 Task: Open a blank sheet, save the file as criticaltinkingskills.doc Add Heading 'Ways to improve critical thinking skills: 'Ways to improve critical thinking skills:  Add the following points with small alphabetsAdd the following points with small alphabets a)	Analyze information_x000D_
b)	Consider different perspectives_x000D_
c)	Ask questions_x000D_
Select the entire thext and change line spacing to  2.5 Select the entire text and apply  Outside Borders ,change the font size of heading and points to 18
Action: Mouse moved to (25, 28)
Screenshot: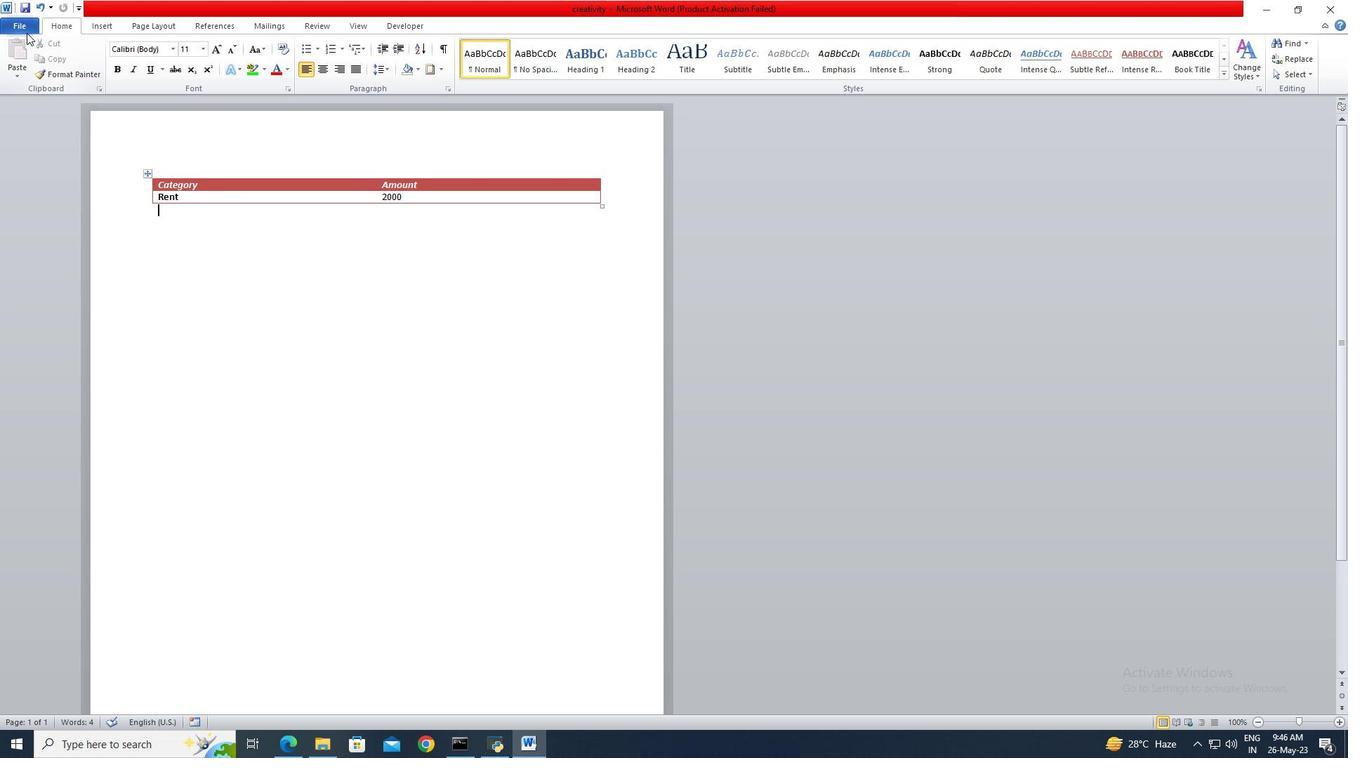 
Action: Mouse pressed left at (25, 28)
Screenshot: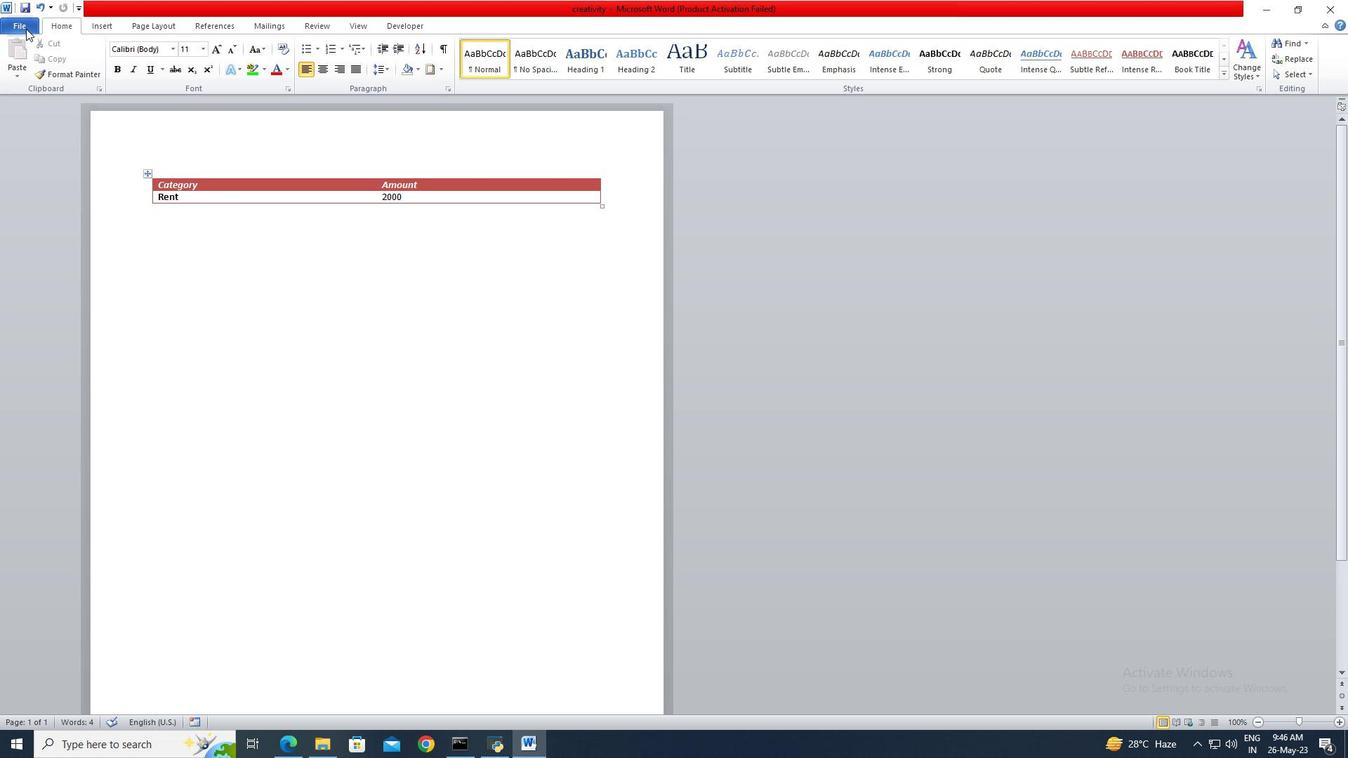 
Action: Mouse moved to (21, 177)
Screenshot: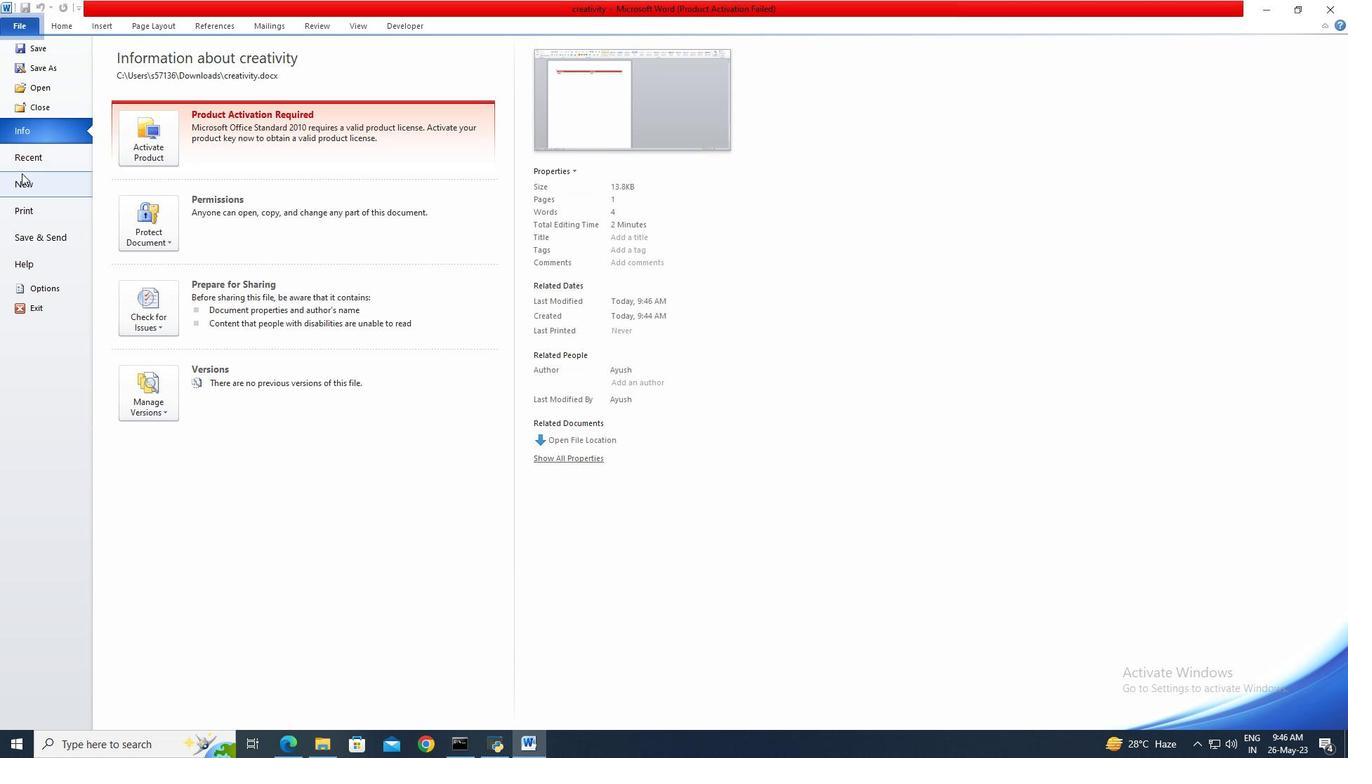 
Action: Mouse pressed left at (21, 177)
Screenshot: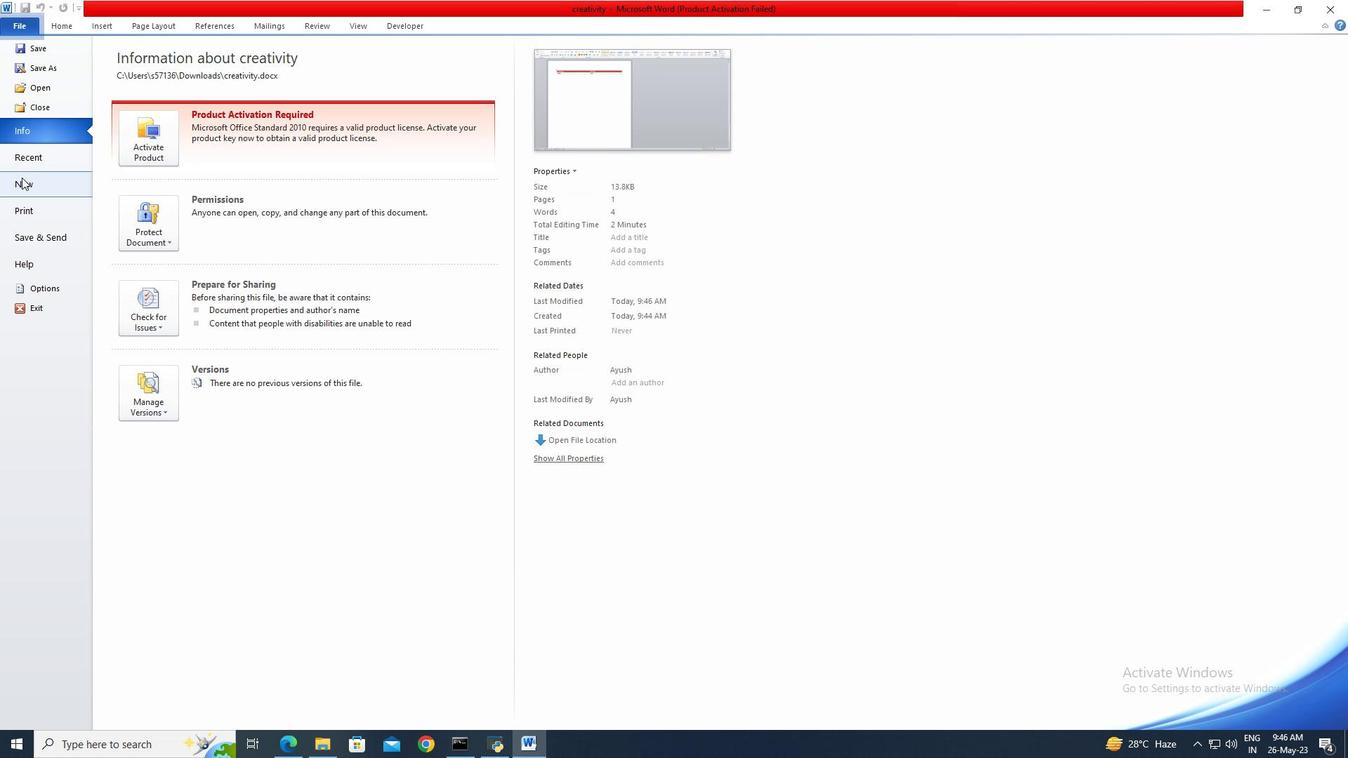 
Action: Mouse moved to (700, 363)
Screenshot: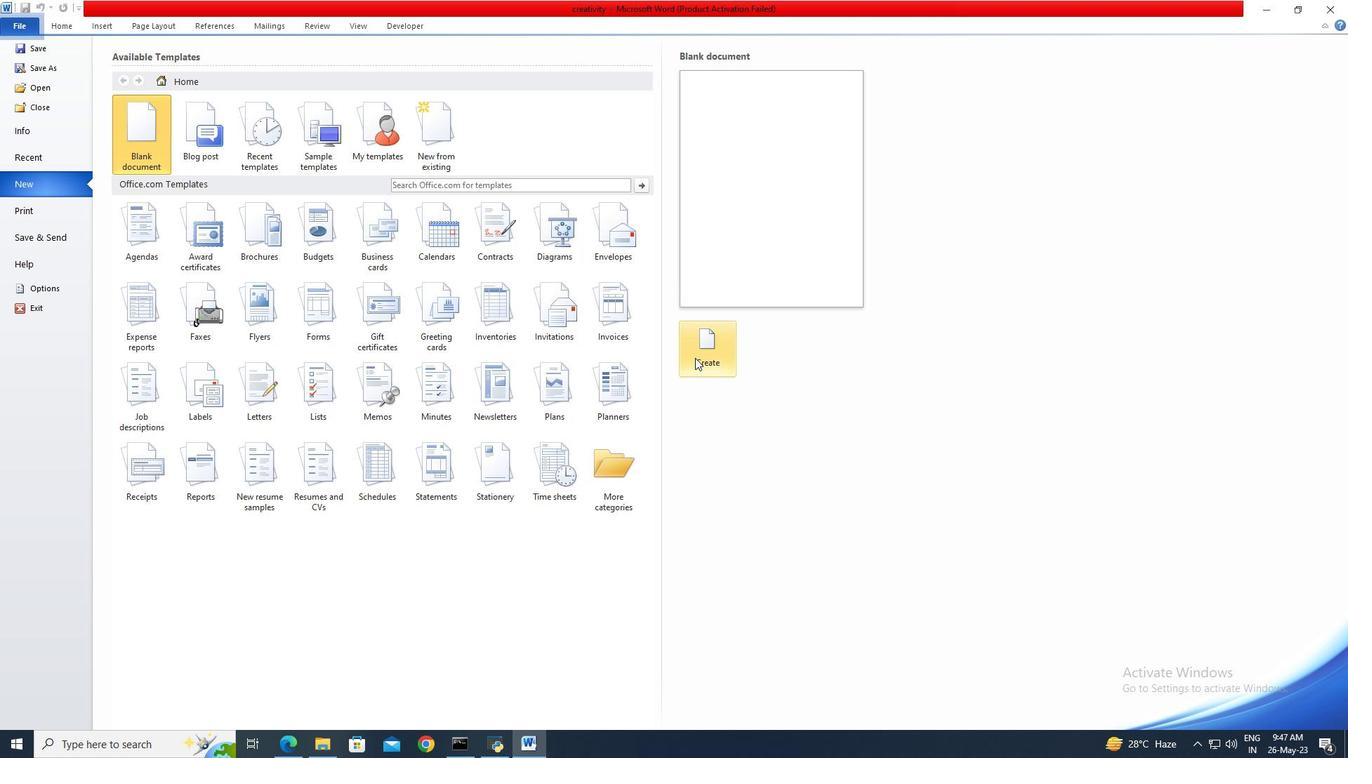 
Action: Mouse pressed left at (700, 363)
Screenshot: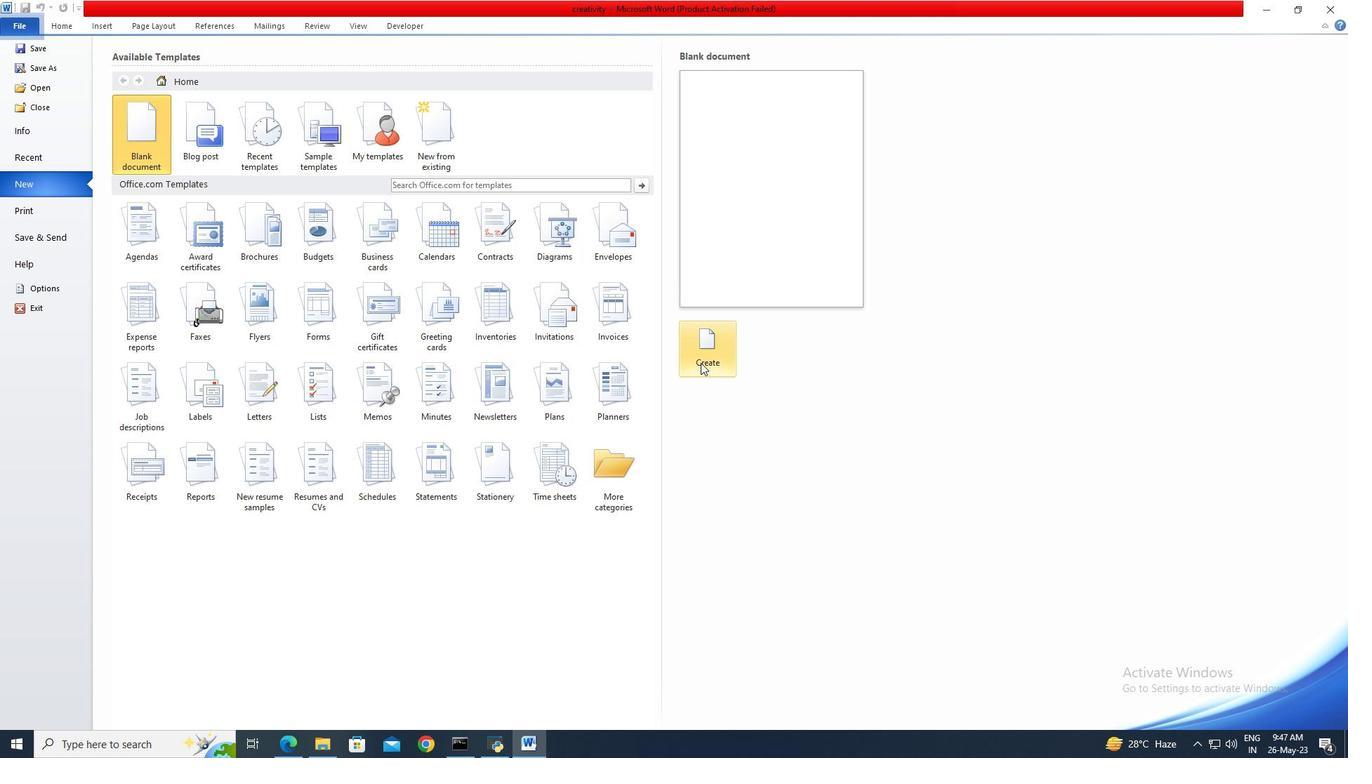 
Action: Mouse moved to (28, 23)
Screenshot: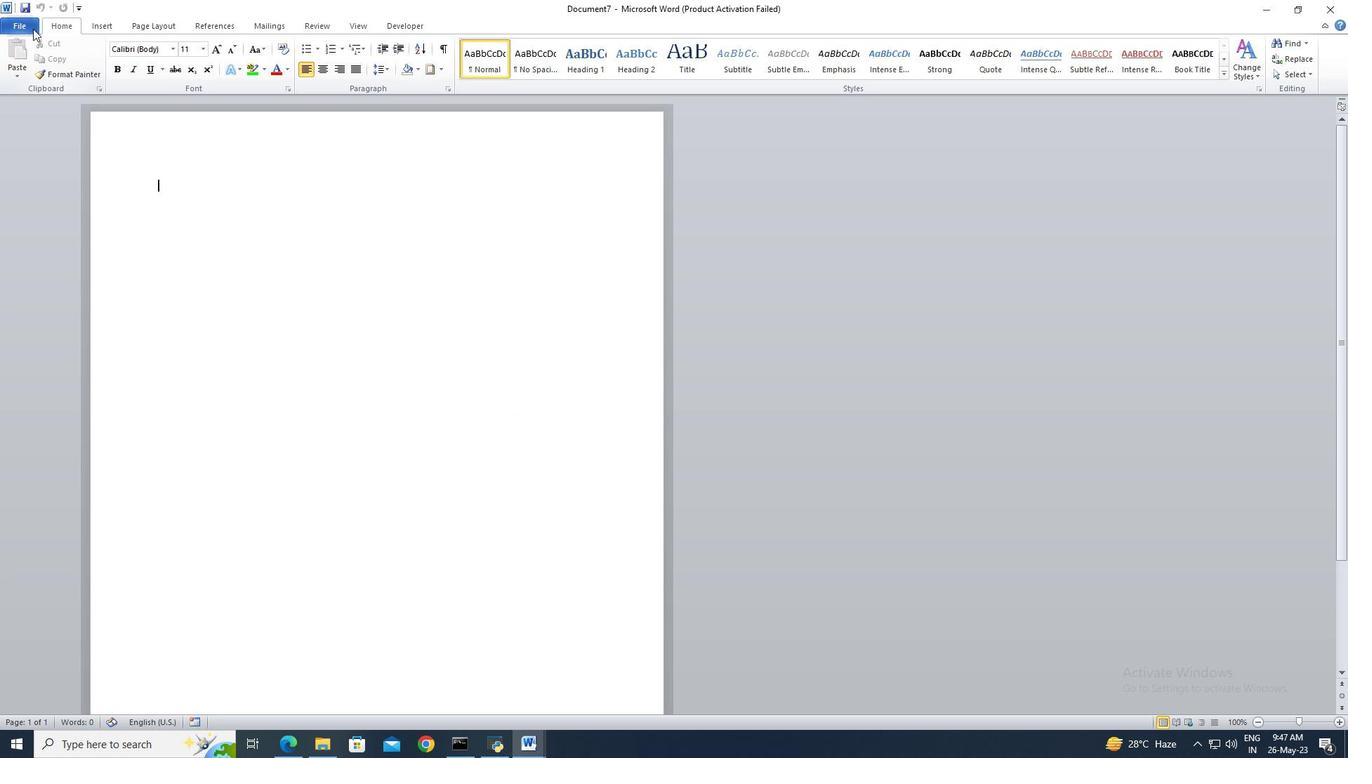 
Action: Mouse pressed left at (28, 23)
Screenshot: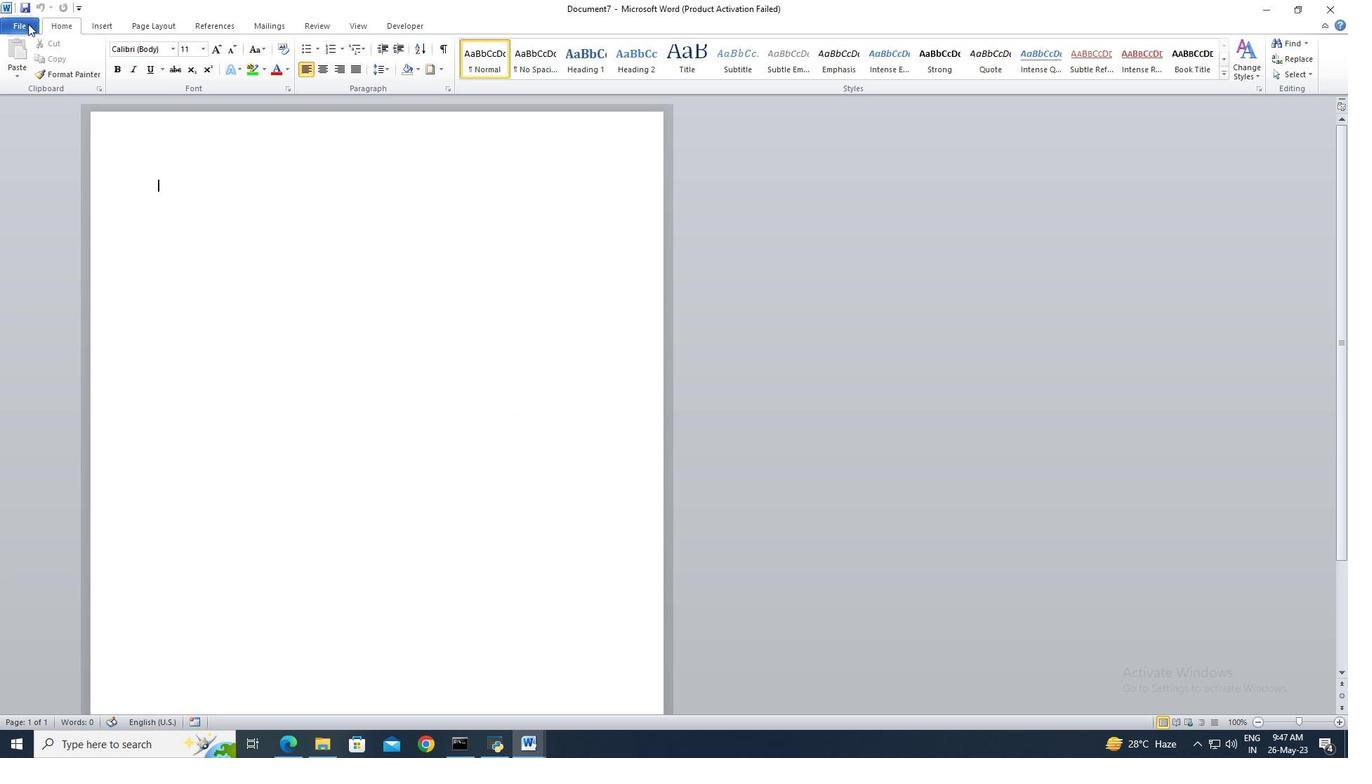 
Action: Mouse moved to (33, 65)
Screenshot: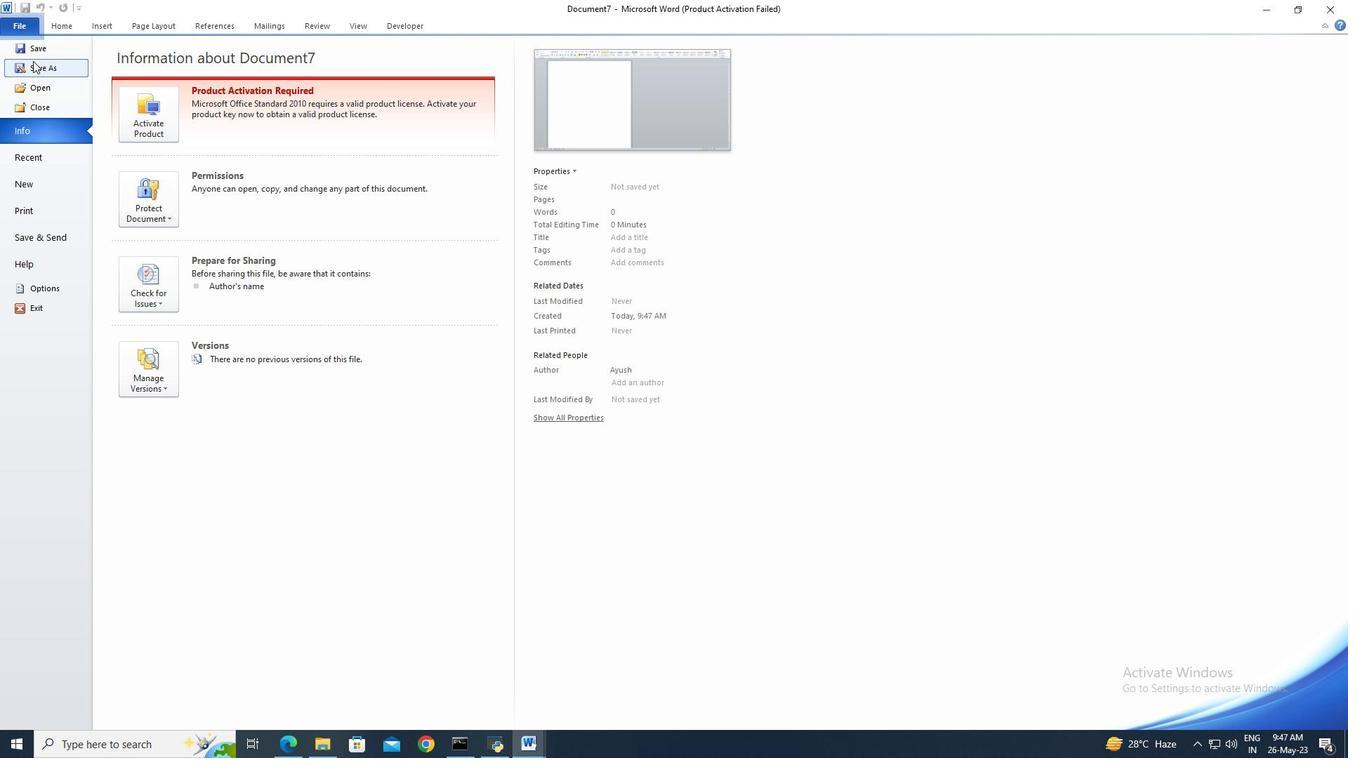 
Action: Mouse pressed left at (33, 65)
Screenshot: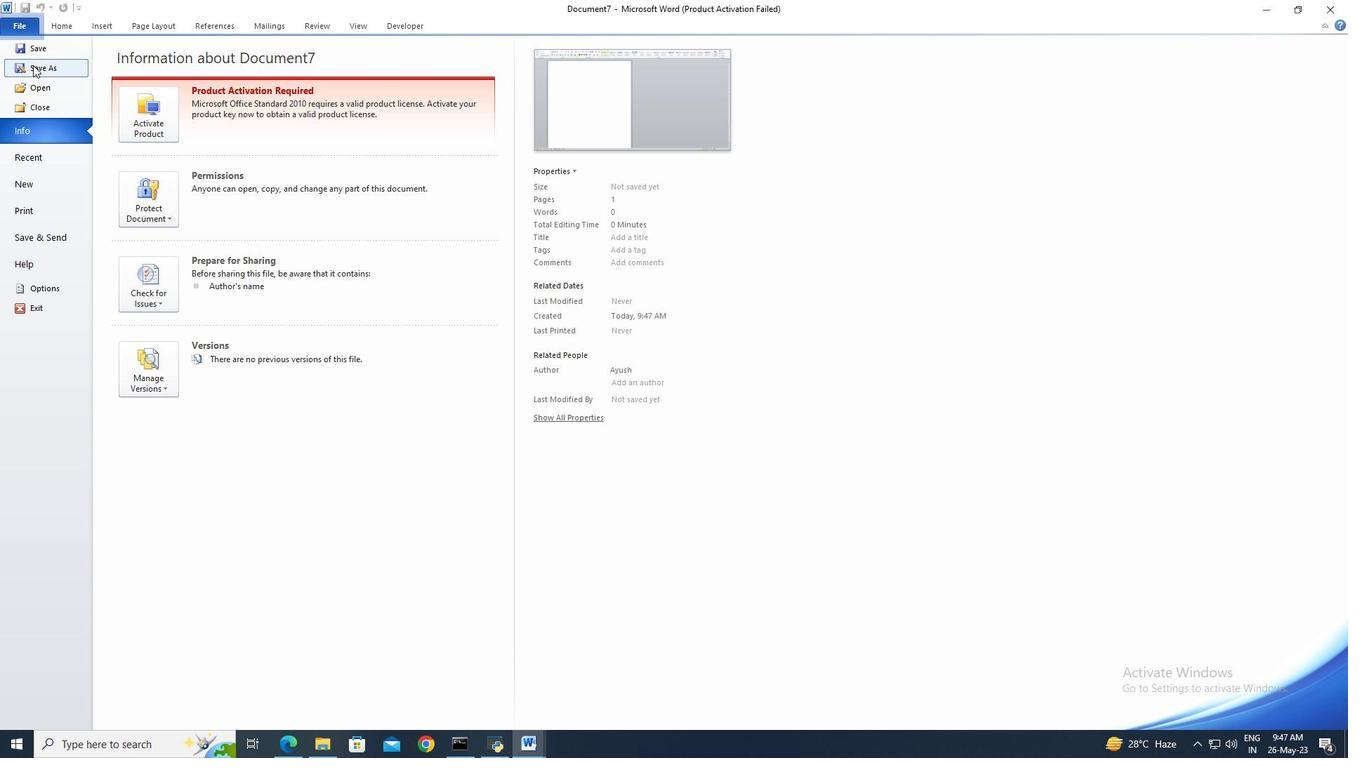 
Action: Mouse moved to (55, 151)
Screenshot: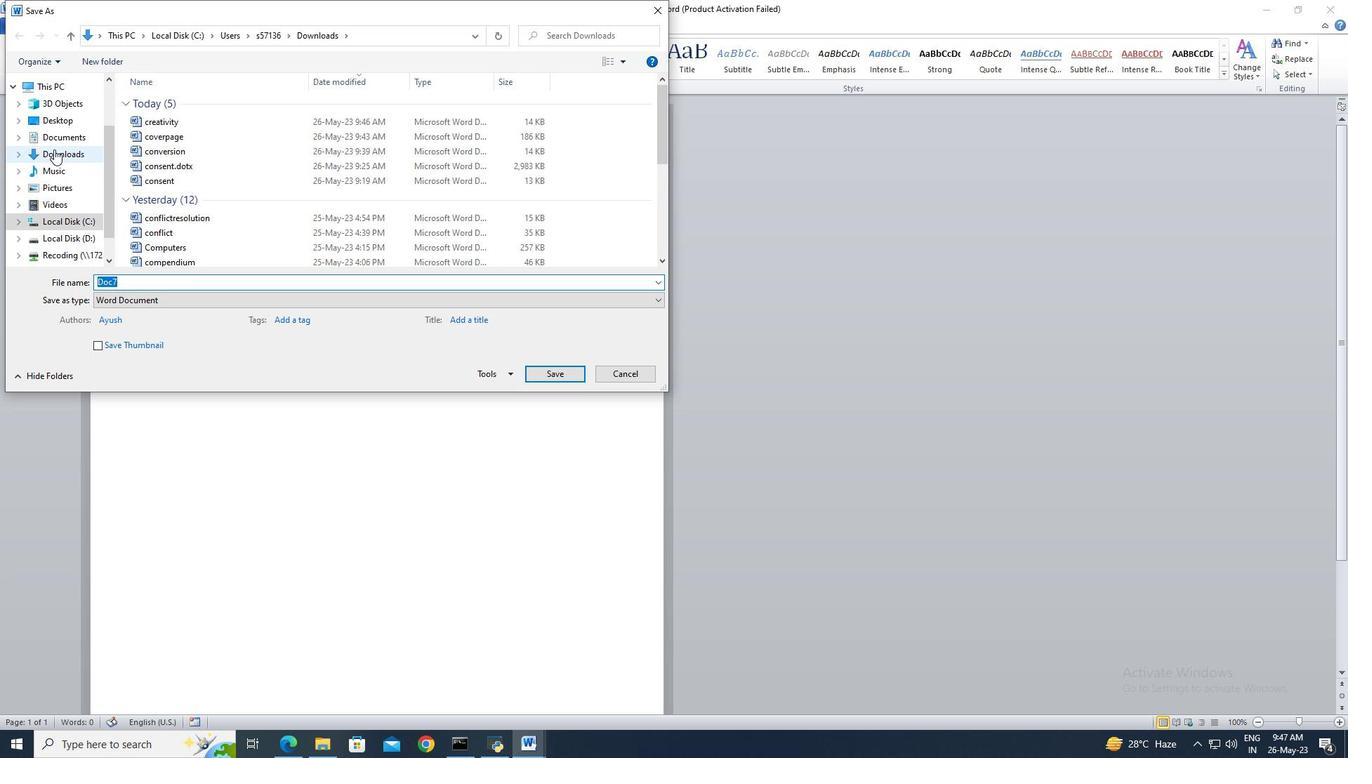 
Action: Mouse pressed left at (55, 151)
Screenshot: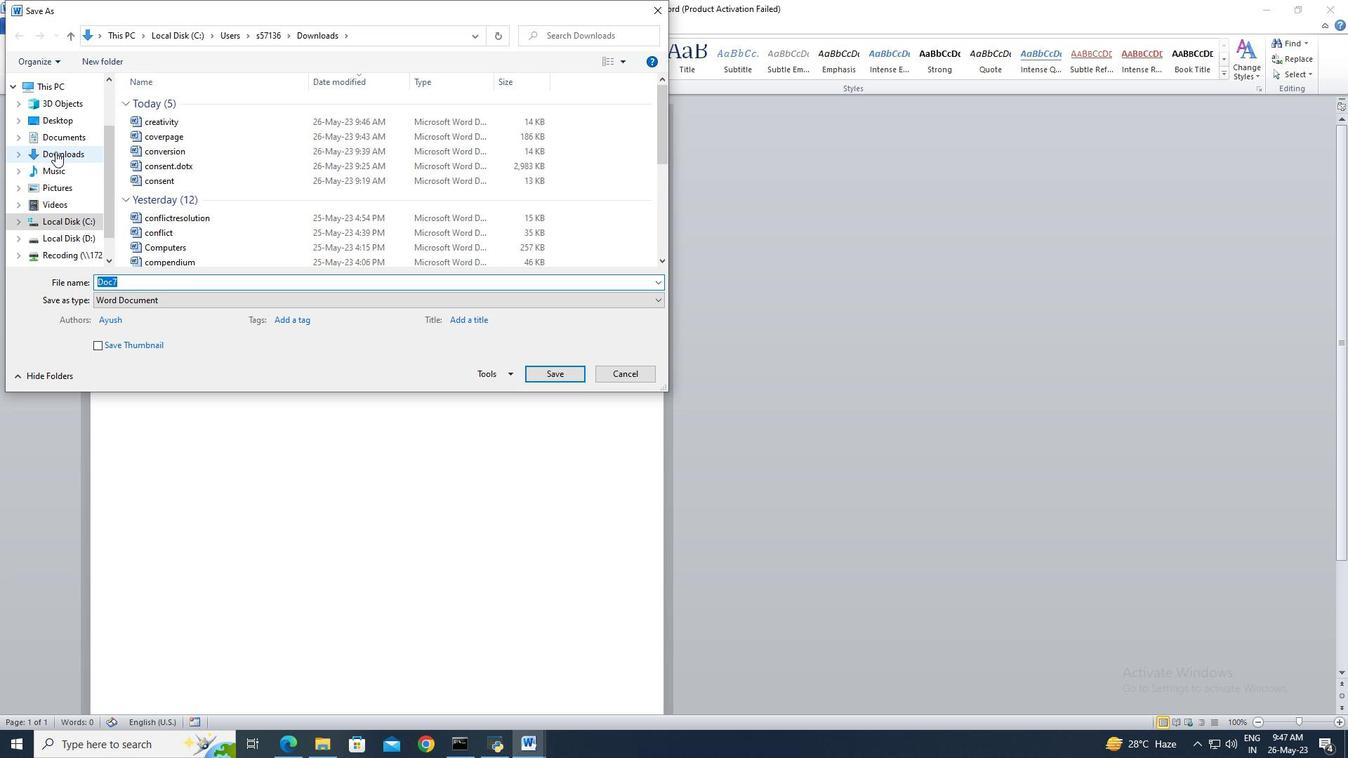 
Action: Mouse moved to (122, 278)
Screenshot: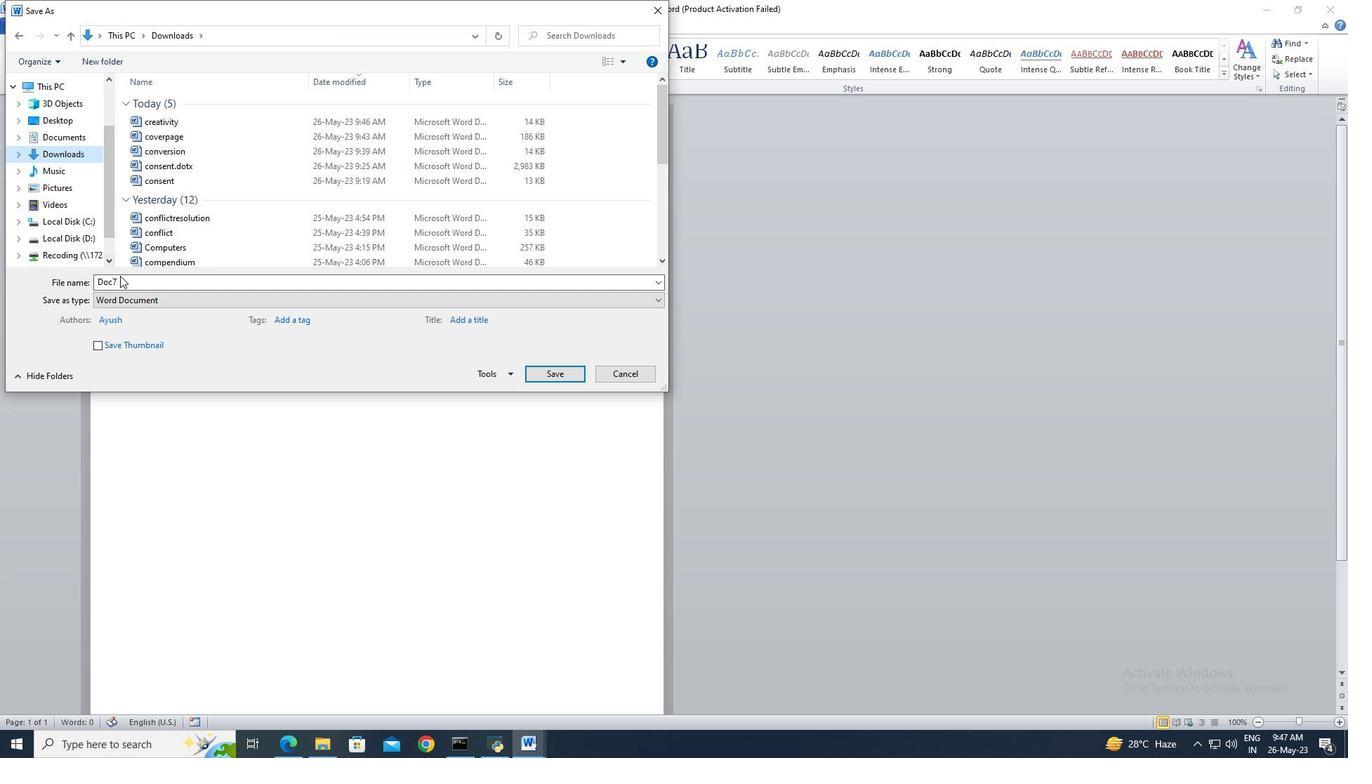
Action: Mouse pressed left at (122, 278)
Screenshot: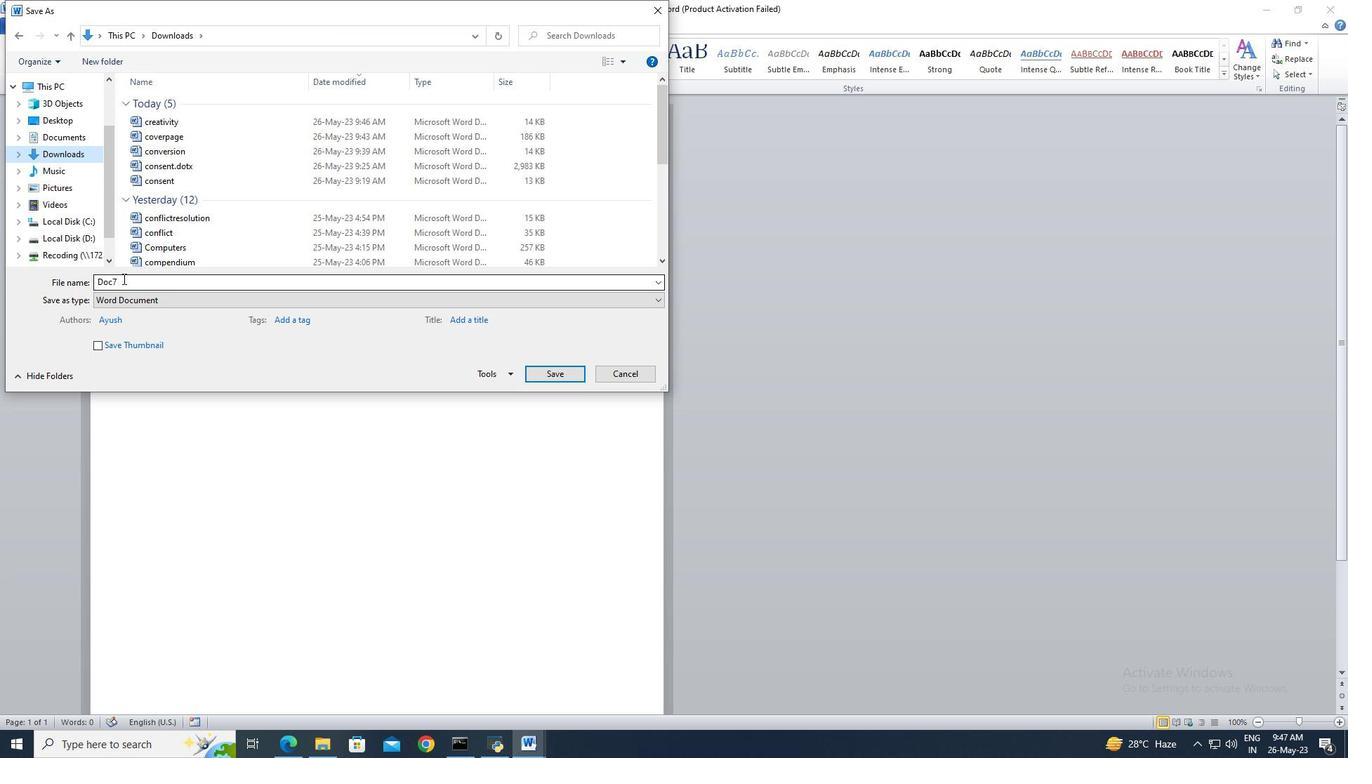 
Action: Key pressed criticaltinkingskills
Screenshot: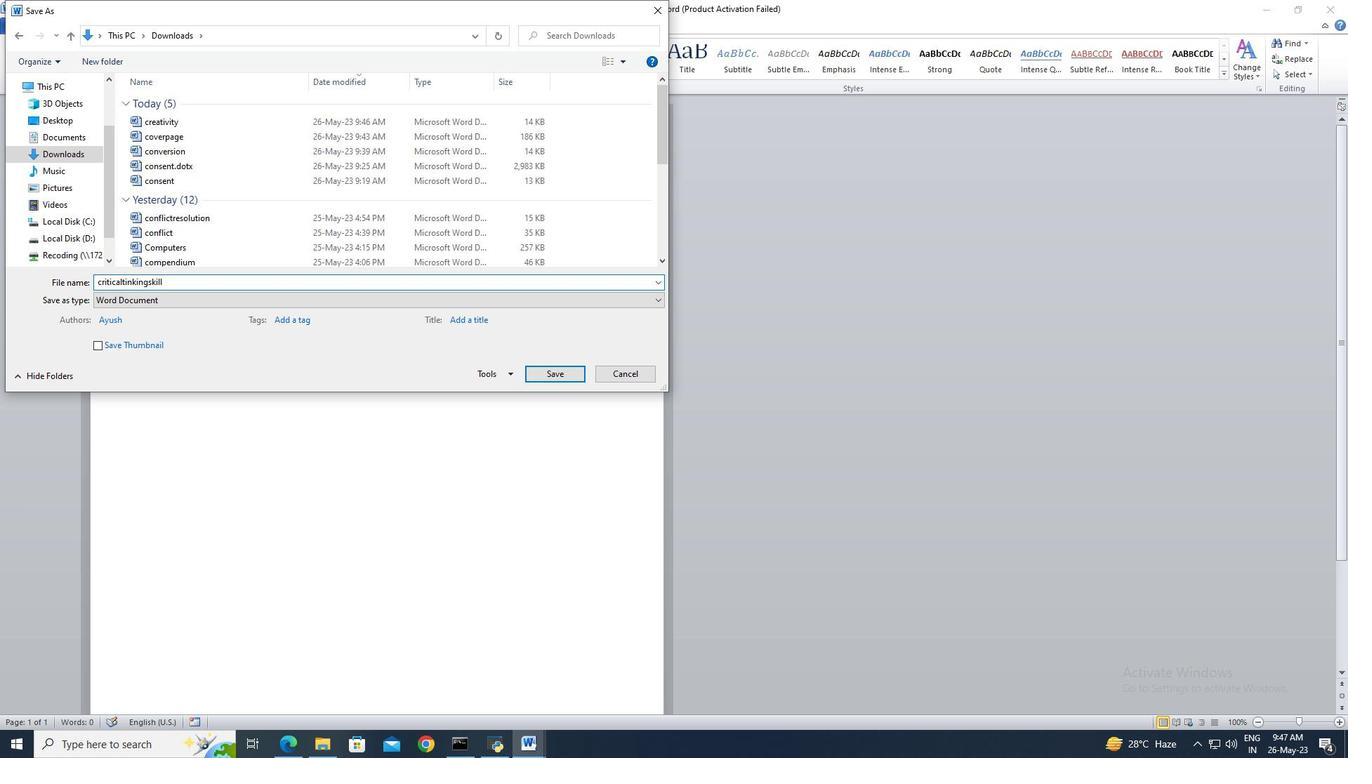 
Action: Mouse moved to (540, 374)
Screenshot: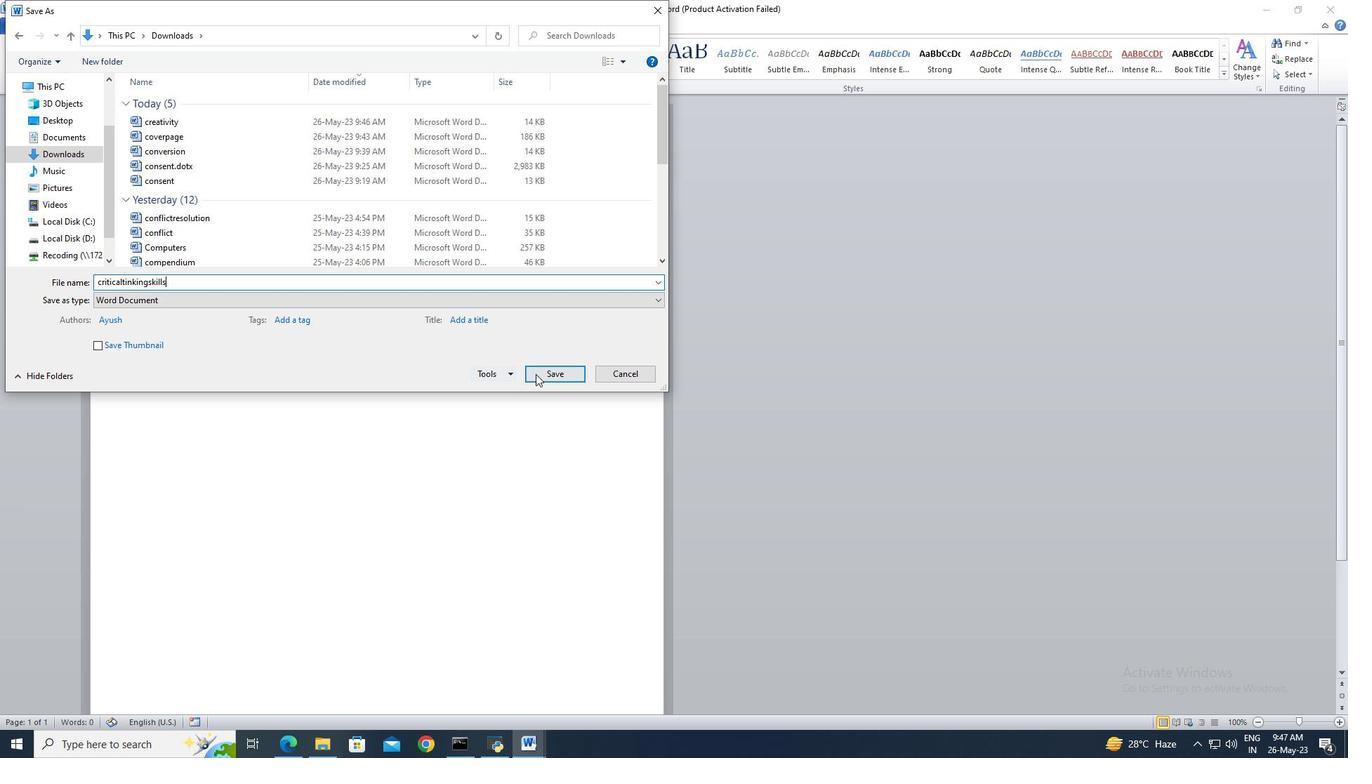 
Action: Mouse pressed left at (540, 374)
Screenshot: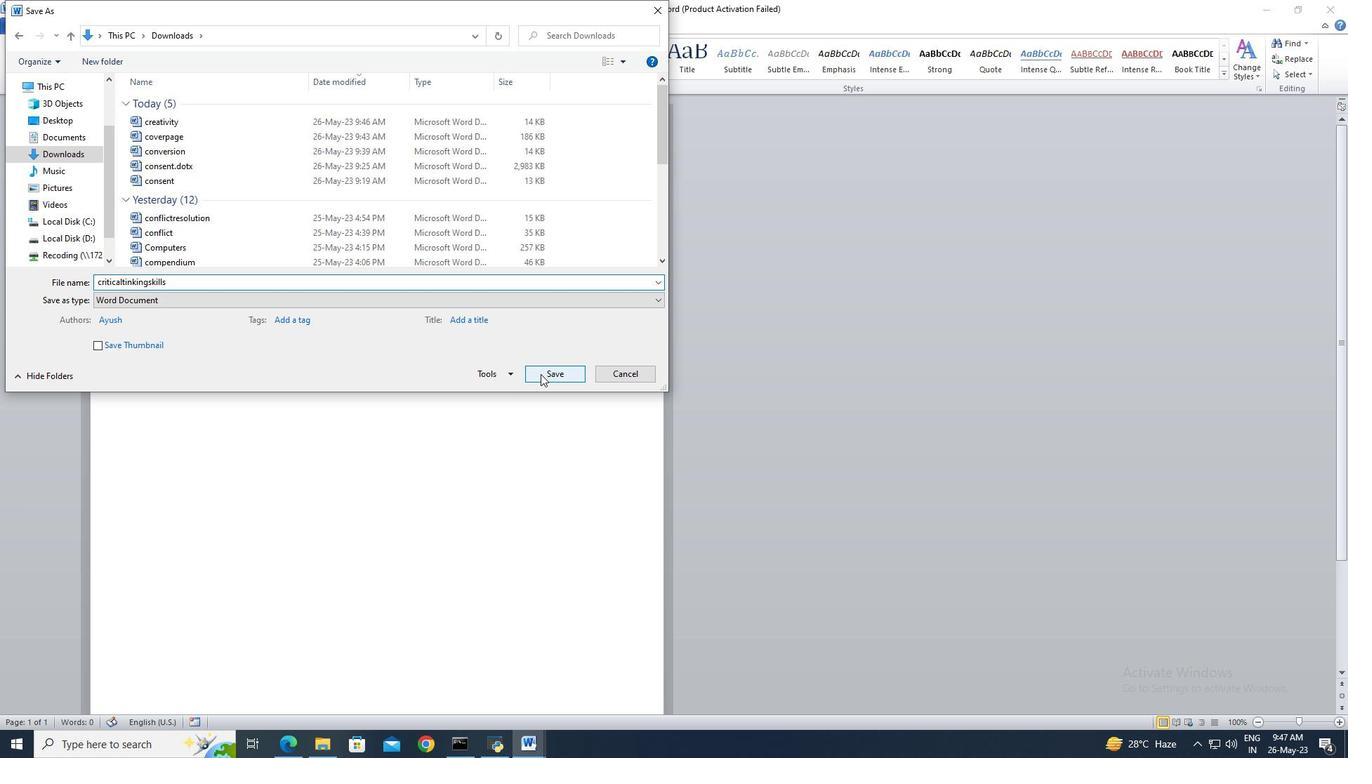 
Action: Mouse moved to (577, 68)
Screenshot: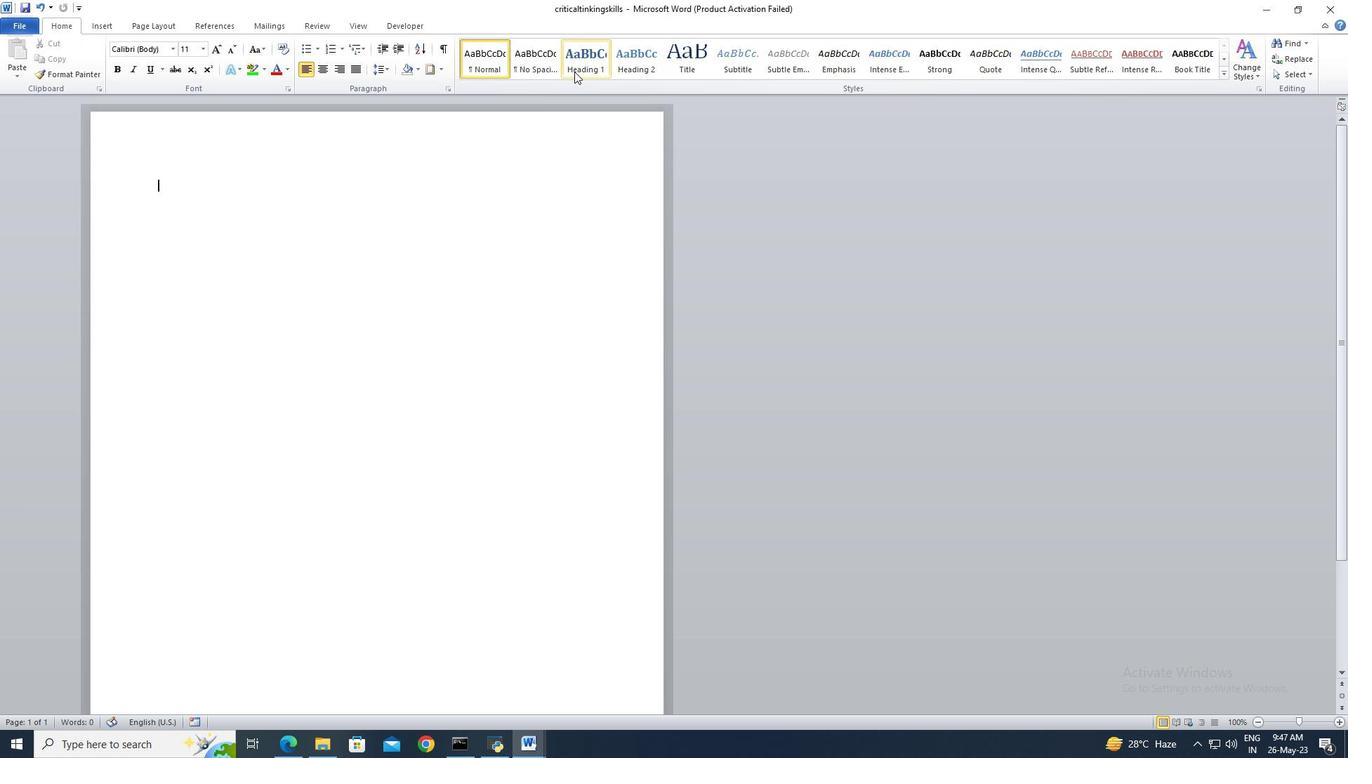 
Action: Mouse pressed left at (577, 68)
Screenshot: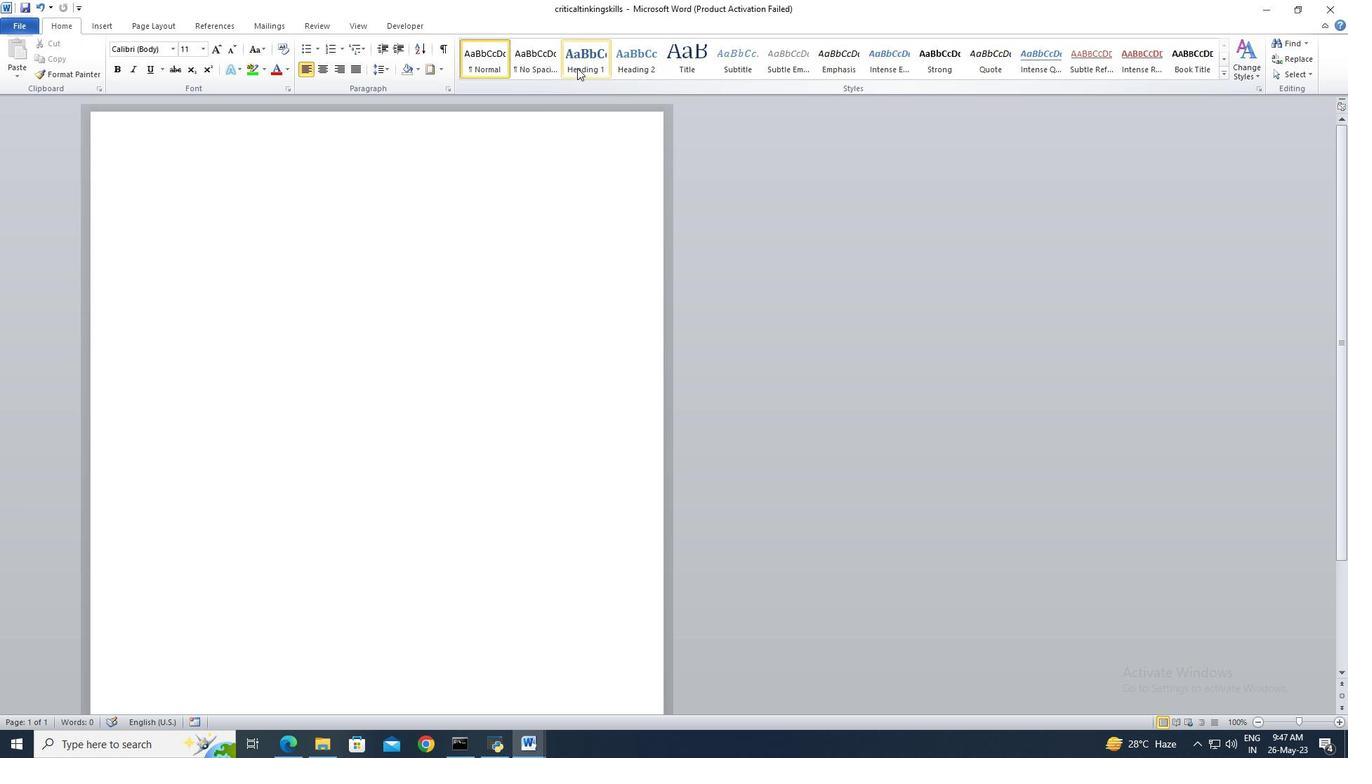 
Action: Mouse moved to (570, 63)
Screenshot: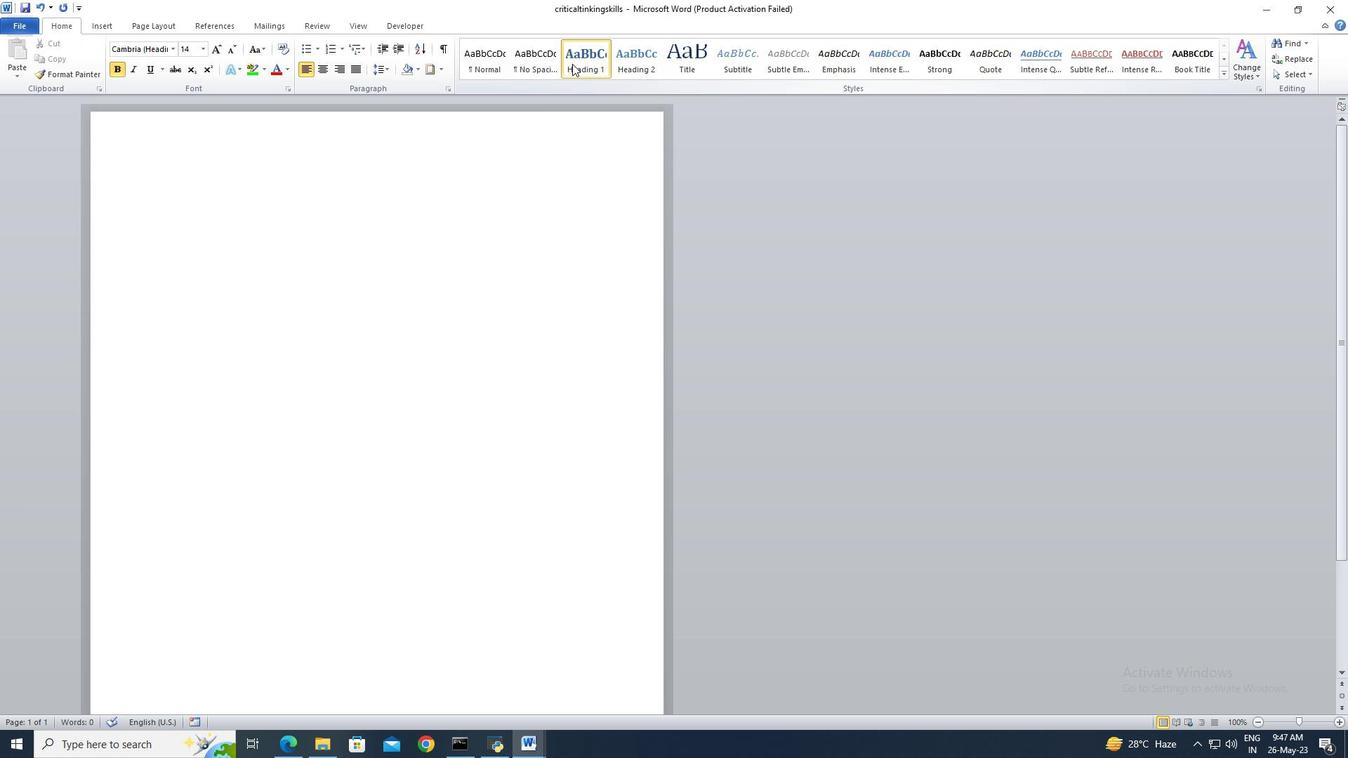 
Action: Key pressed <Key.shift>Wa
Screenshot: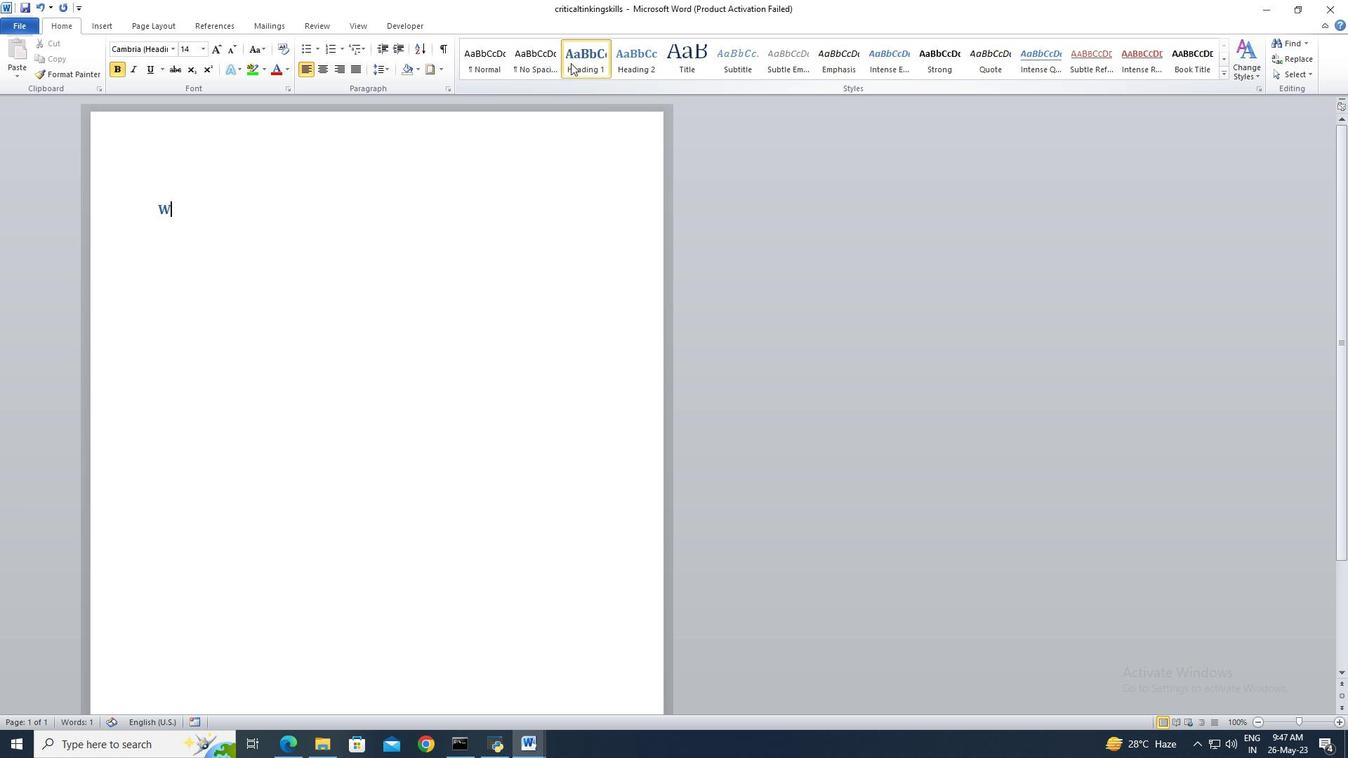 
Action: Mouse moved to (570, 63)
Screenshot: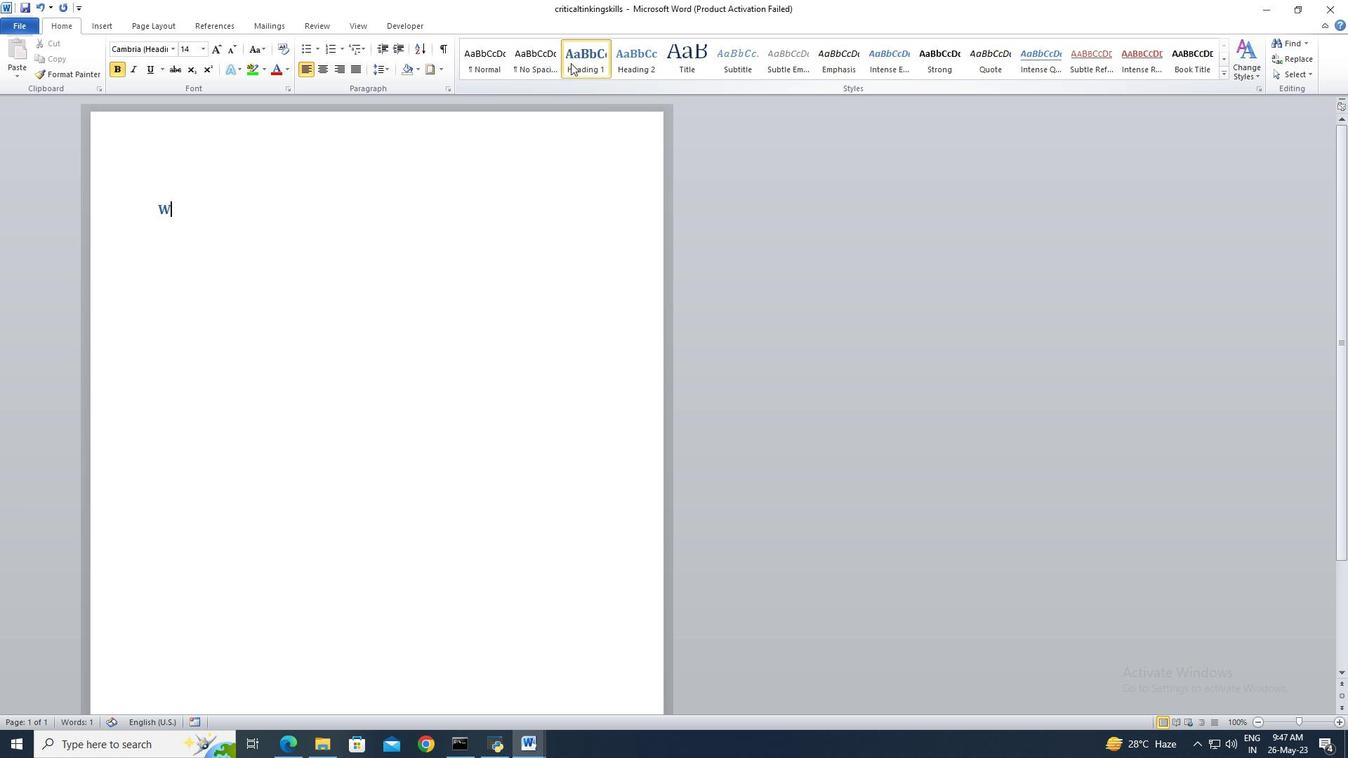 
Action: Key pressed ys<Key.space>to<Key.space>improve<Key.space>critical<Key.space>thinking<Key.space>skills<Key.shift>:<Key.enter><Key.enter>
Screenshot: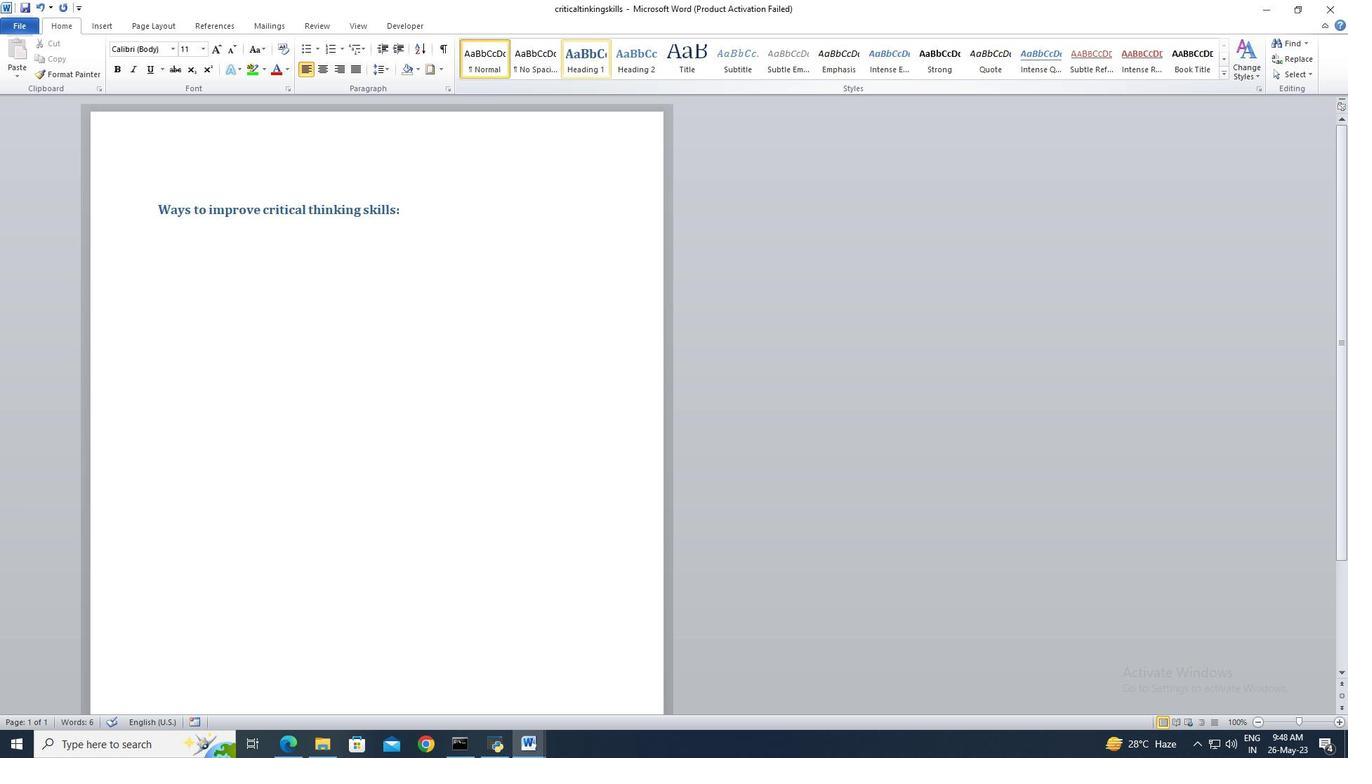 
Action: Mouse moved to (341, 51)
Screenshot: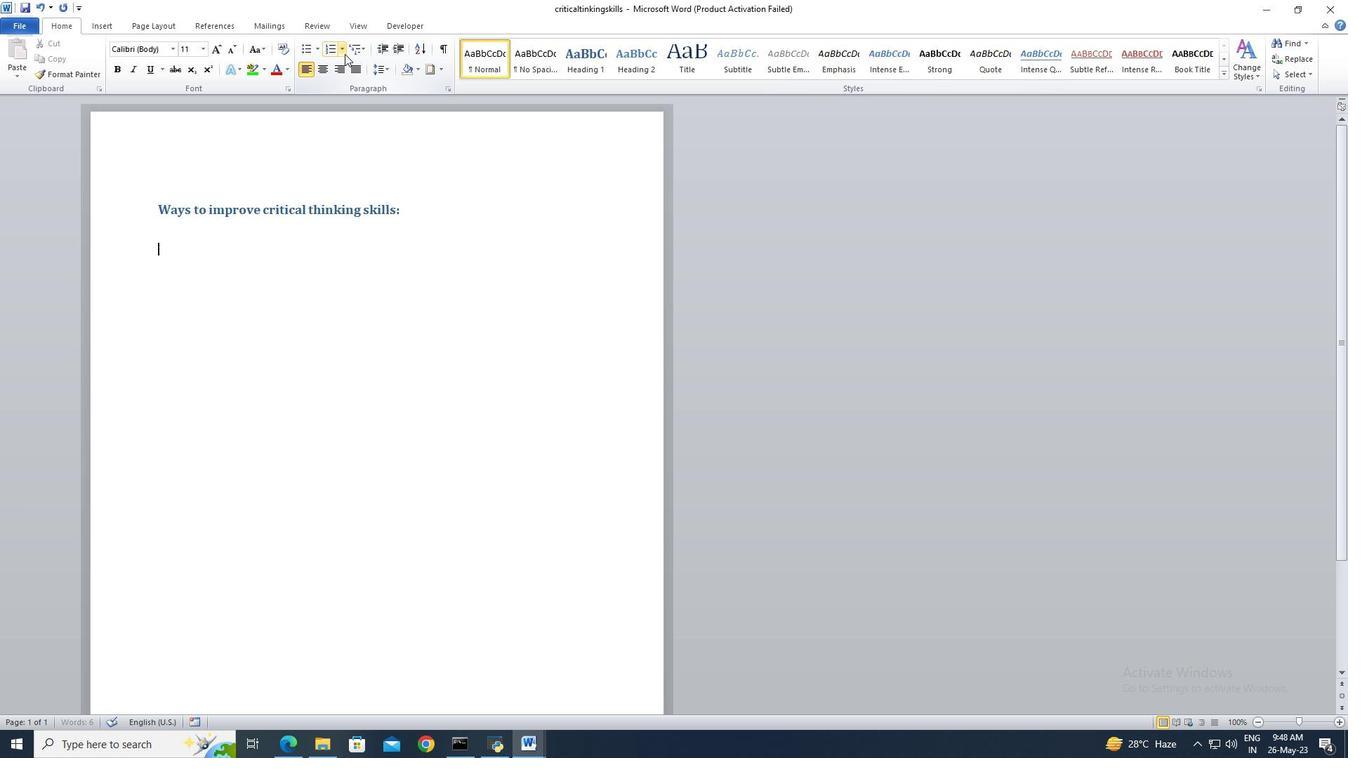
Action: Mouse pressed left at (341, 51)
Screenshot: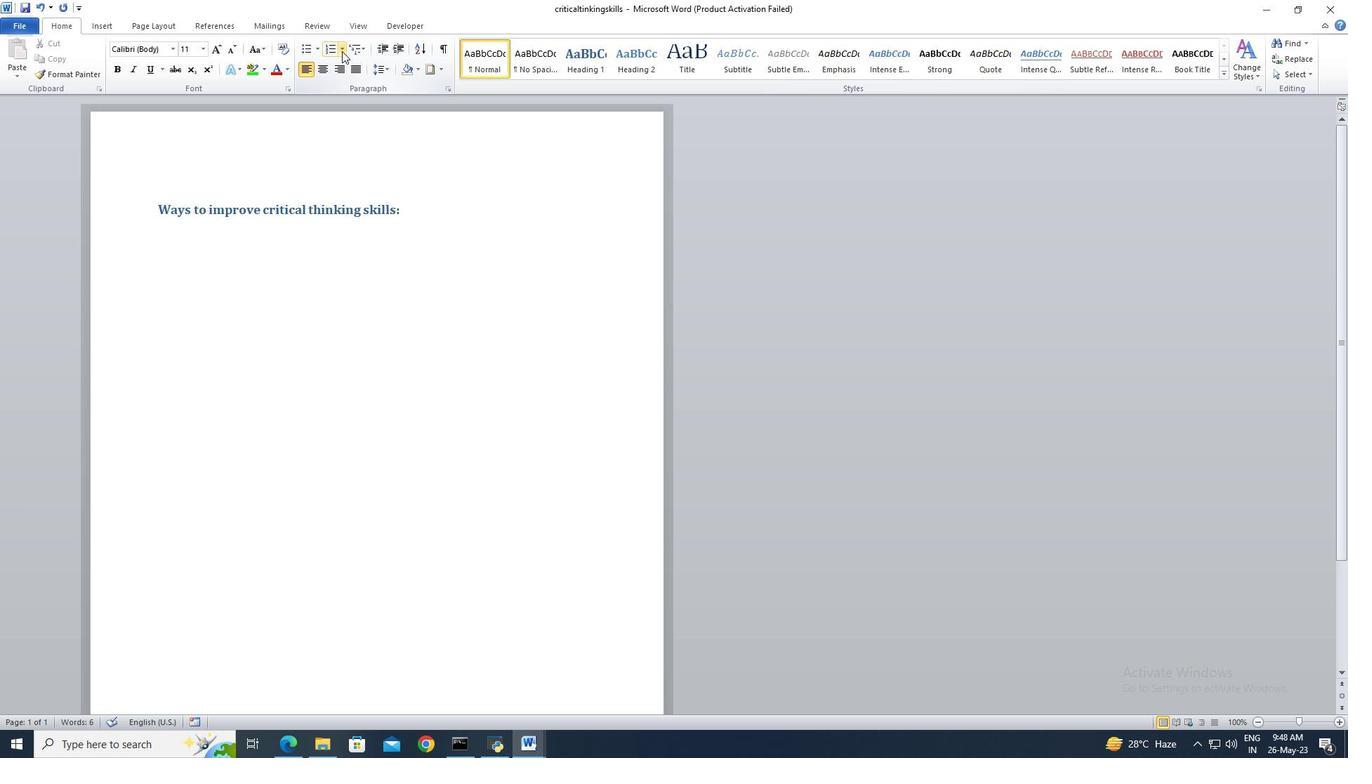 
Action: Mouse moved to (454, 166)
Screenshot: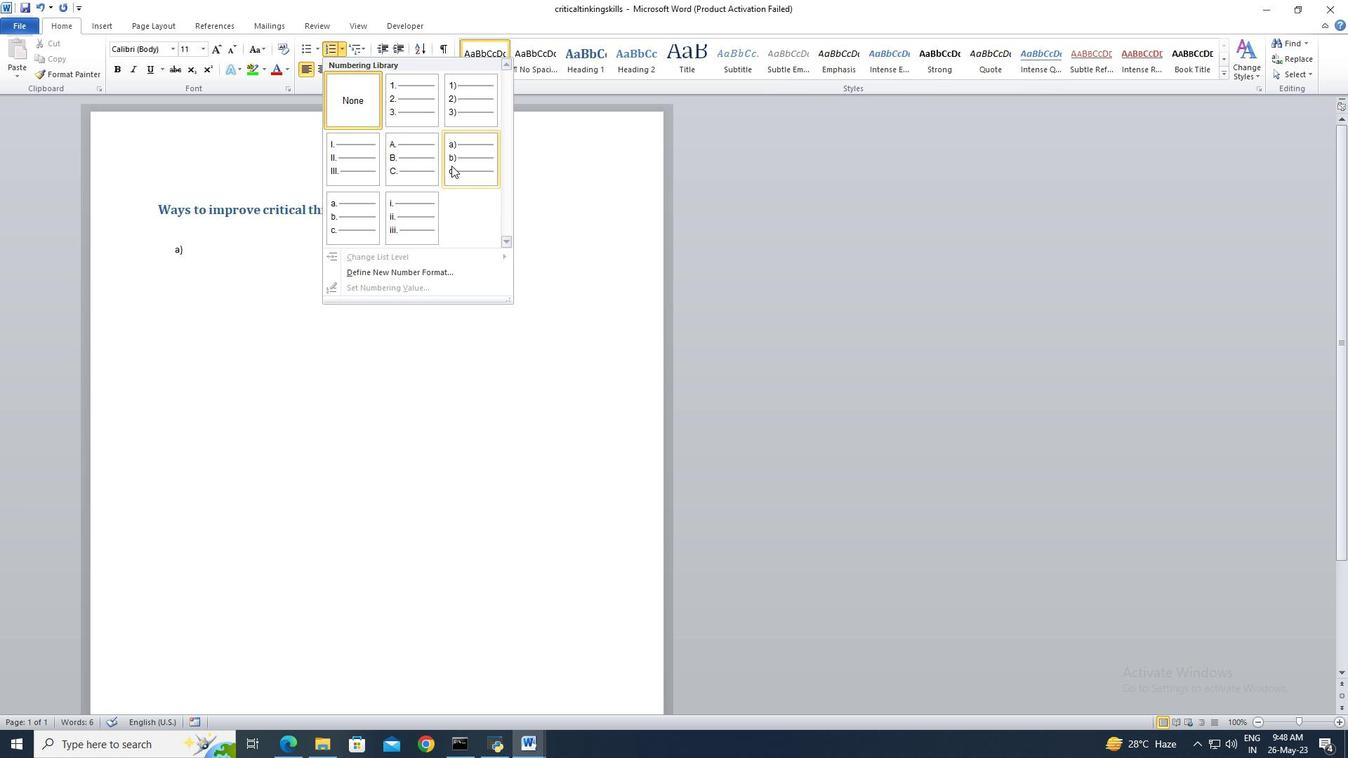 
Action: Mouse pressed left at (454, 166)
Screenshot: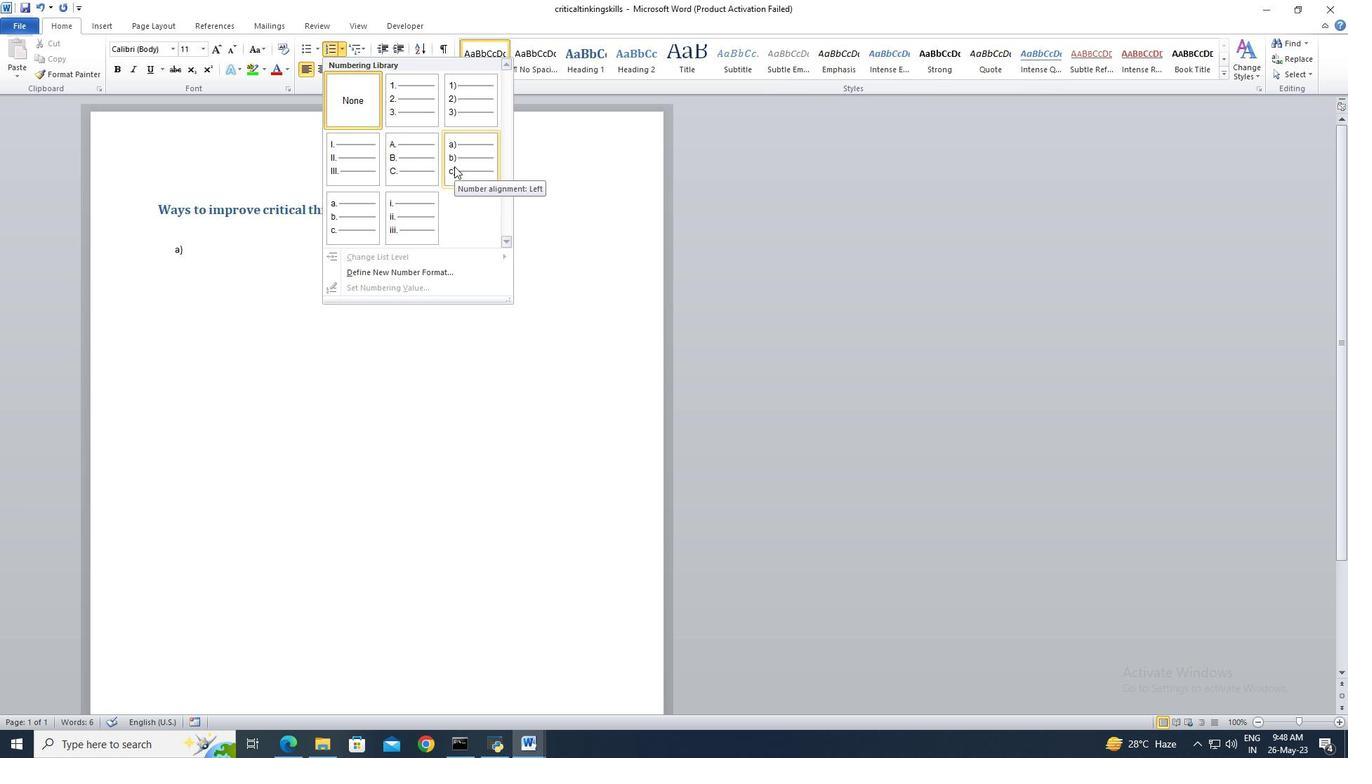 
Action: Mouse moved to (389, 237)
Screenshot: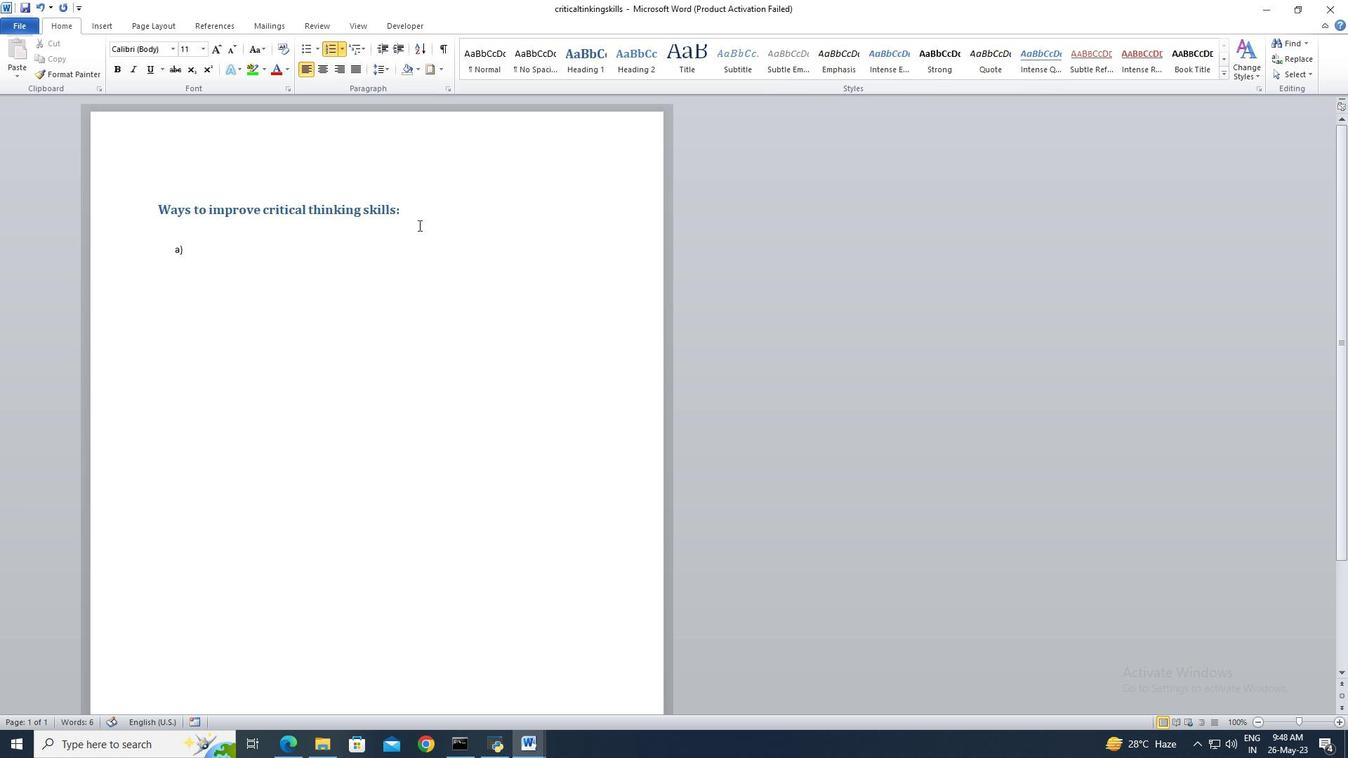 
Action: Key pressed <Key.shift_r>Analyze<Key.space>information<Key.enter><Key.shift>Consider<Key.space>different<Key.space>perspectives<Key.enter><Key.shift>Ask<Key.space>questions
Screenshot: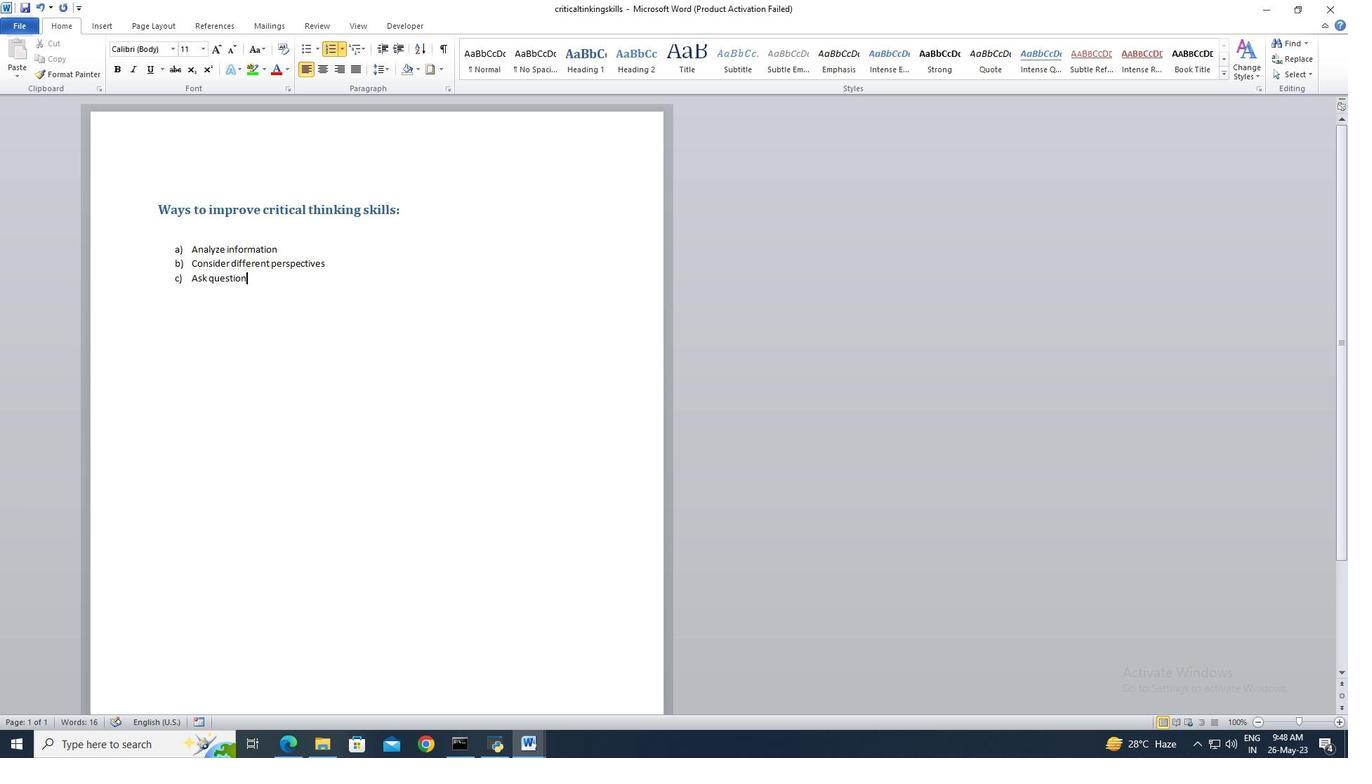 
Action: Mouse moved to (271, 284)
Screenshot: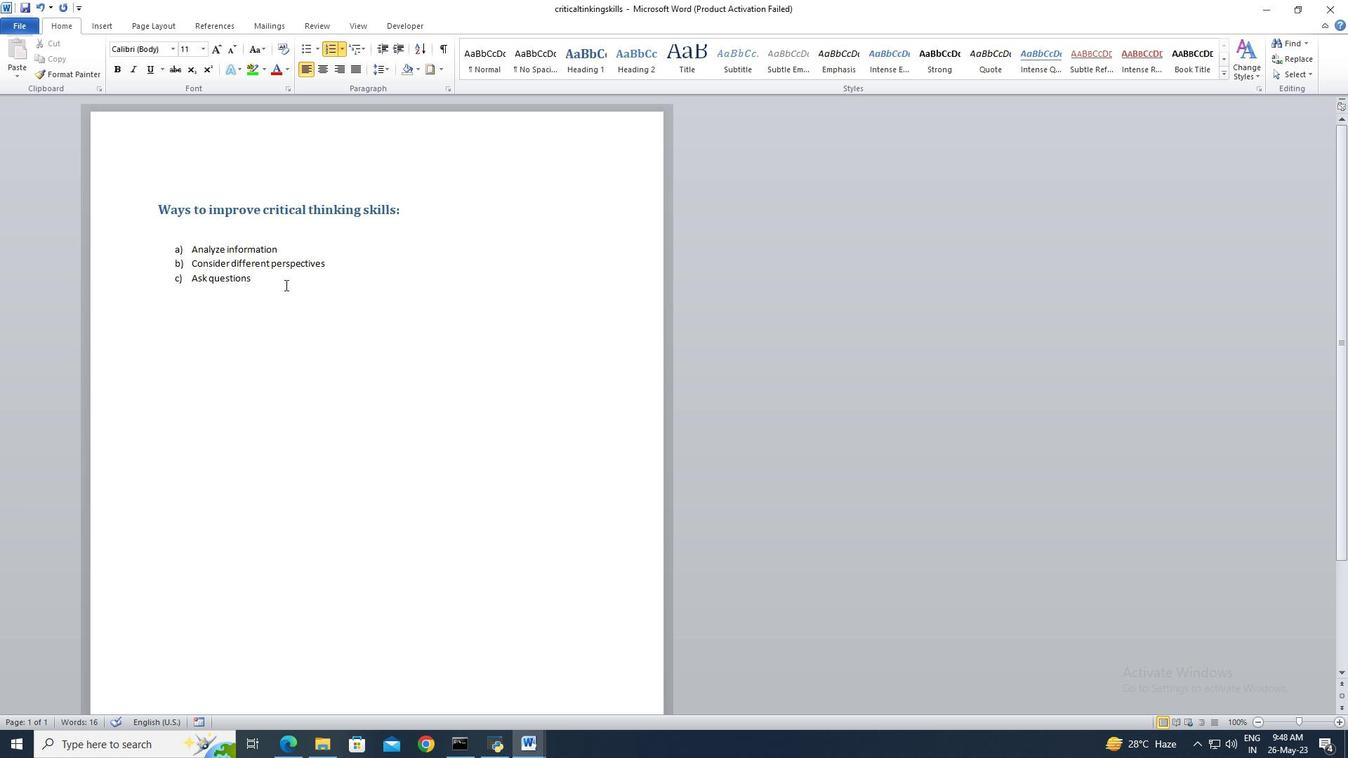 
Action: Mouse pressed left at (271, 284)
Screenshot: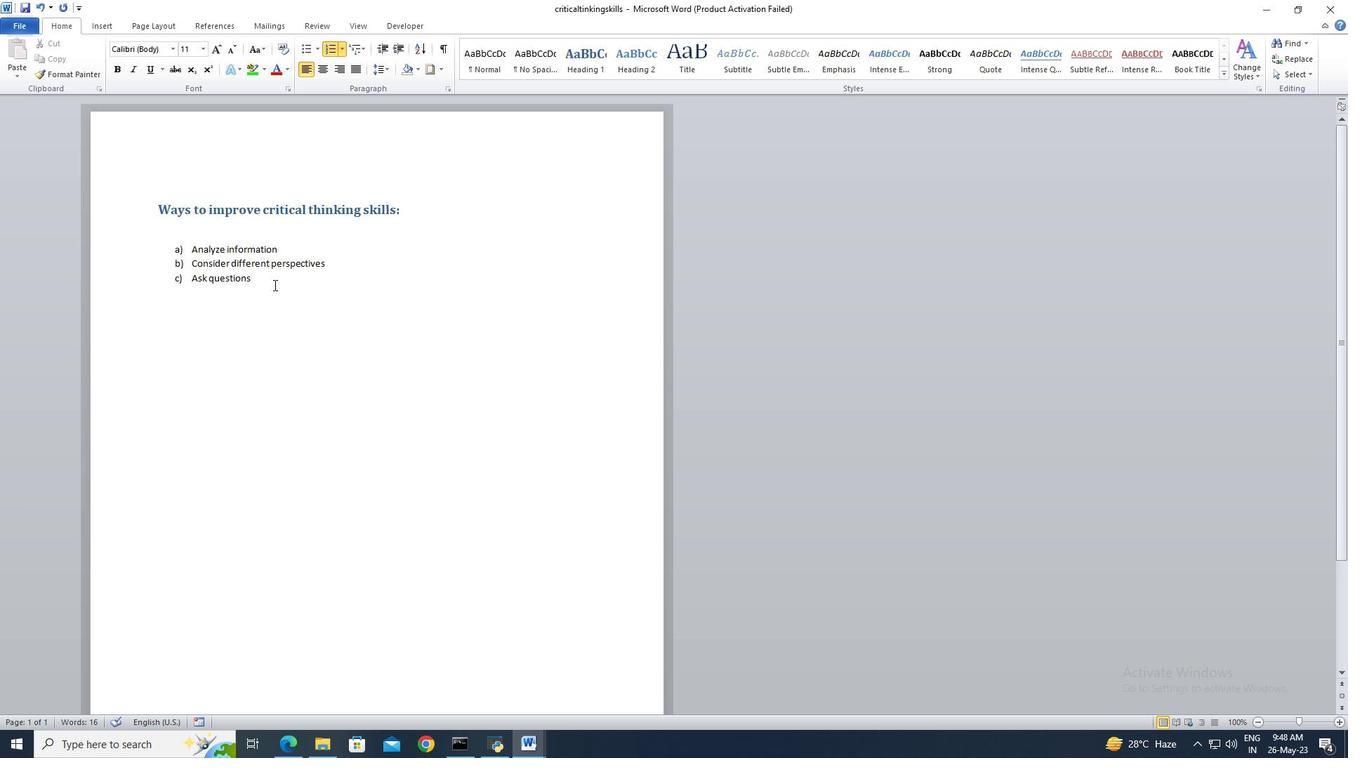 
Action: Mouse moved to (238, 275)
Screenshot: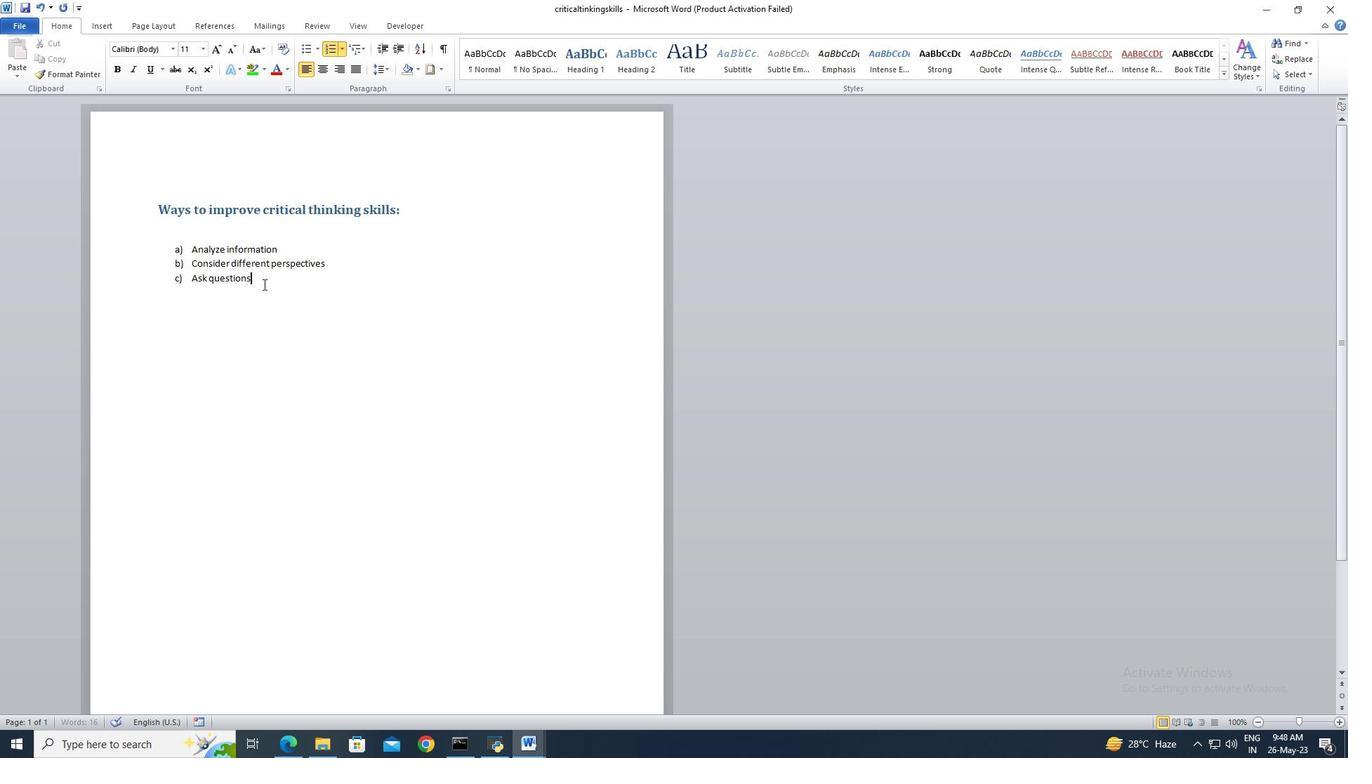 
Action: Key pressed <Key.shift>
Screenshot: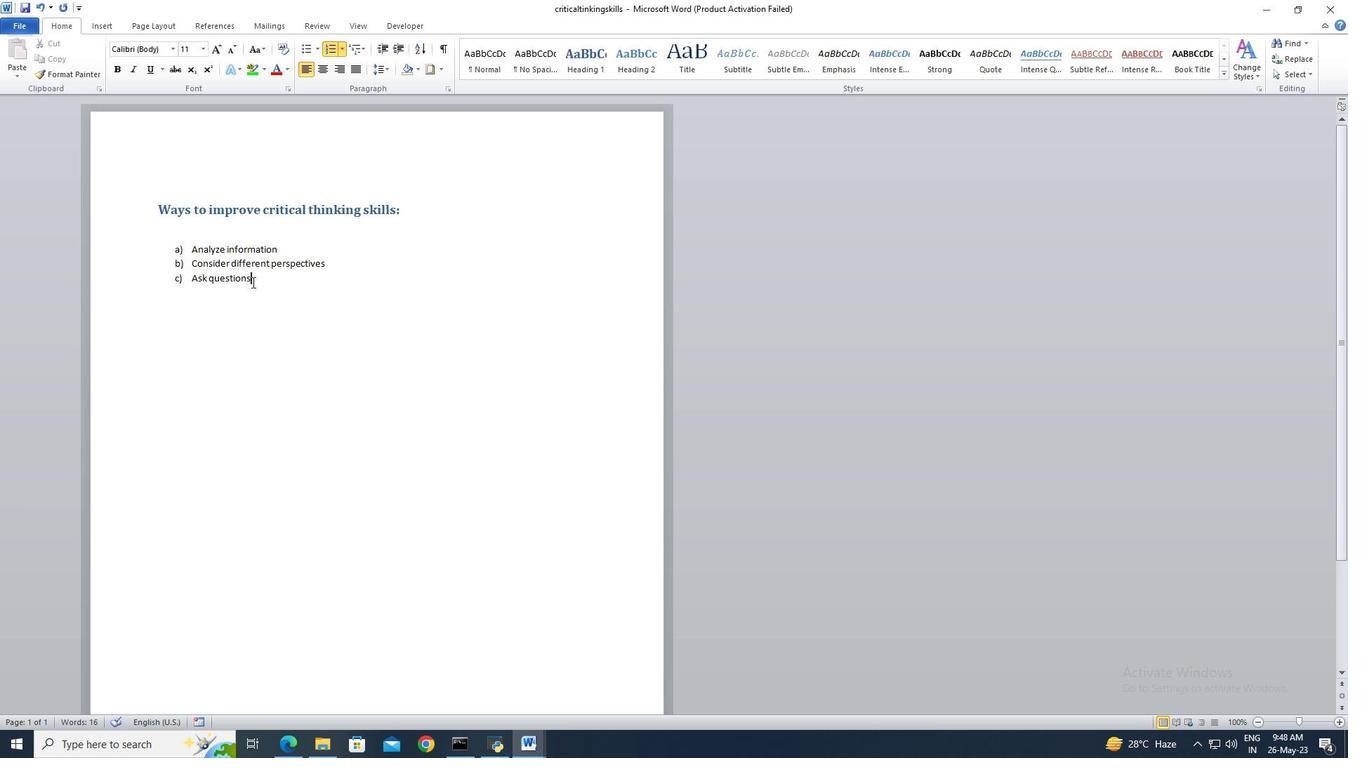 
Action: Mouse moved to (165, 221)
Screenshot: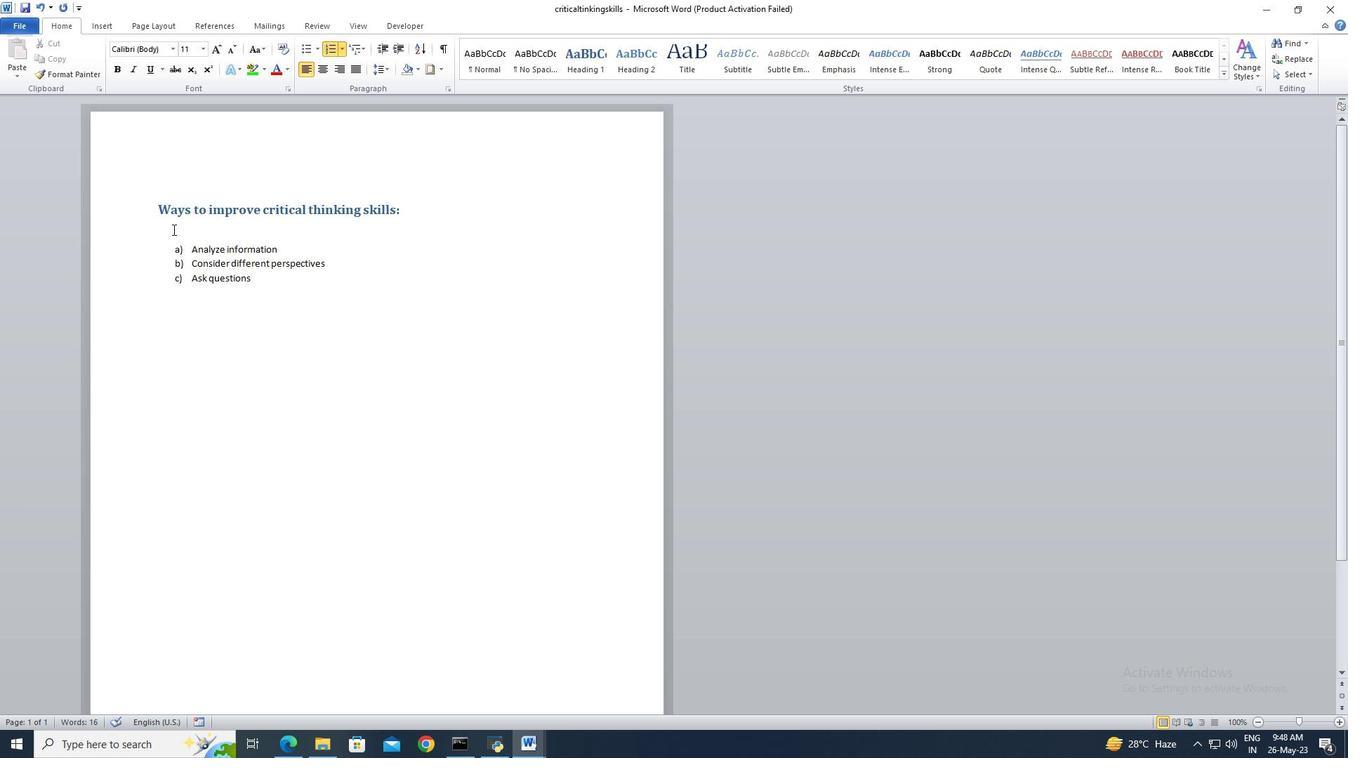 
Action: Key pressed <Key.shift>
Screenshot: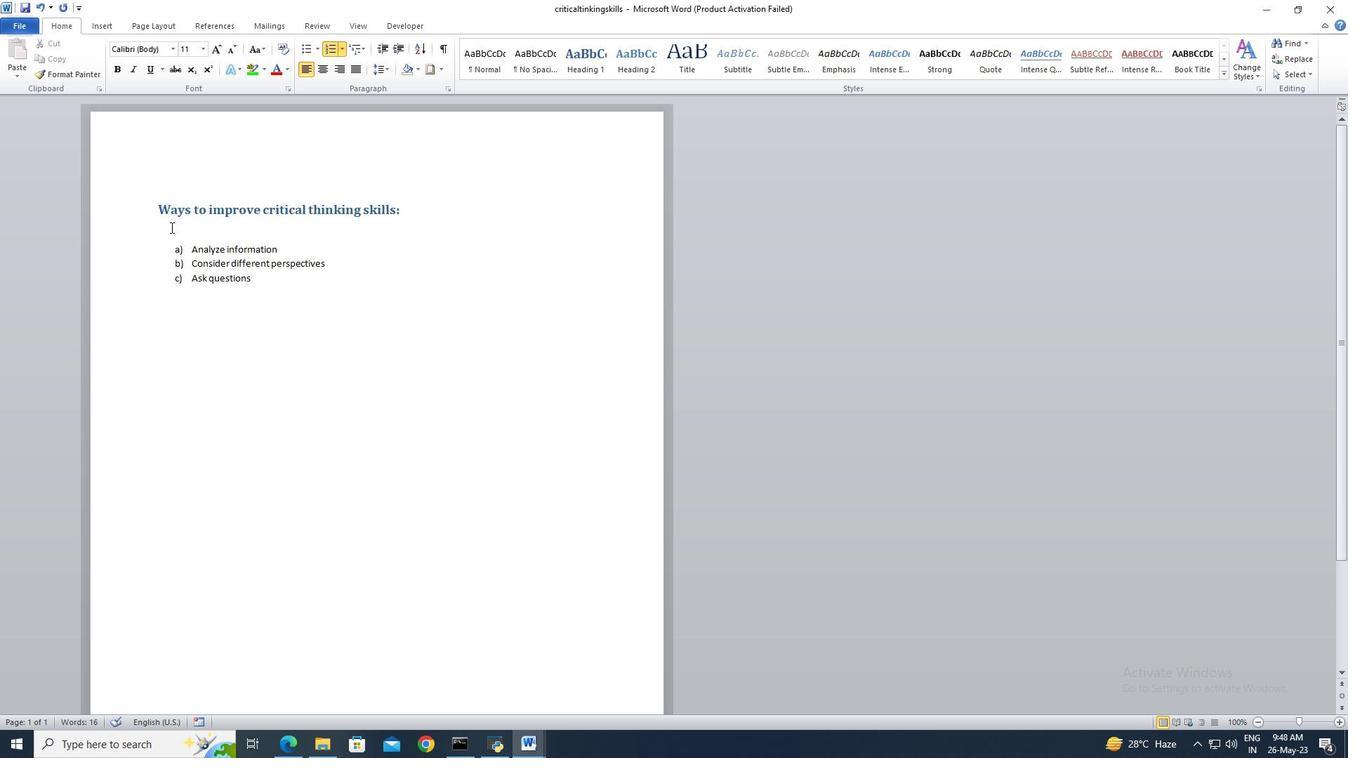 
Action: Mouse moved to (165, 221)
Screenshot: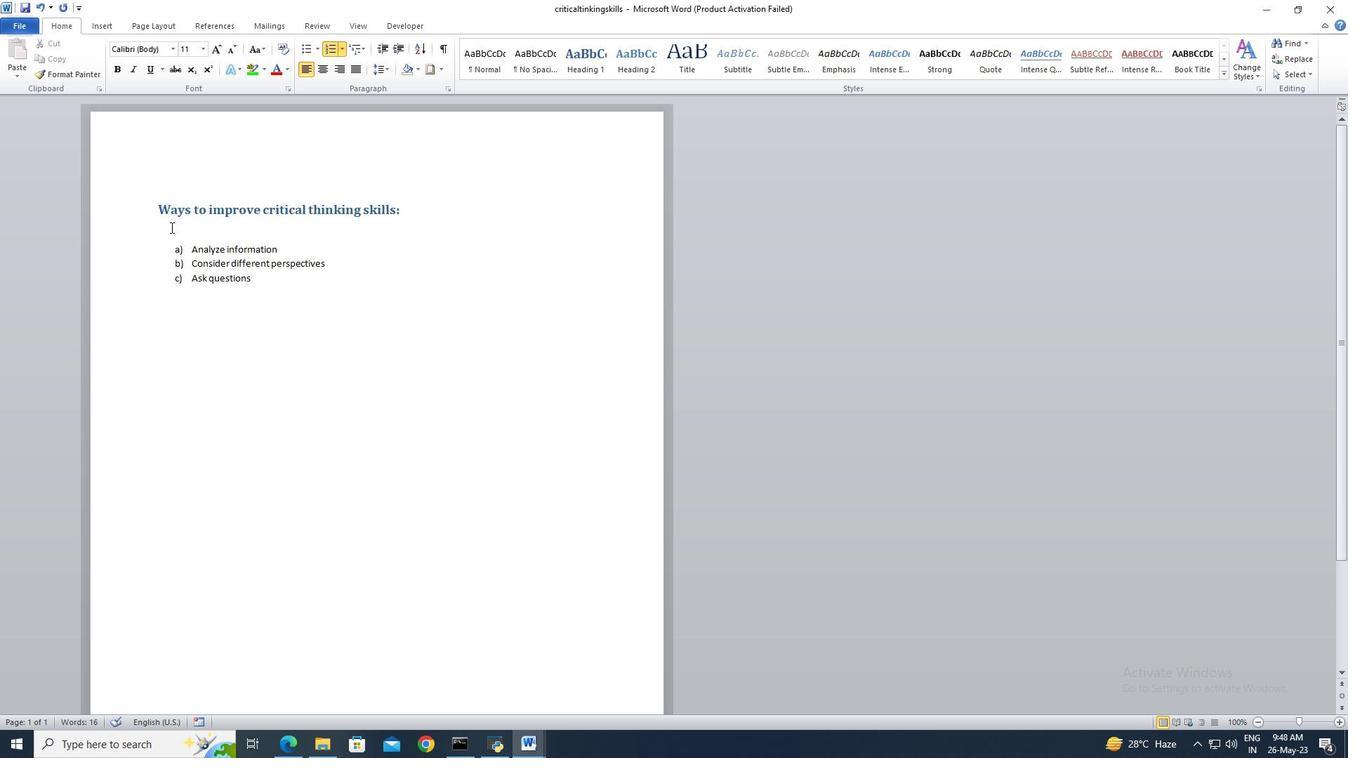 
Action: Key pressed <Key.shift>
Screenshot: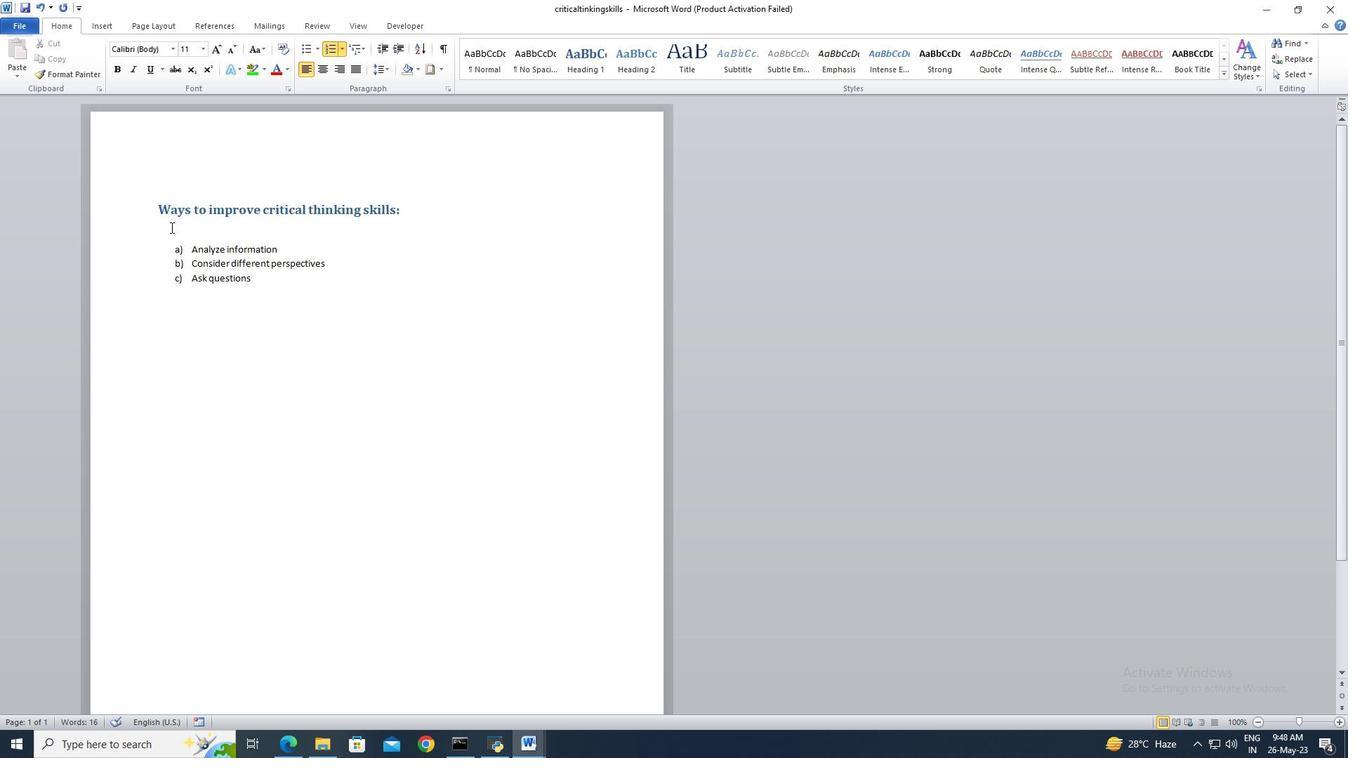 
Action: Mouse moved to (163, 219)
Screenshot: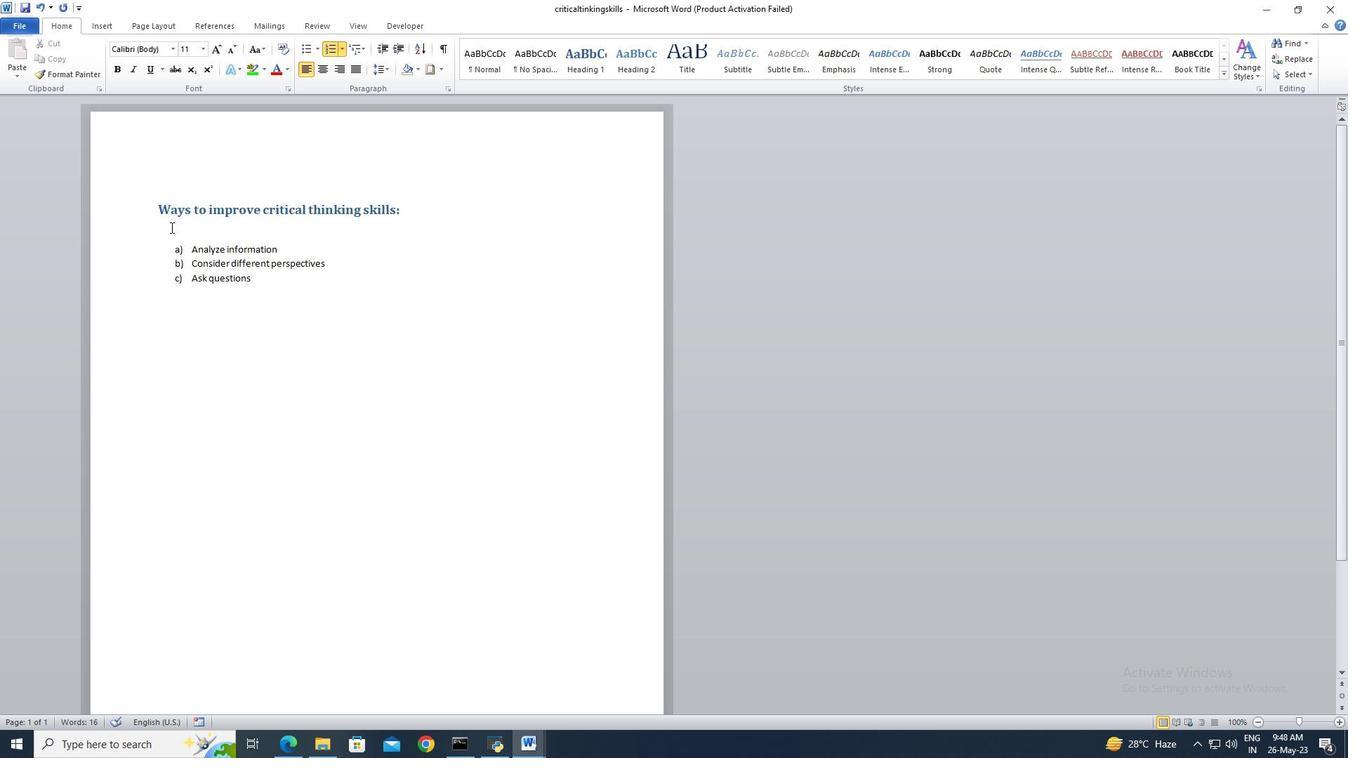 
Action: Key pressed <Key.shift>
Screenshot: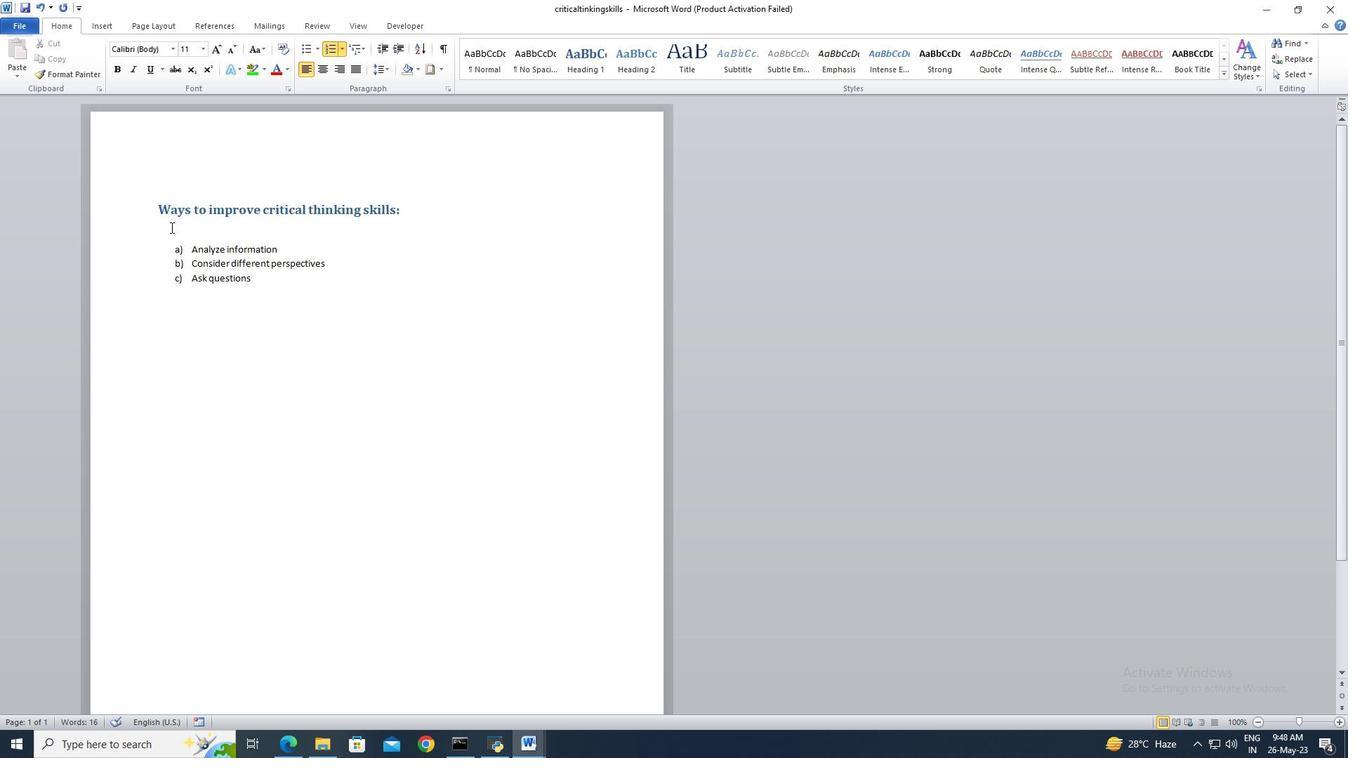 
Action: Mouse moved to (162, 218)
Screenshot: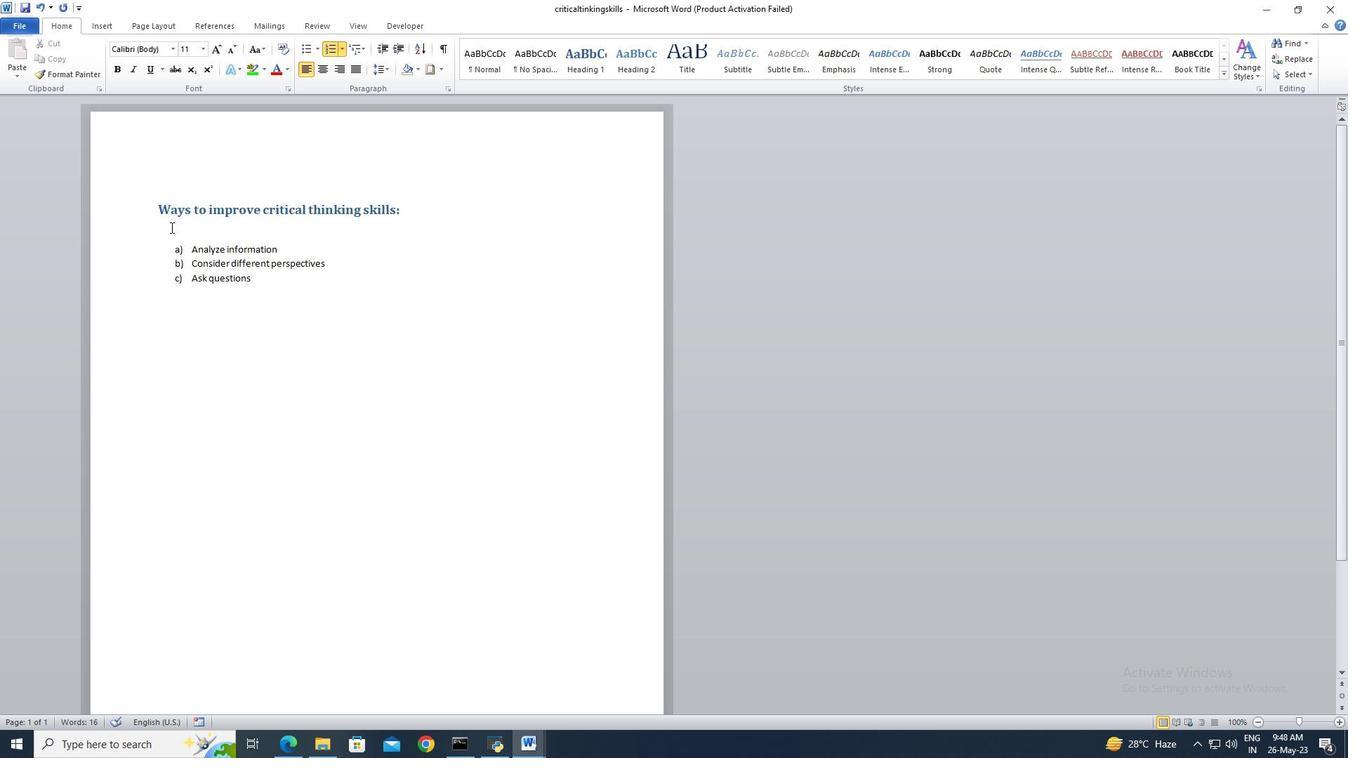 
Action: Key pressed <Key.shift>
Screenshot: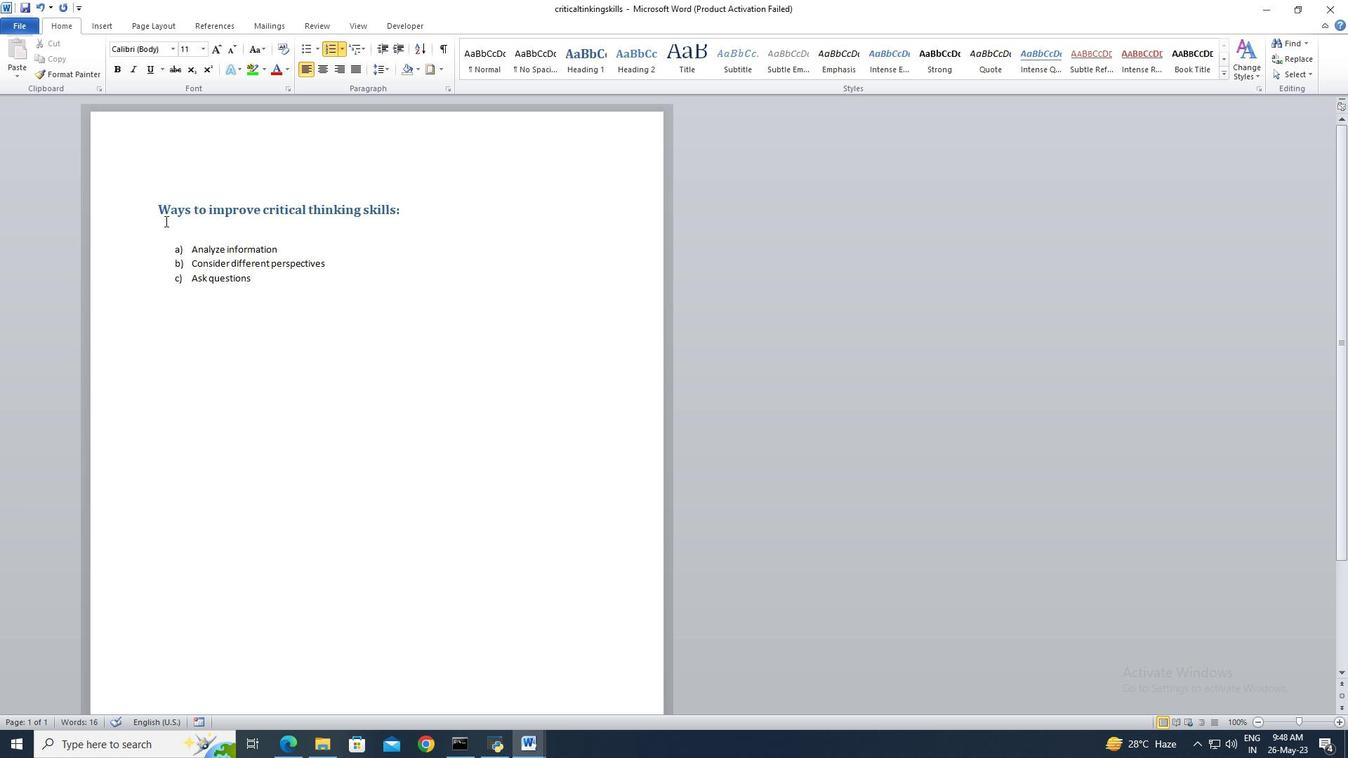 
Action: Mouse moved to (161, 216)
Screenshot: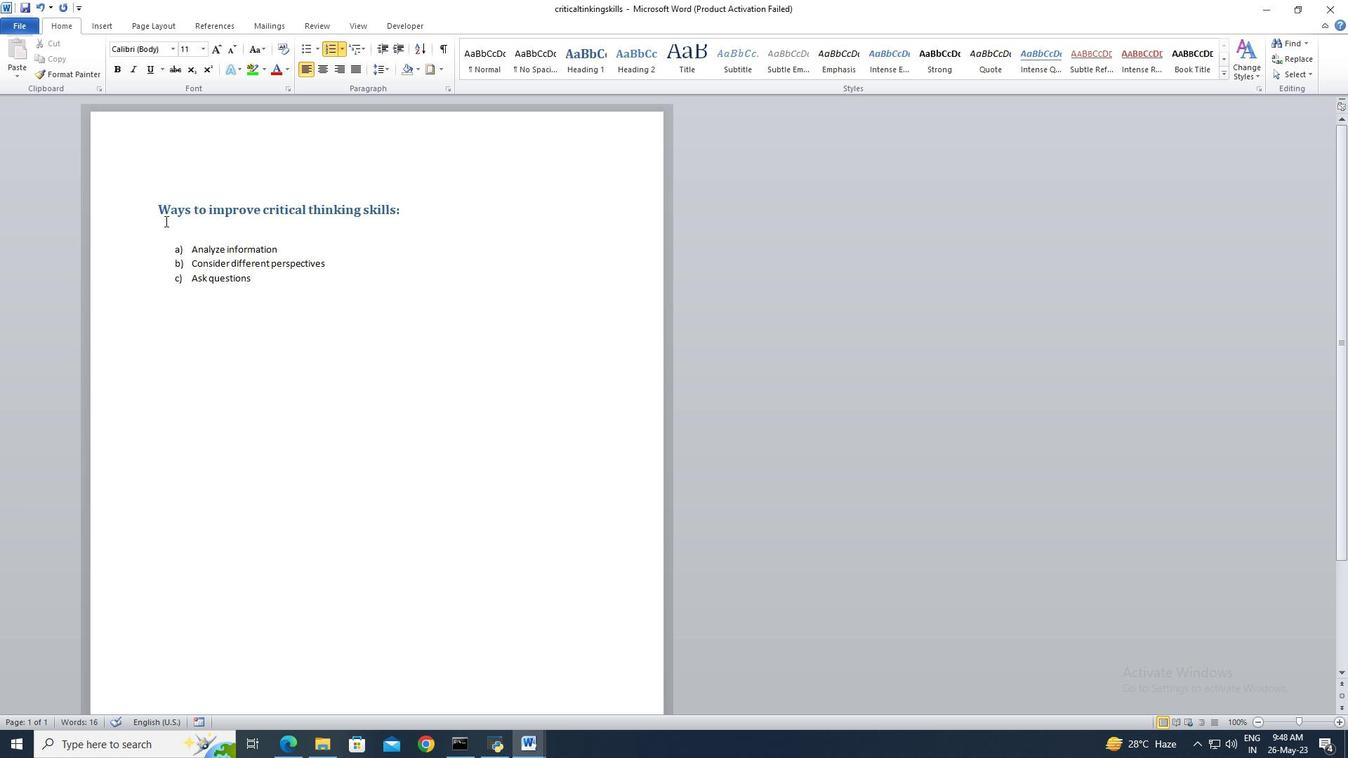 
Action: Key pressed <Key.shift>
Screenshot: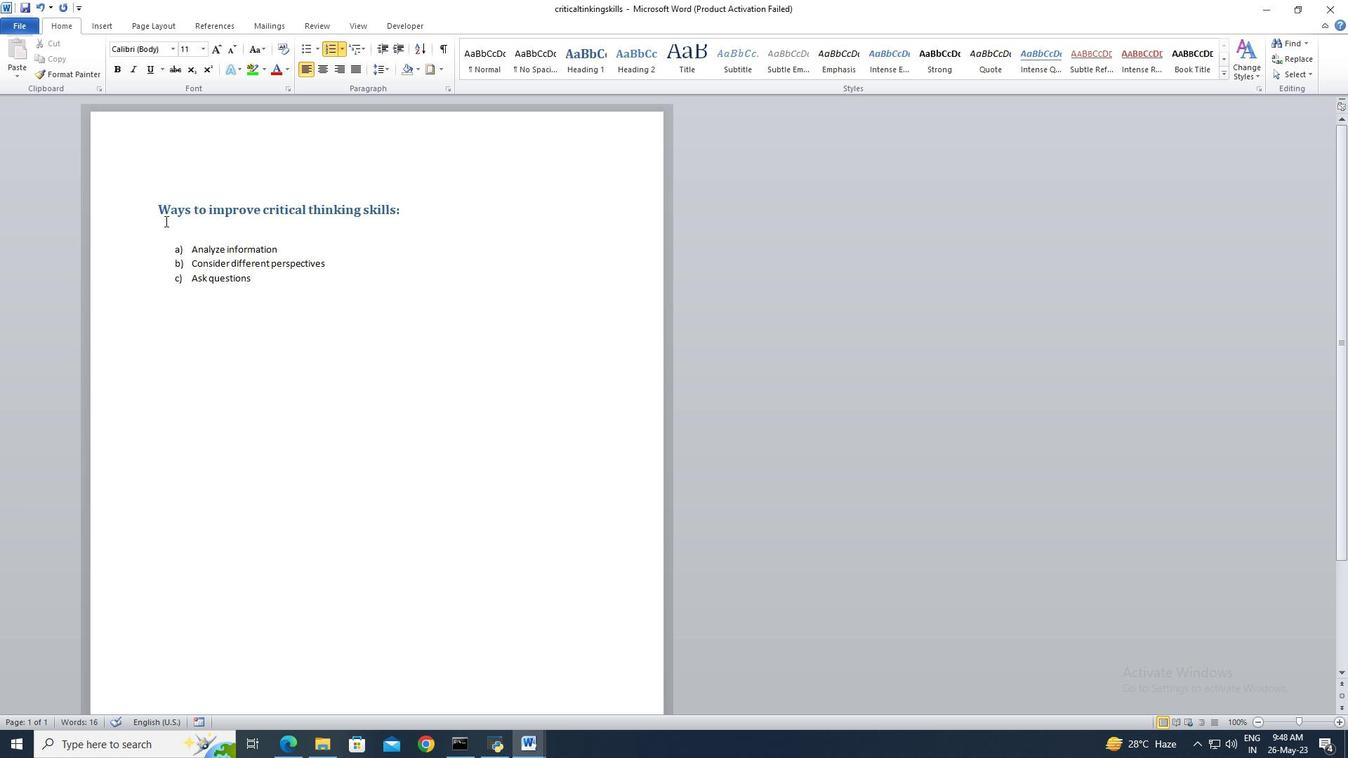 
Action: Mouse moved to (160, 216)
Screenshot: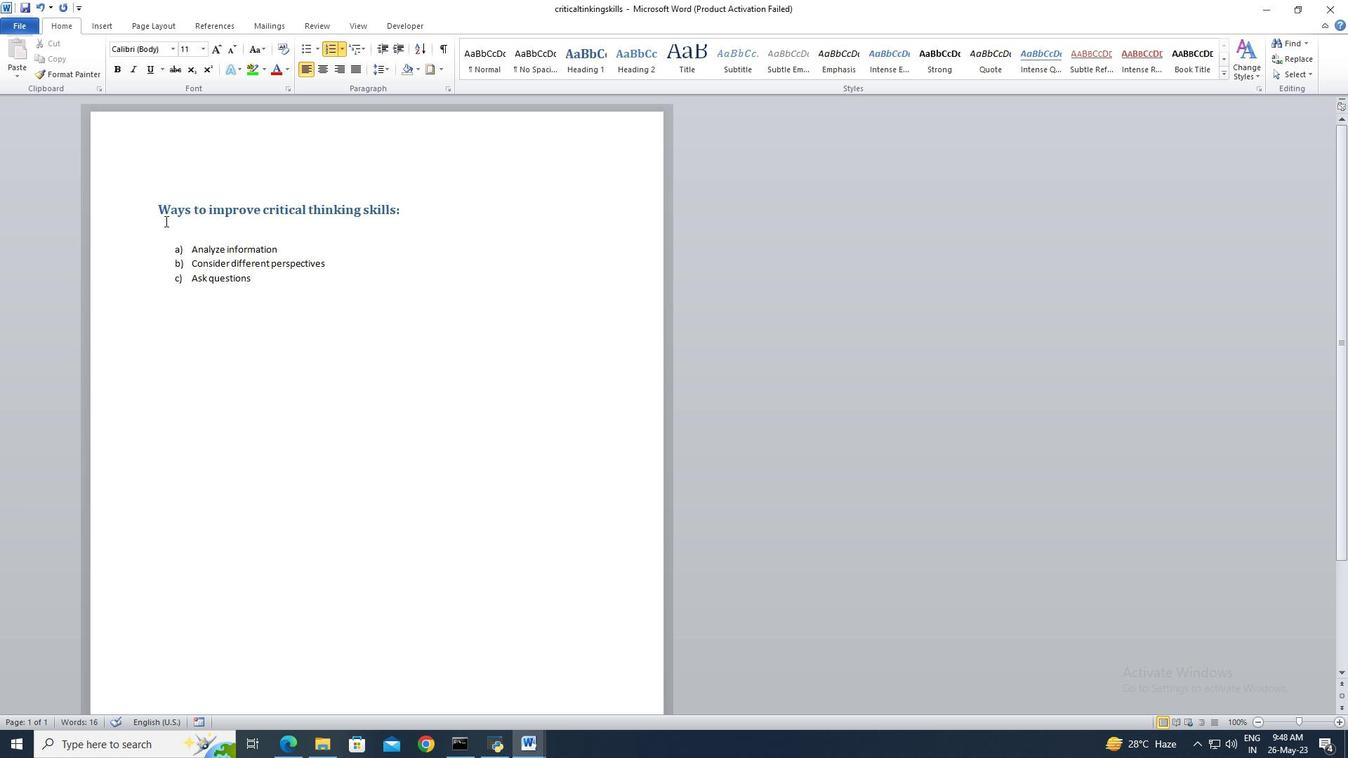 
Action: Key pressed <Key.shift>
Screenshot: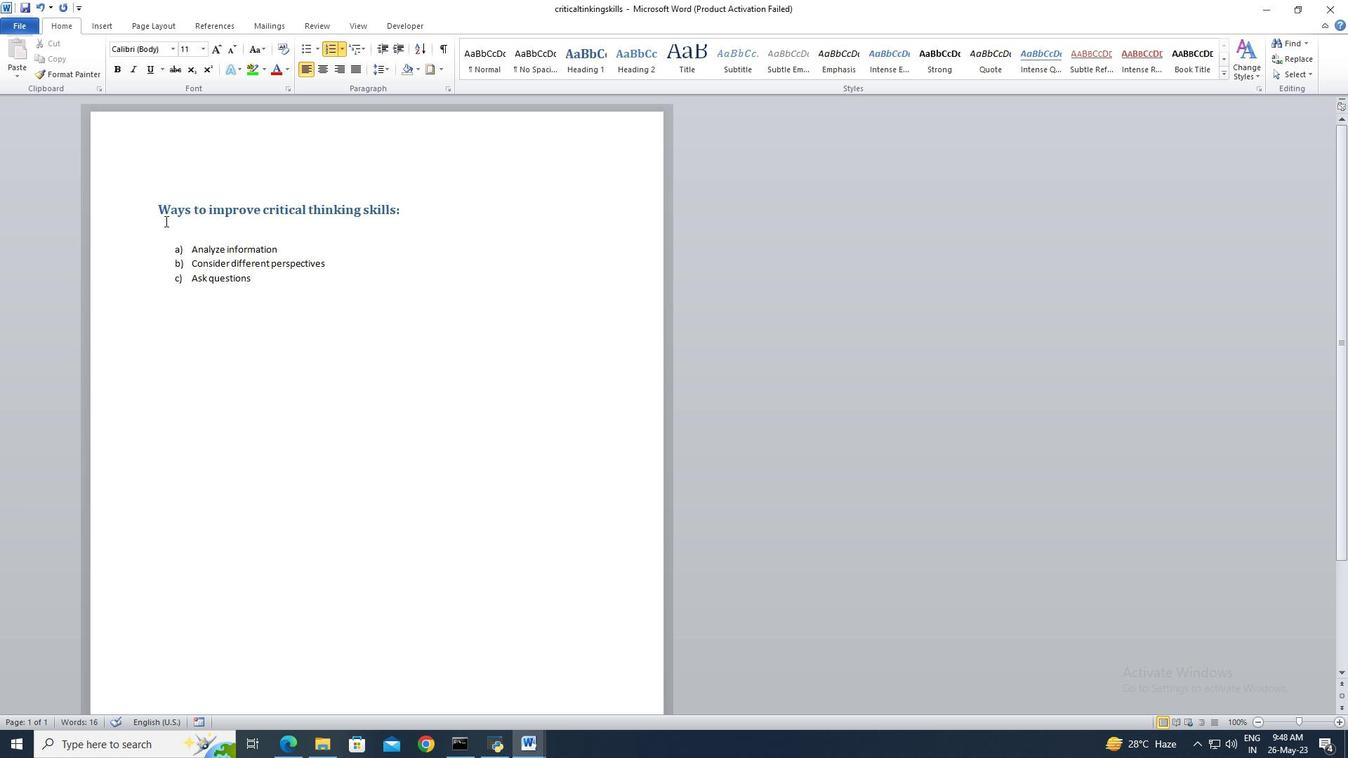 
Action: Mouse moved to (160, 214)
Screenshot: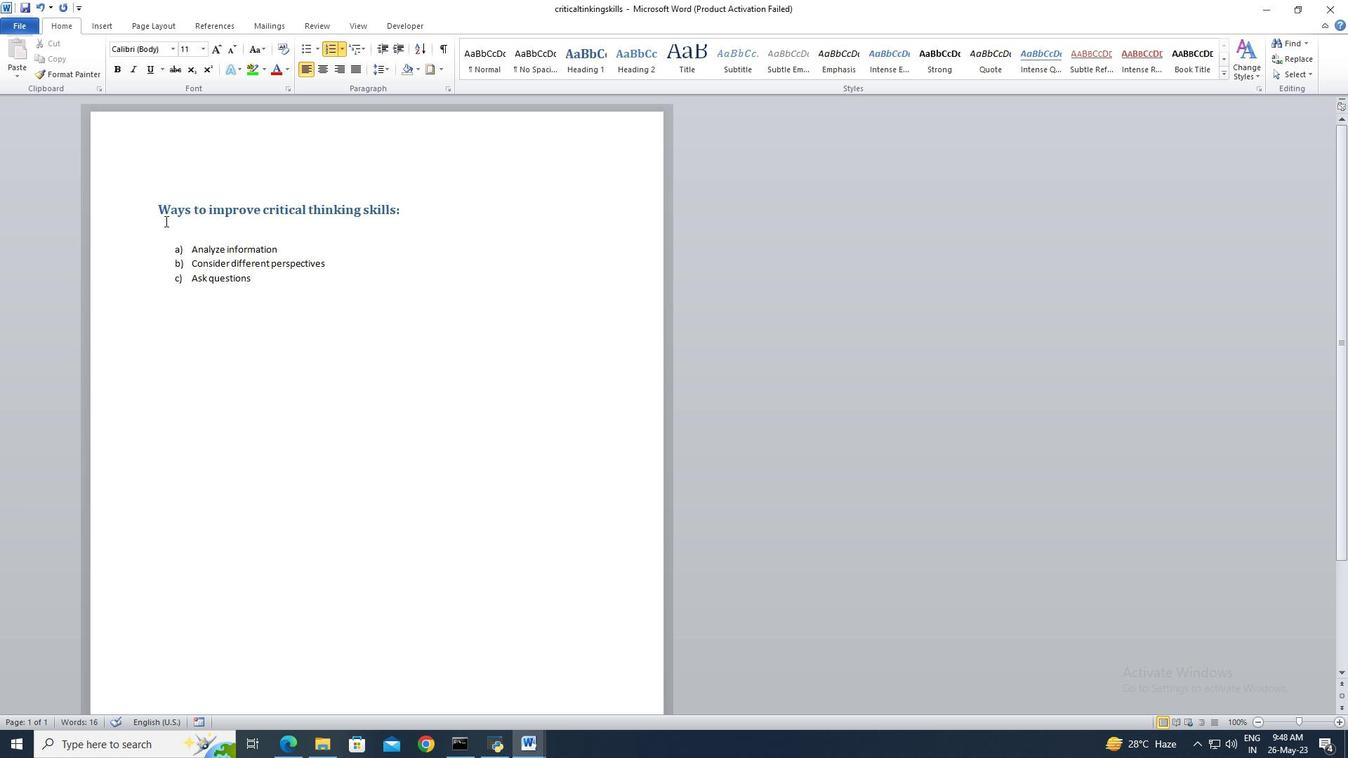 
Action: Key pressed <Key.shift>
Screenshot: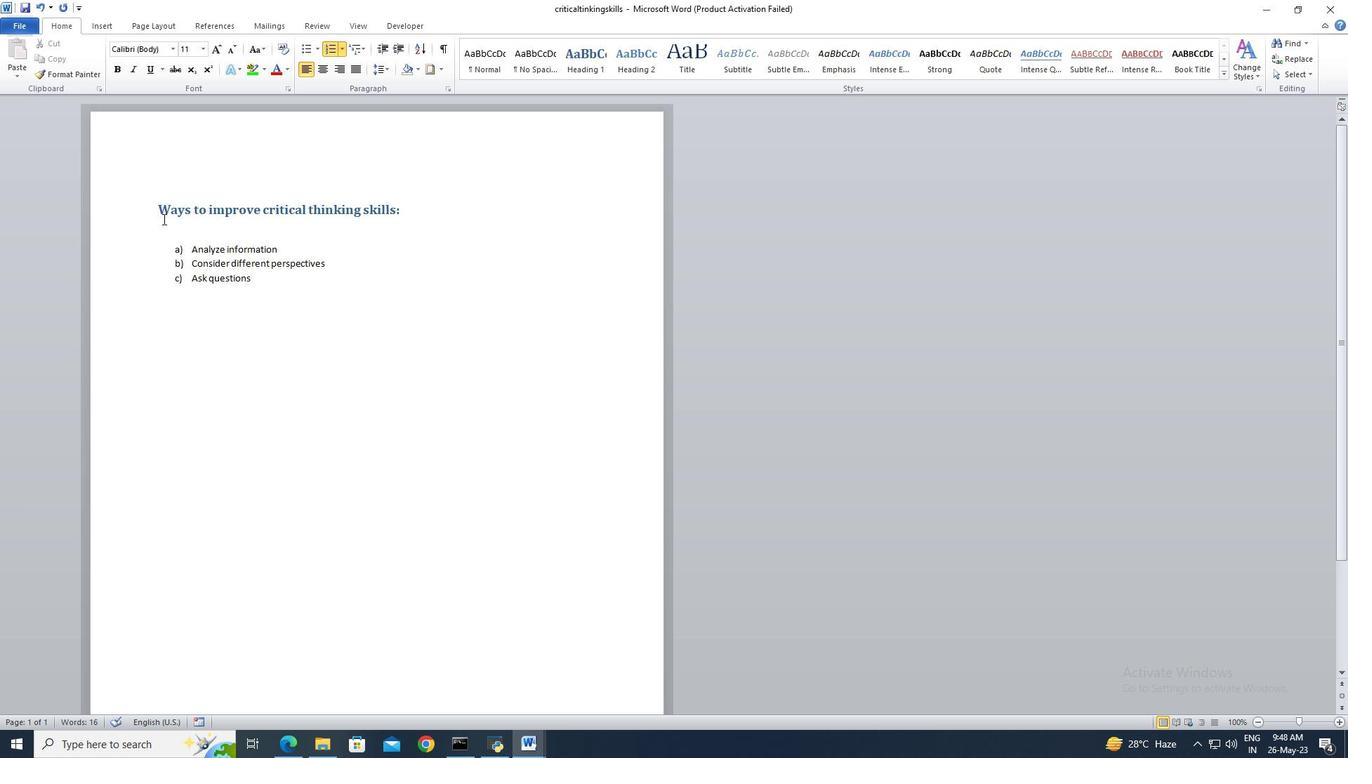 
Action: Mouse moved to (160, 214)
Screenshot: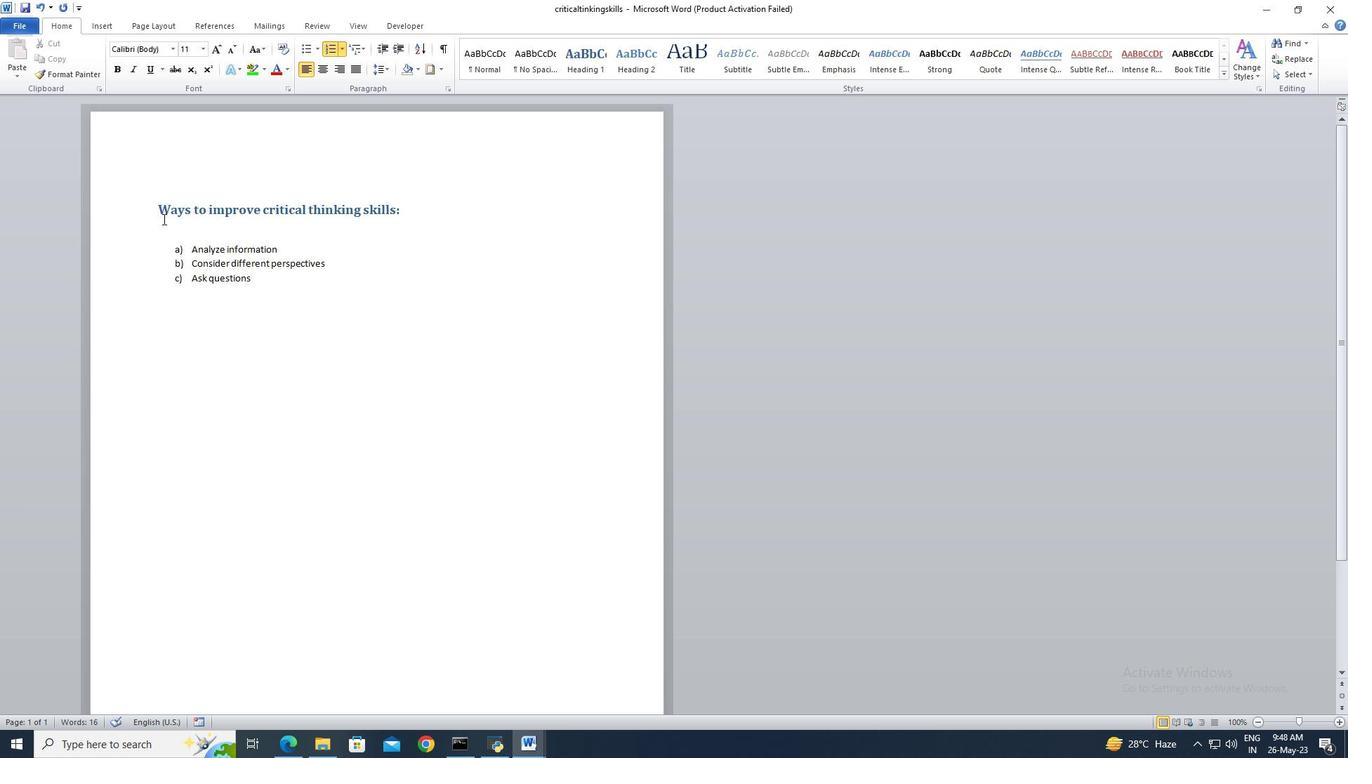 
Action: Key pressed <Key.shift>
Screenshot: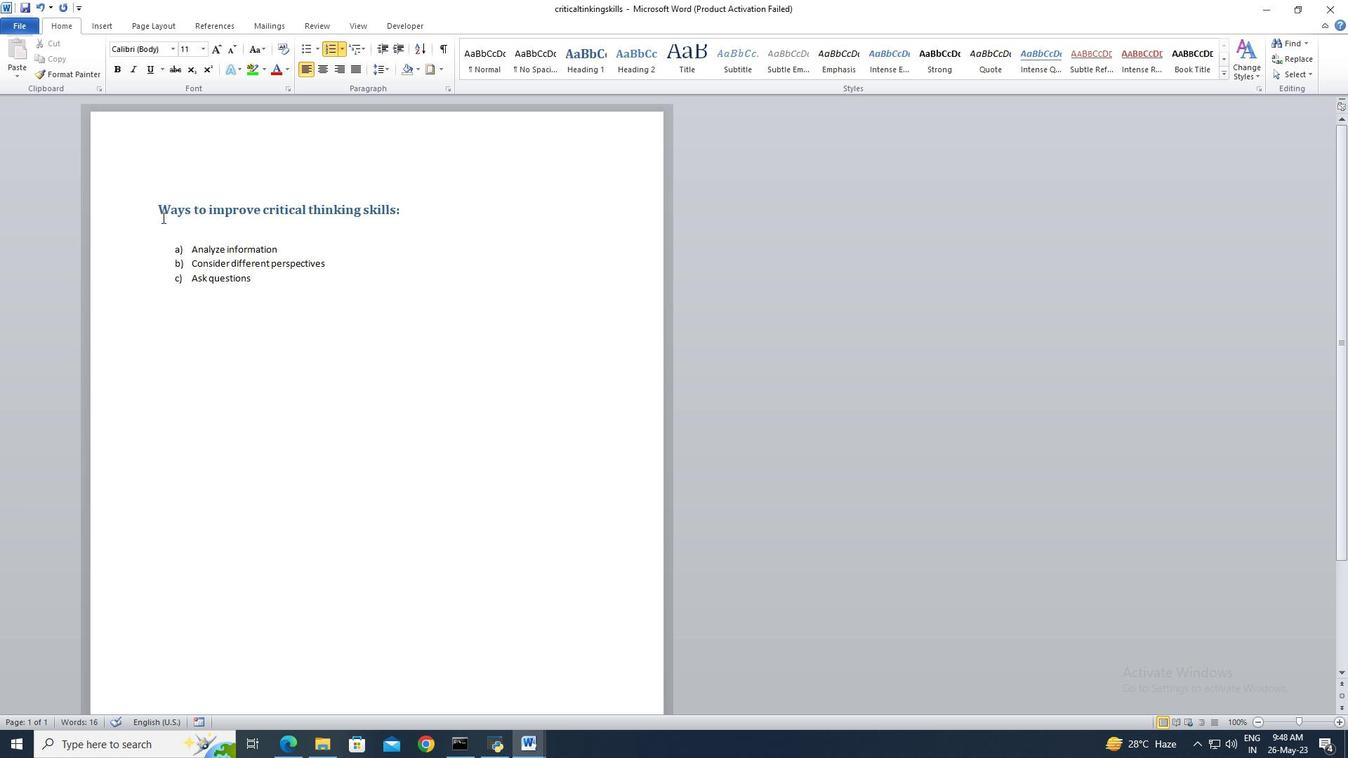 
Action: Mouse moved to (159, 212)
Screenshot: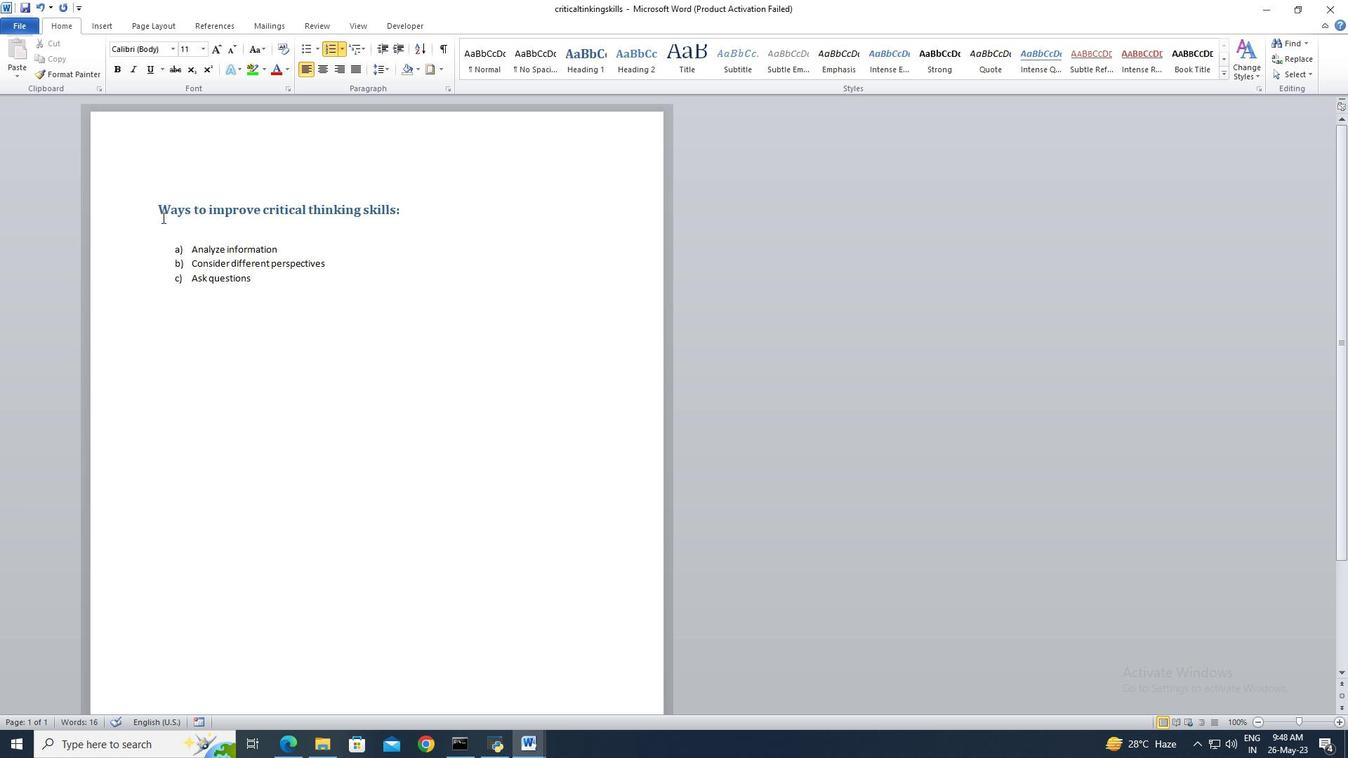 
Action: Key pressed <Key.shift><Key.shift><Key.shift><Key.shift><Key.shift>
Screenshot: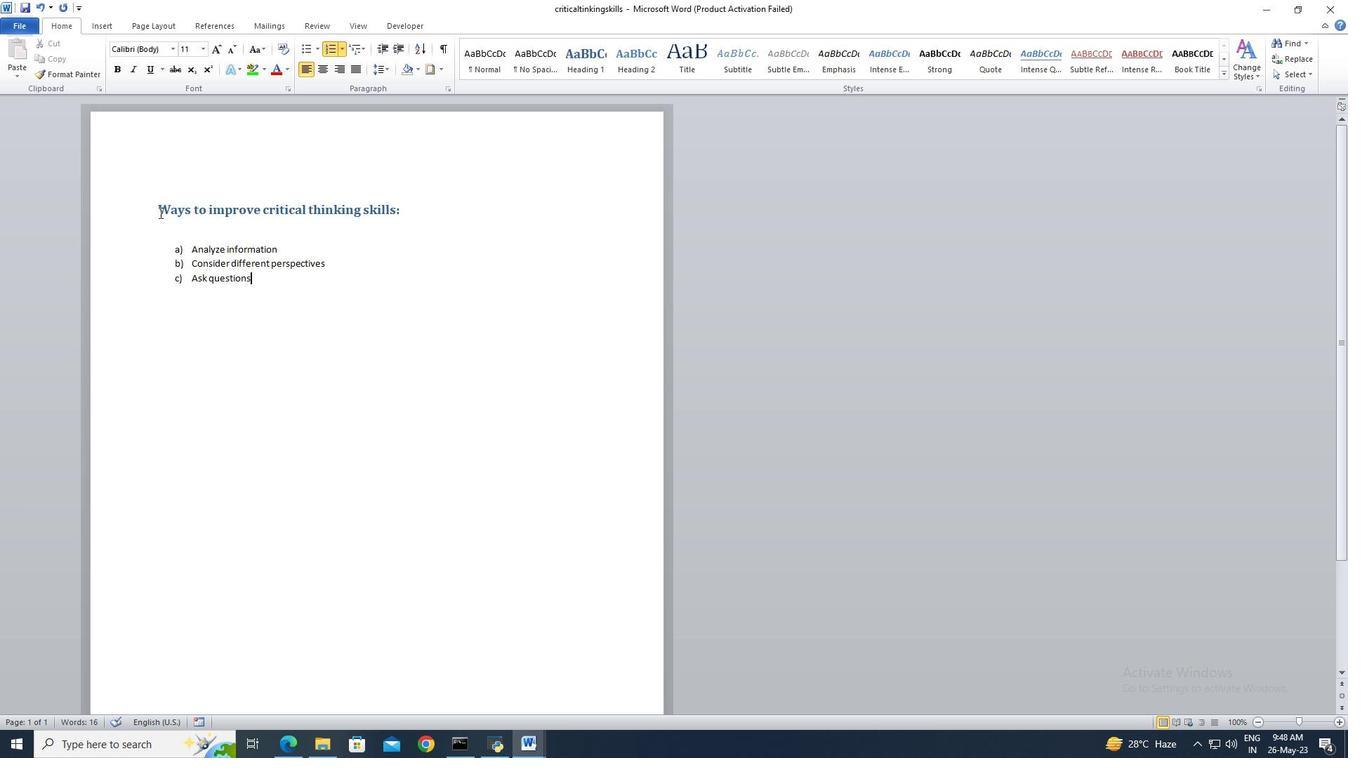
Action: Mouse moved to (159, 212)
Screenshot: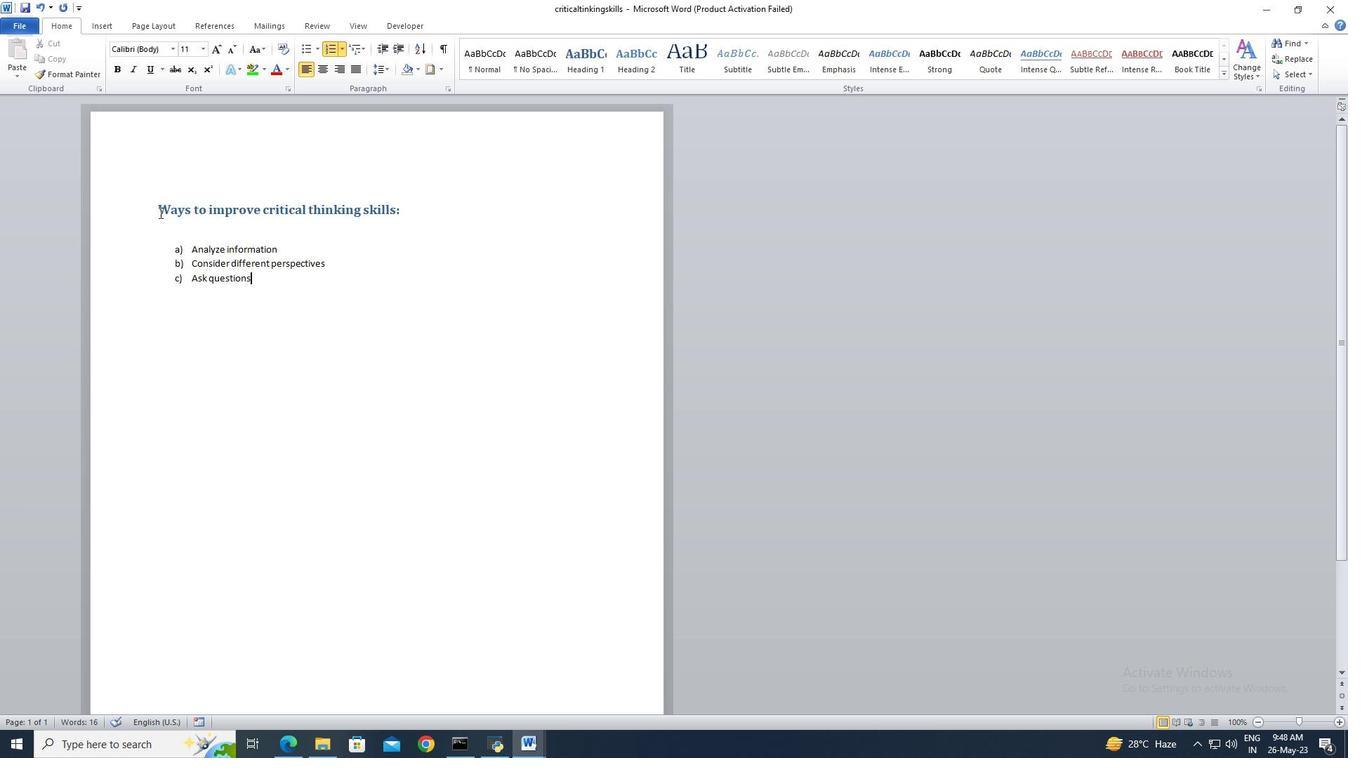 
Action: Key pressed <Key.shift><Key.shift><Key.shift><Key.shift><Key.shift><Key.shift><Key.shift><Key.shift><Key.shift><Key.shift><Key.shift><Key.shift><Key.shift><Key.shift><Key.shift><Key.shift><Key.shift><Key.shift><Key.shift><Key.shift><Key.shift>
Screenshot: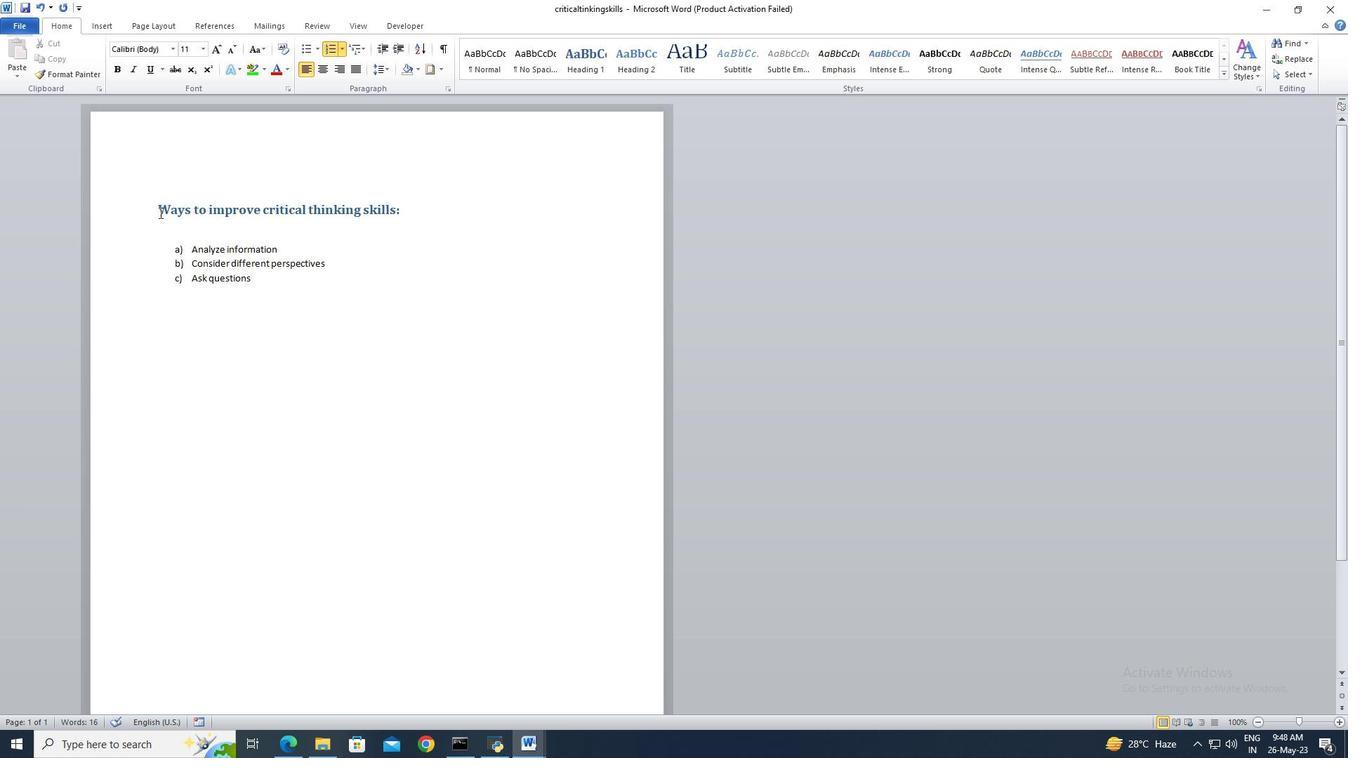 
Action: Mouse moved to (209, 241)
Screenshot: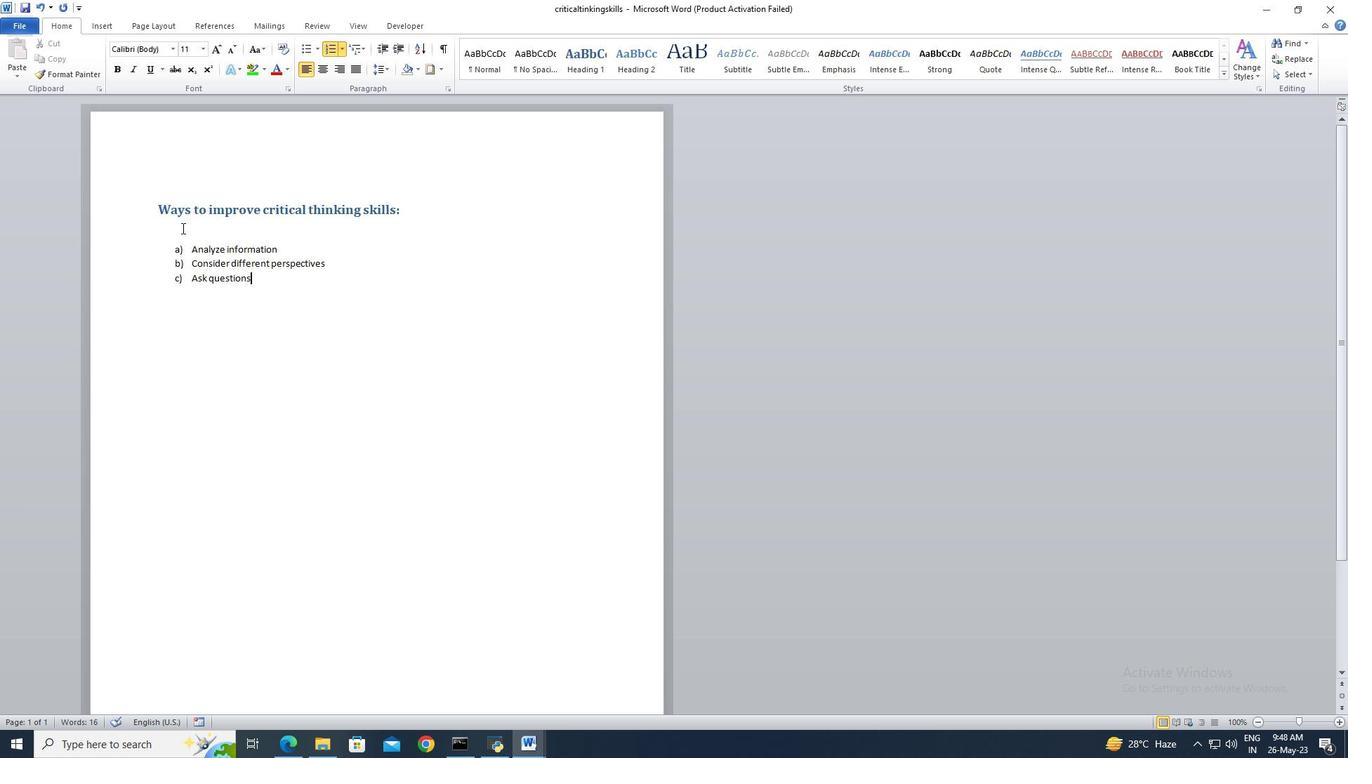
Action: Key pressed ctrl+A
Screenshot: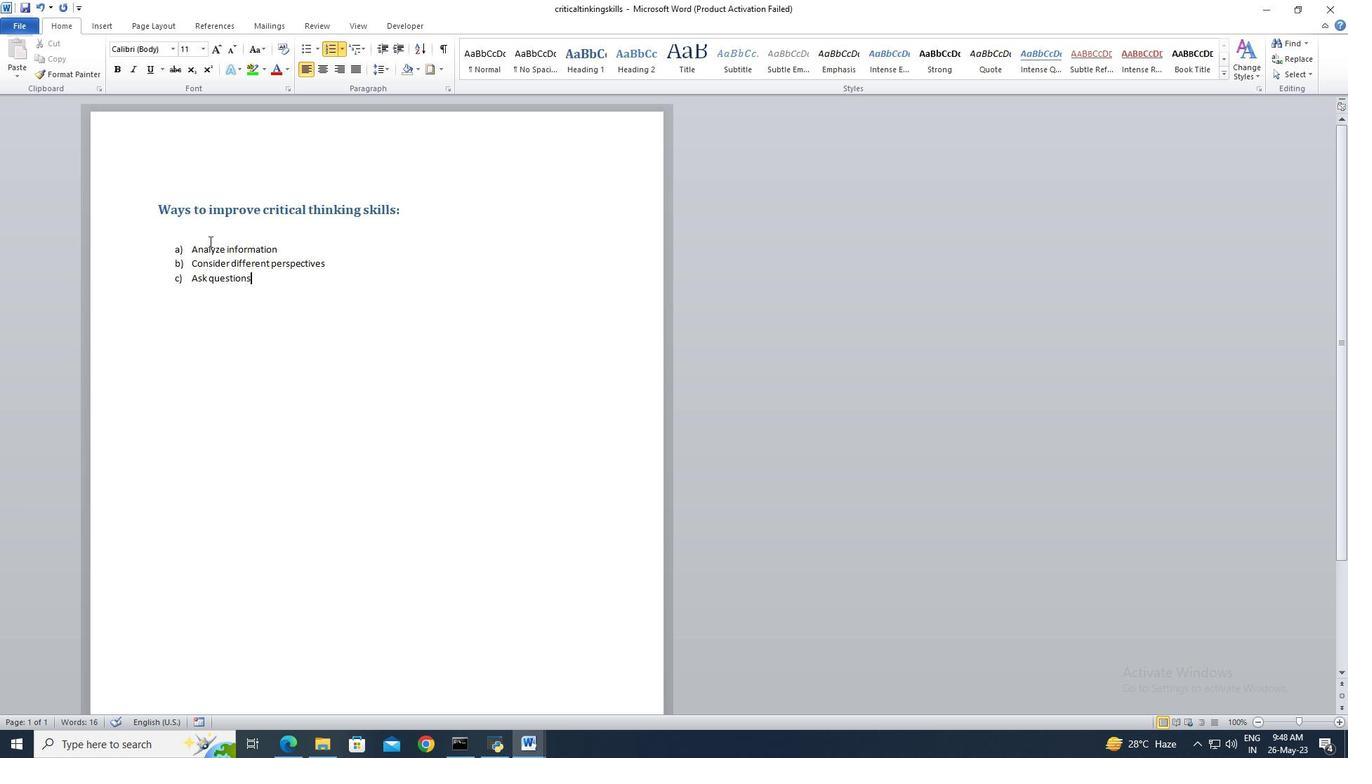 
Action: Mouse moved to (386, 74)
Screenshot: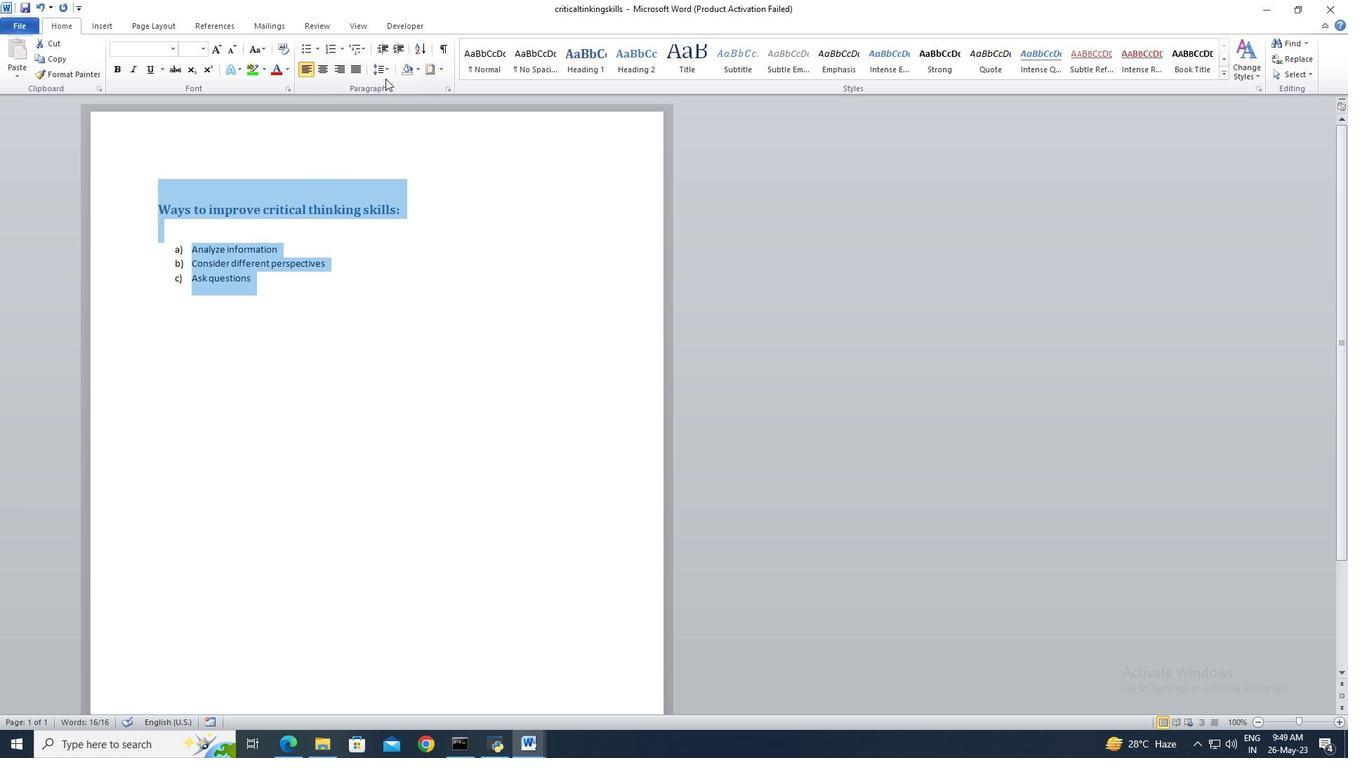 
Action: Mouse pressed left at (386, 74)
Screenshot: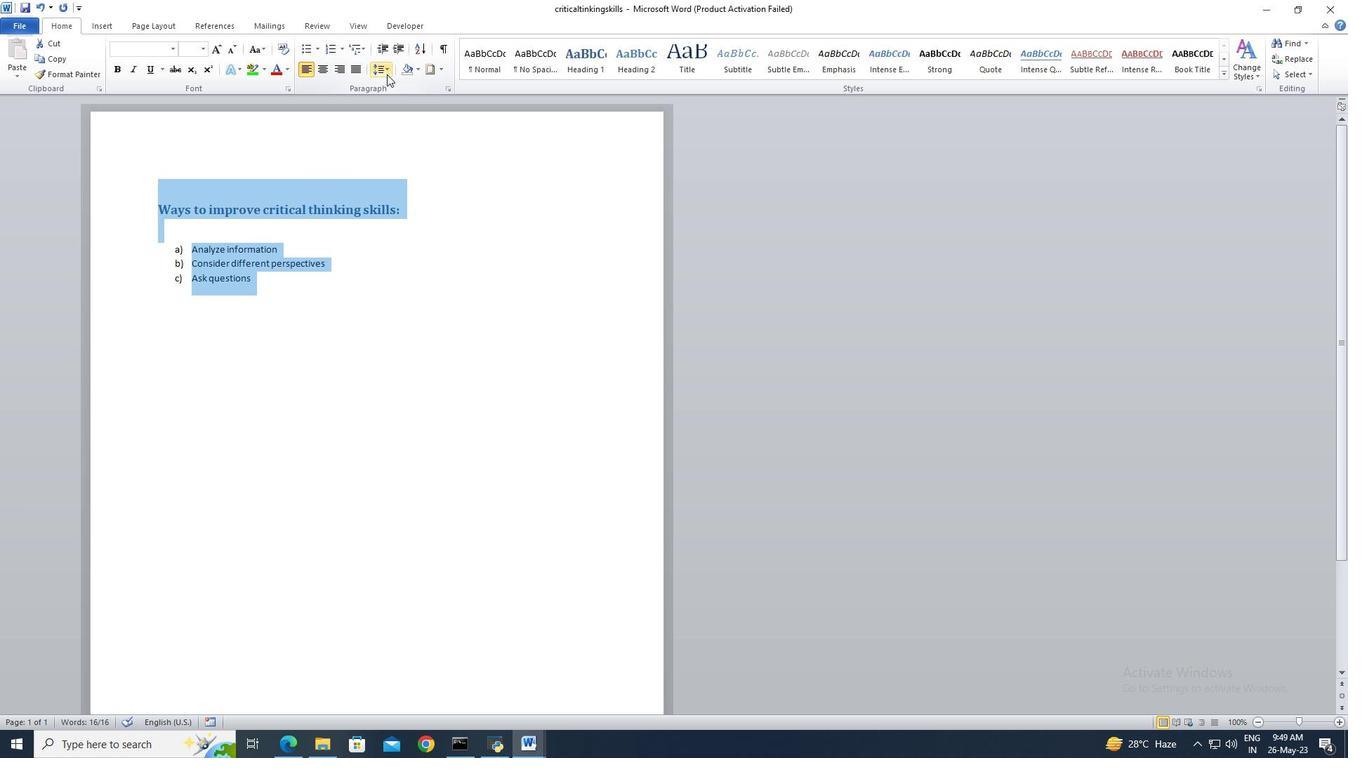 
Action: Mouse moved to (404, 157)
Screenshot: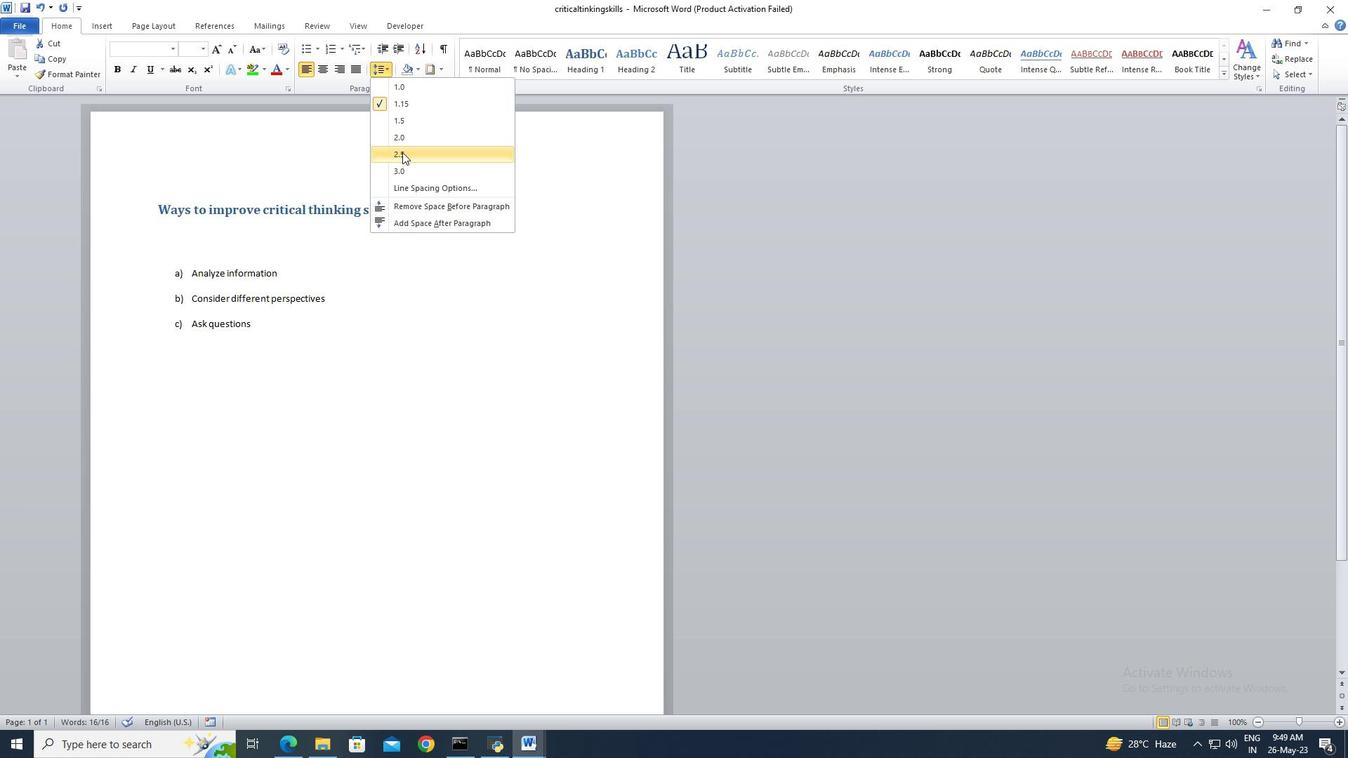 
Action: Mouse pressed left at (404, 157)
Screenshot: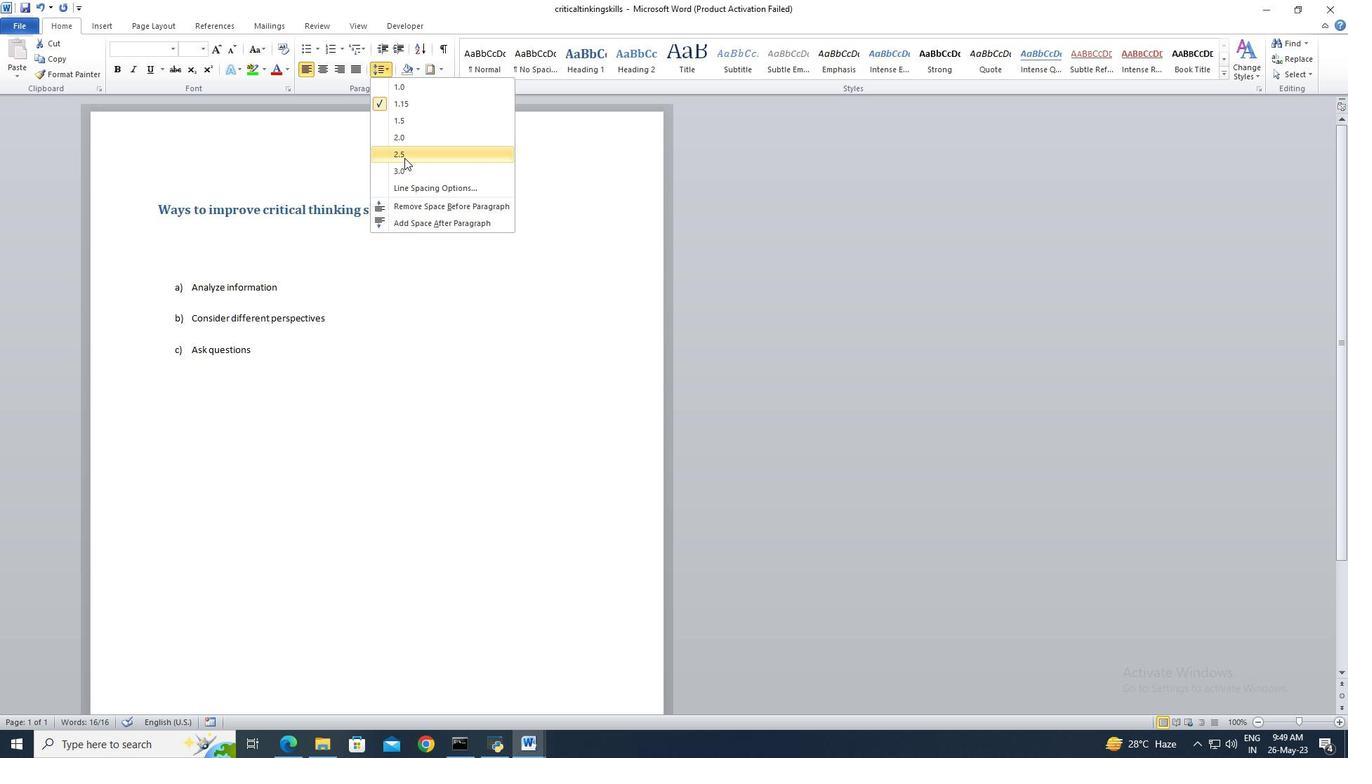 
Action: Mouse moved to (444, 63)
Screenshot: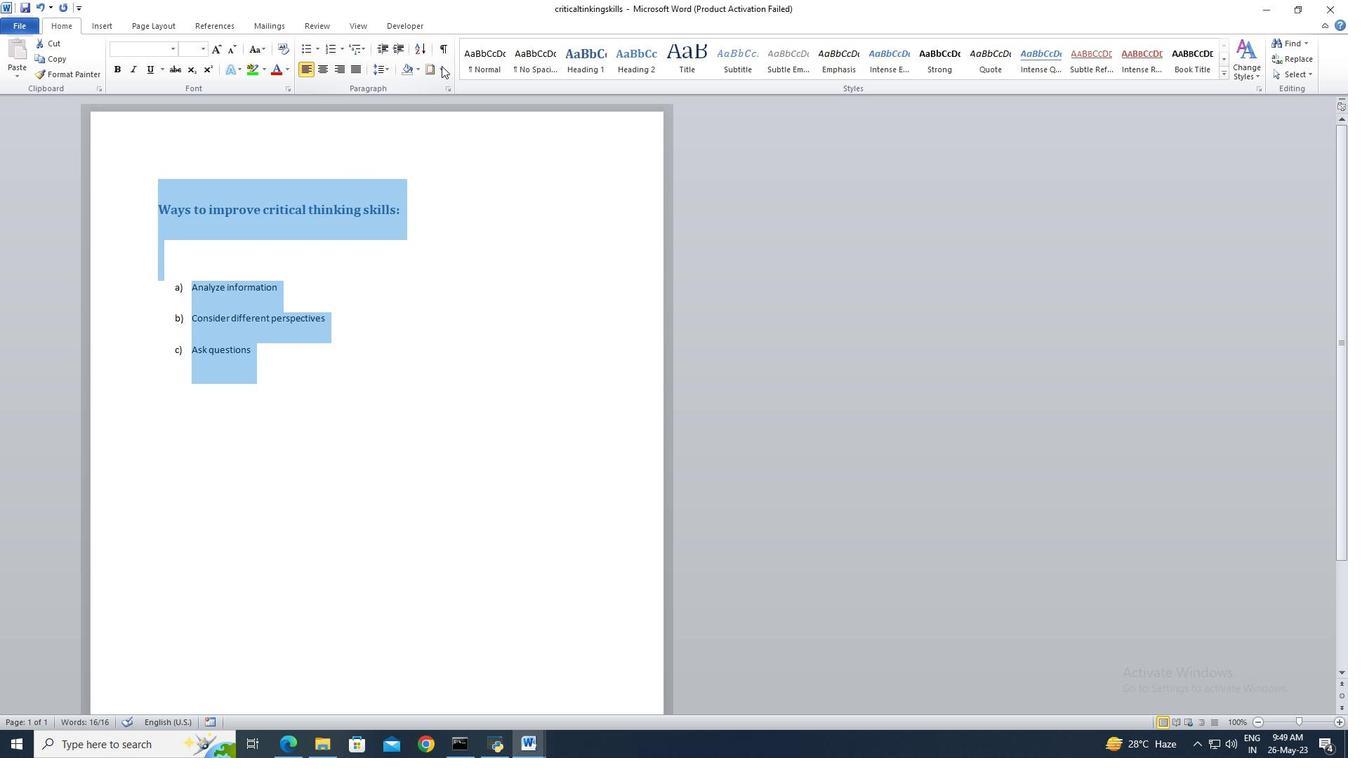 
Action: Mouse pressed left at (444, 63)
Screenshot: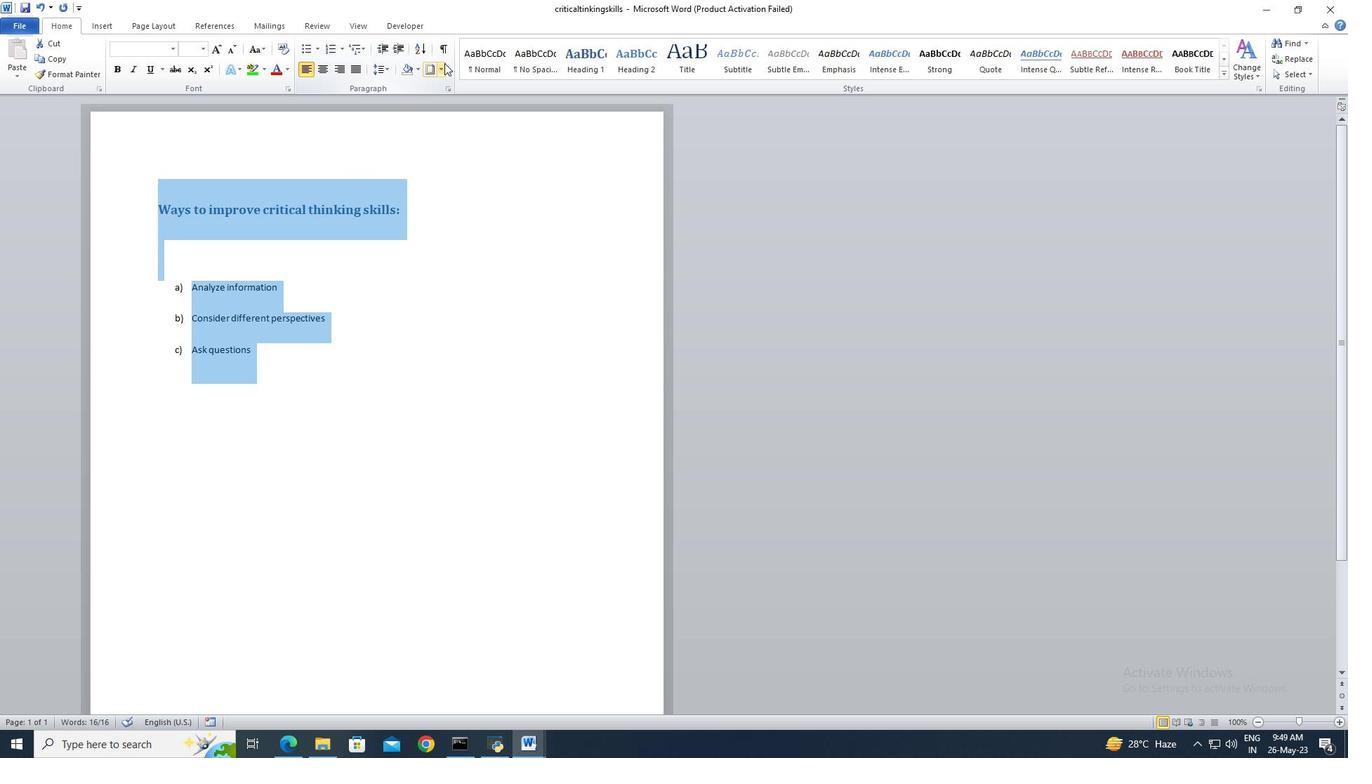
Action: Mouse moved to (451, 182)
Screenshot: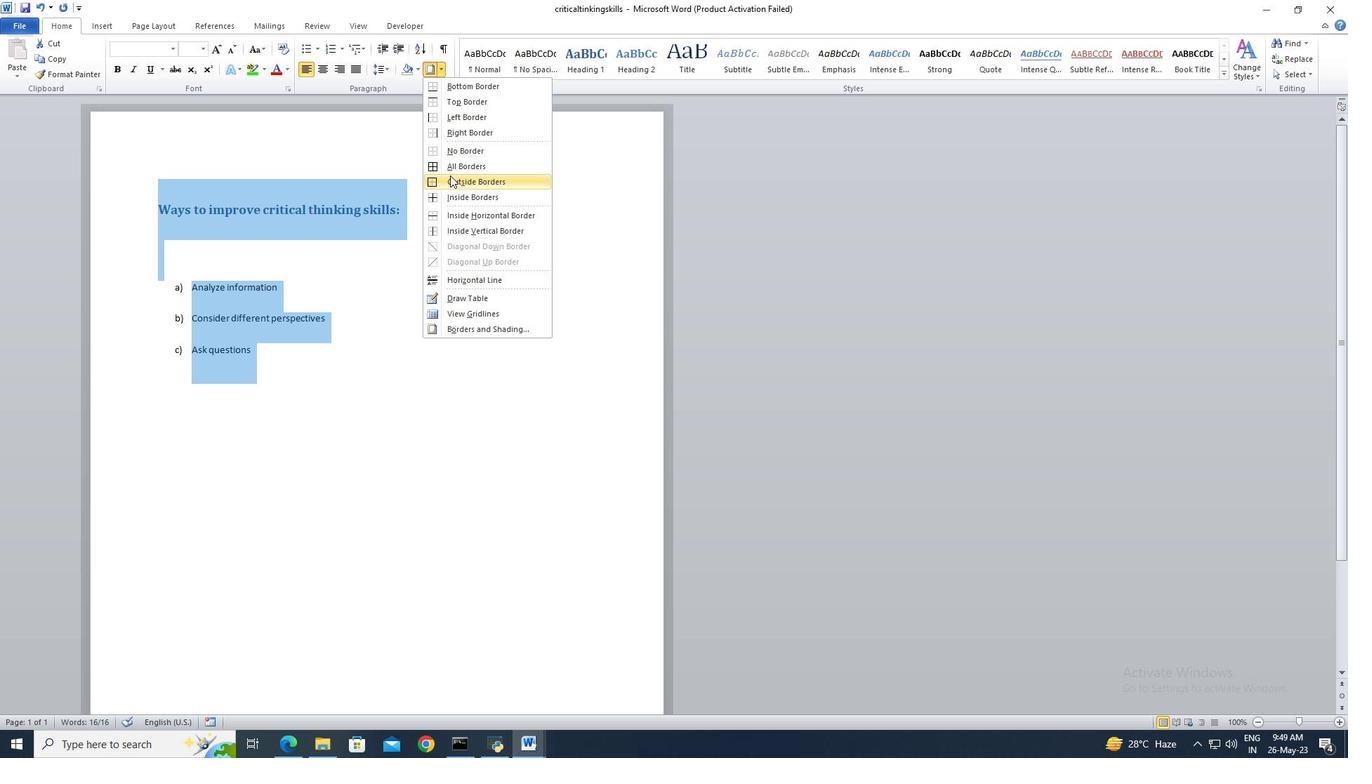 
Action: Mouse pressed left at (451, 182)
Screenshot: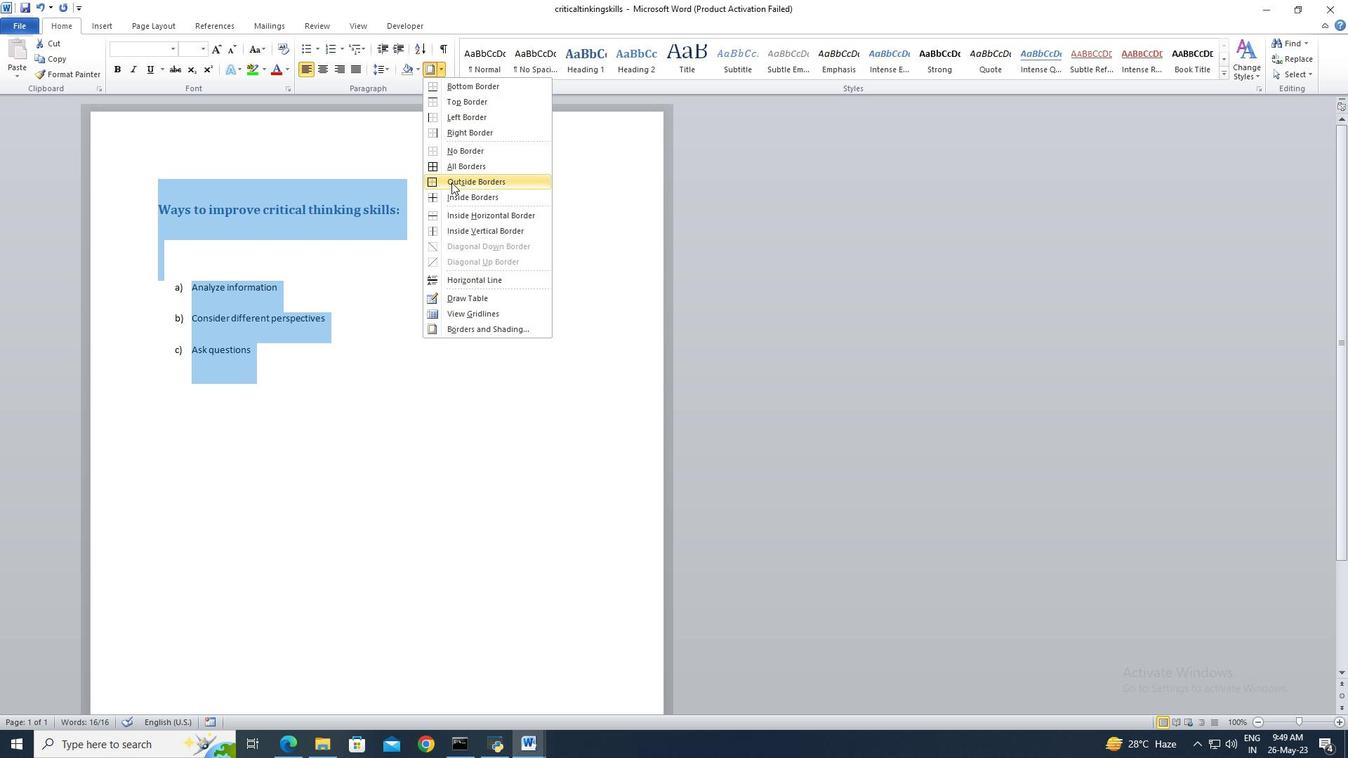 
Action: Mouse moved to (175, 213)
Screenshot: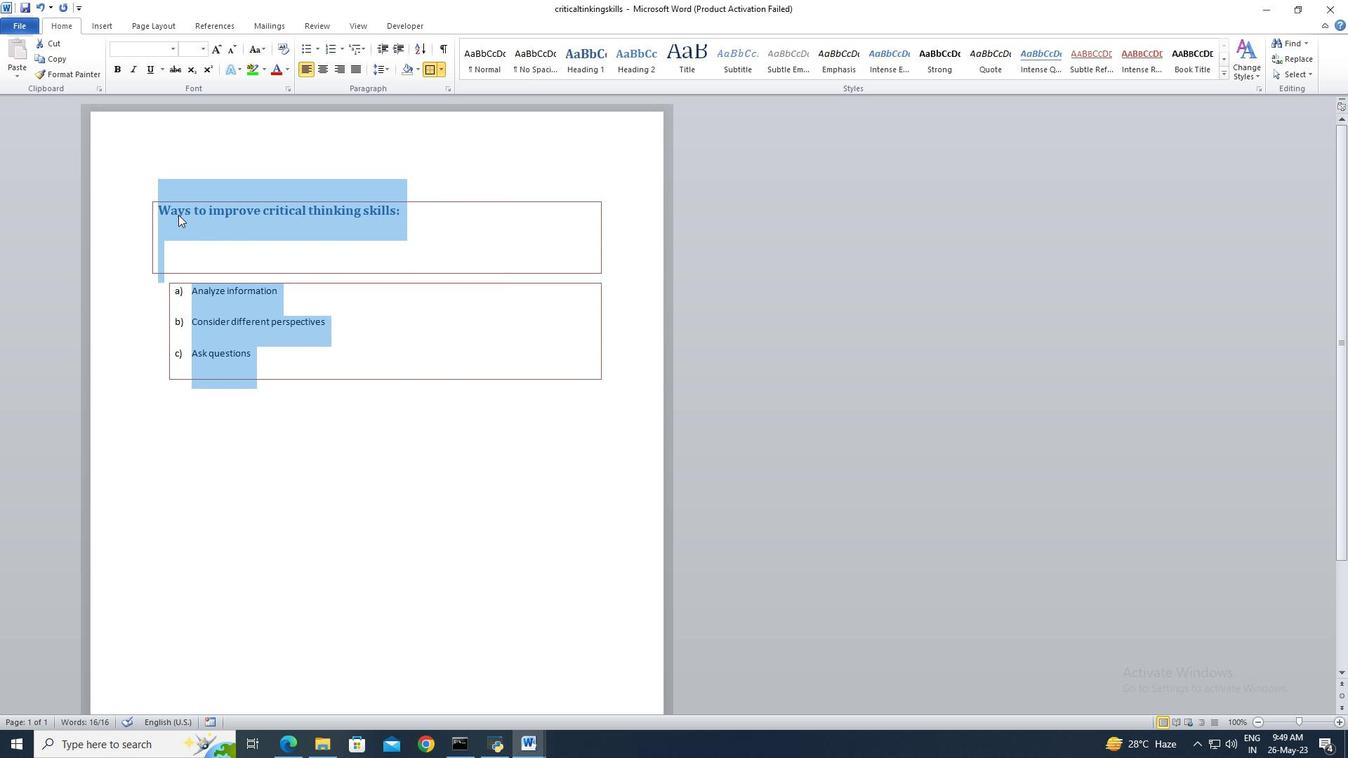 
Action: Mouse pressed left at (175, 213)
Screenshot: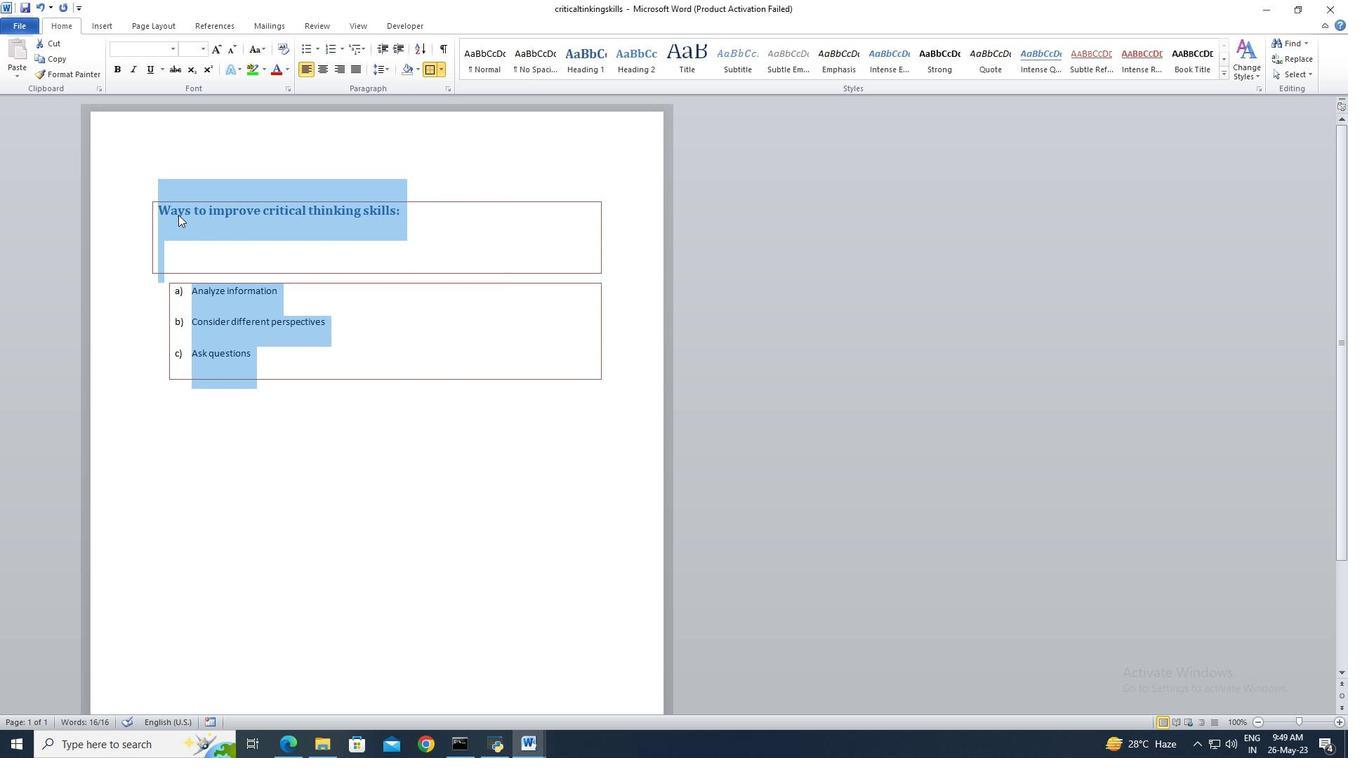 
Action: Mouse moved to (160, 209)
Screenshot: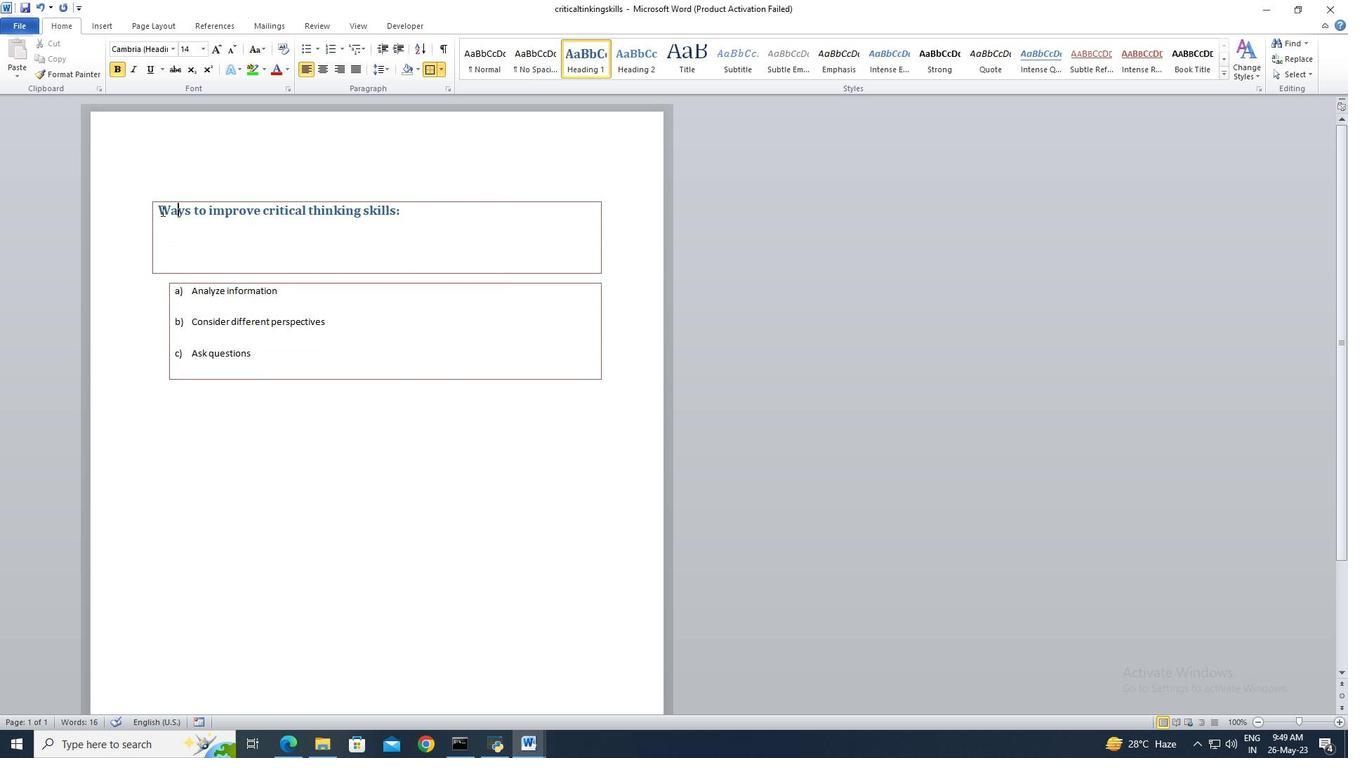 
Action: Mouse pressed left at (160, 209)
Screenshot: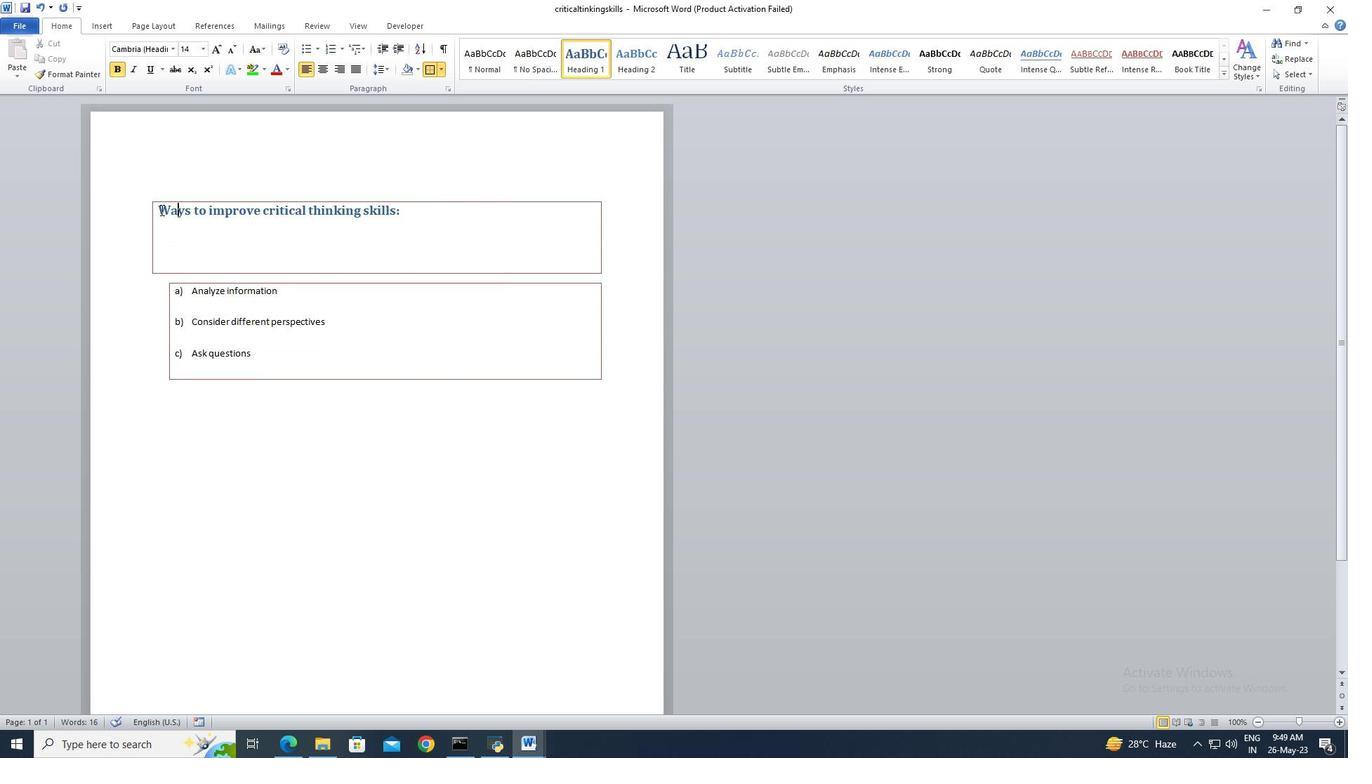 
Action: Mouse moved to (419, 218)
Screenshot: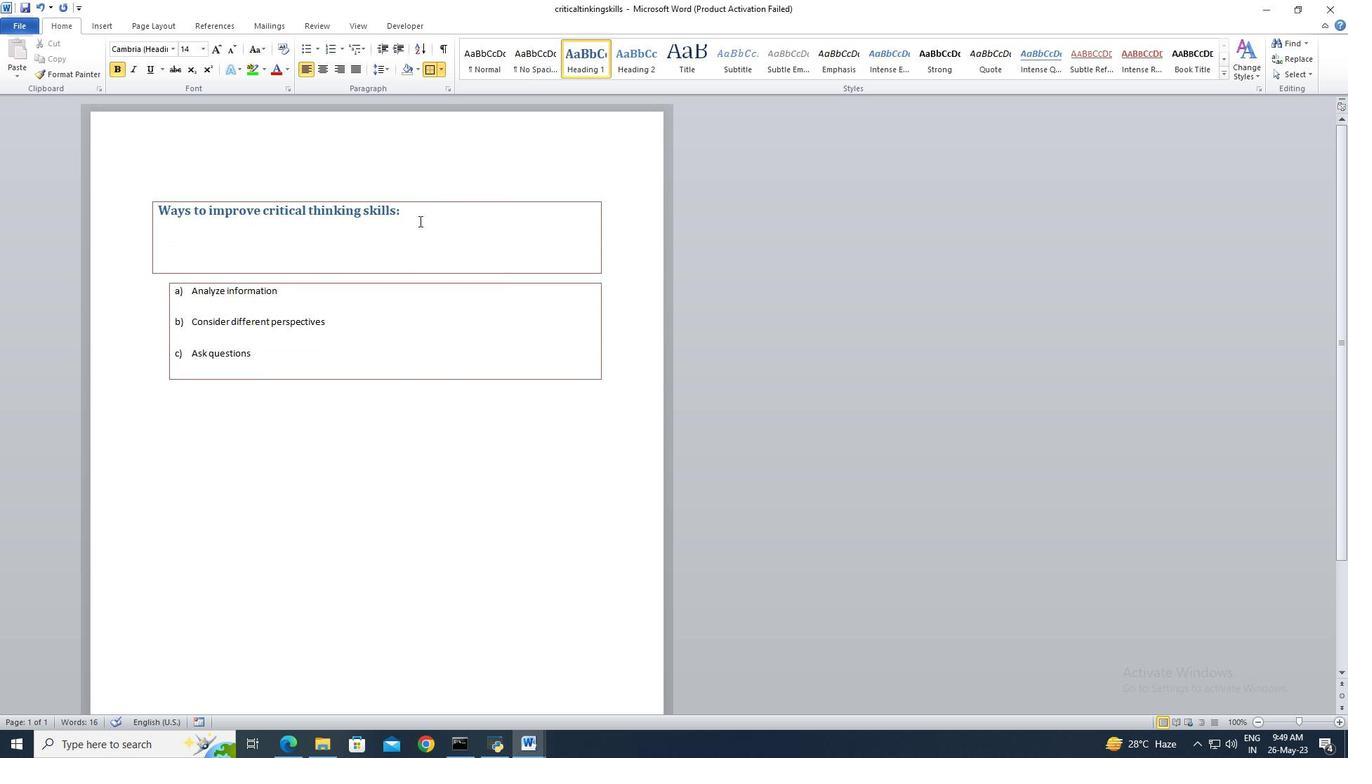
Action: Key pressed <Key.shift>
Screenshot: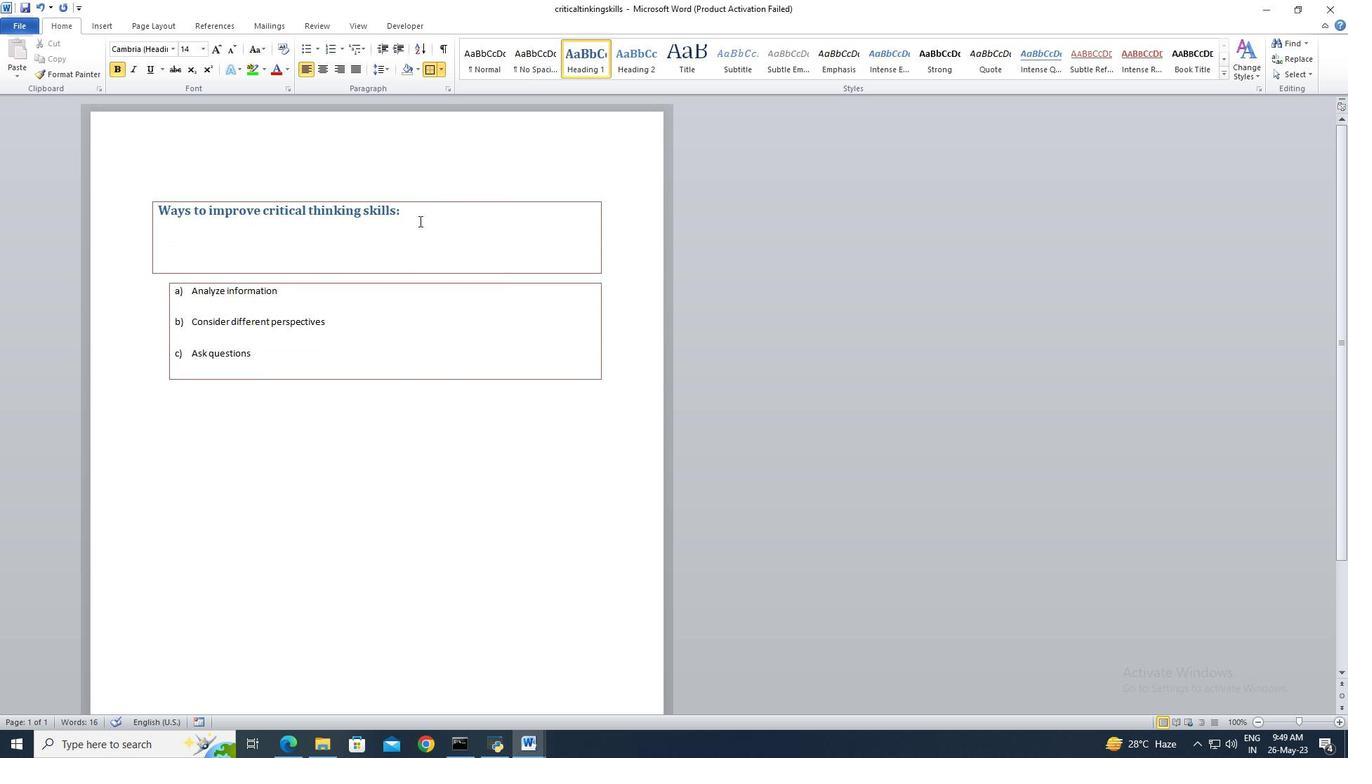 
Action: Mouse moved to (419, 216)
Screenshot: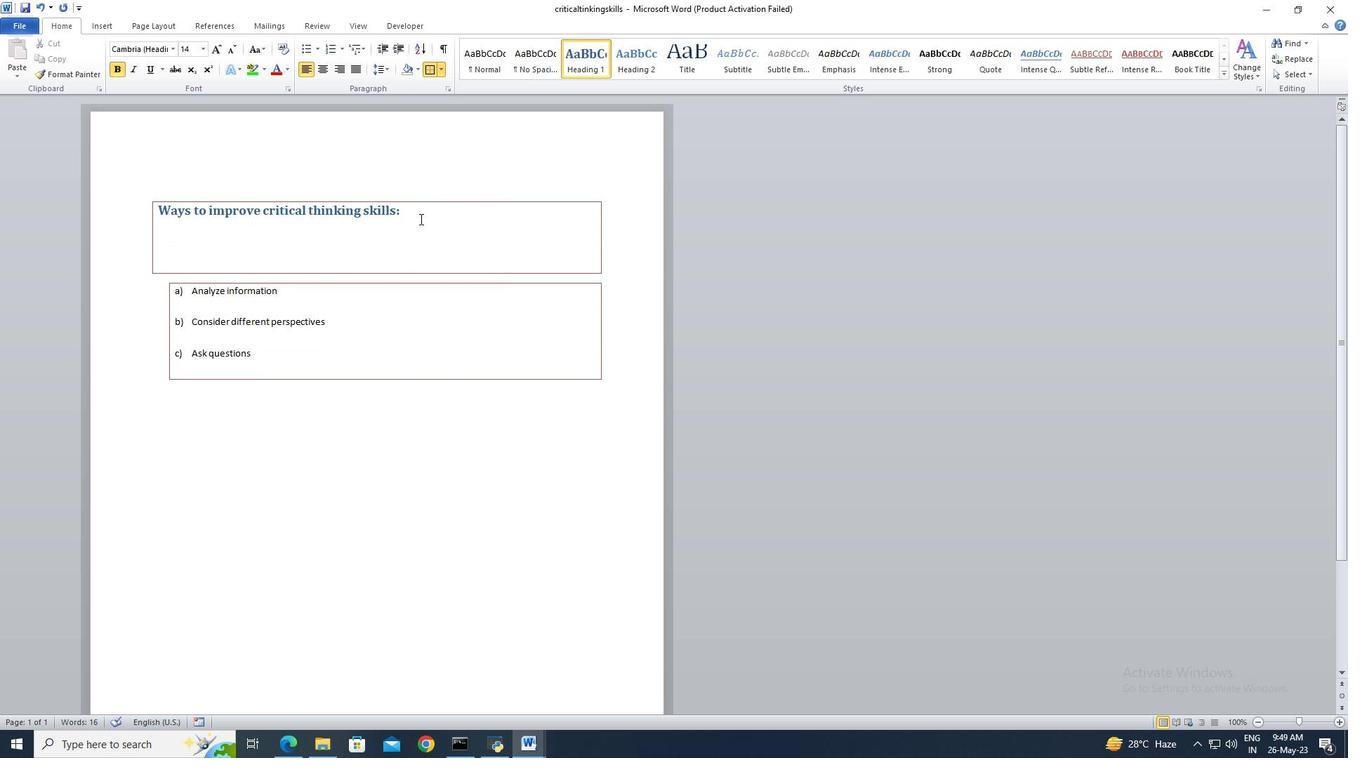
Action: Key pressed <Key.shift><Key.shift><Key.shift><Key.shift>
Screenshot: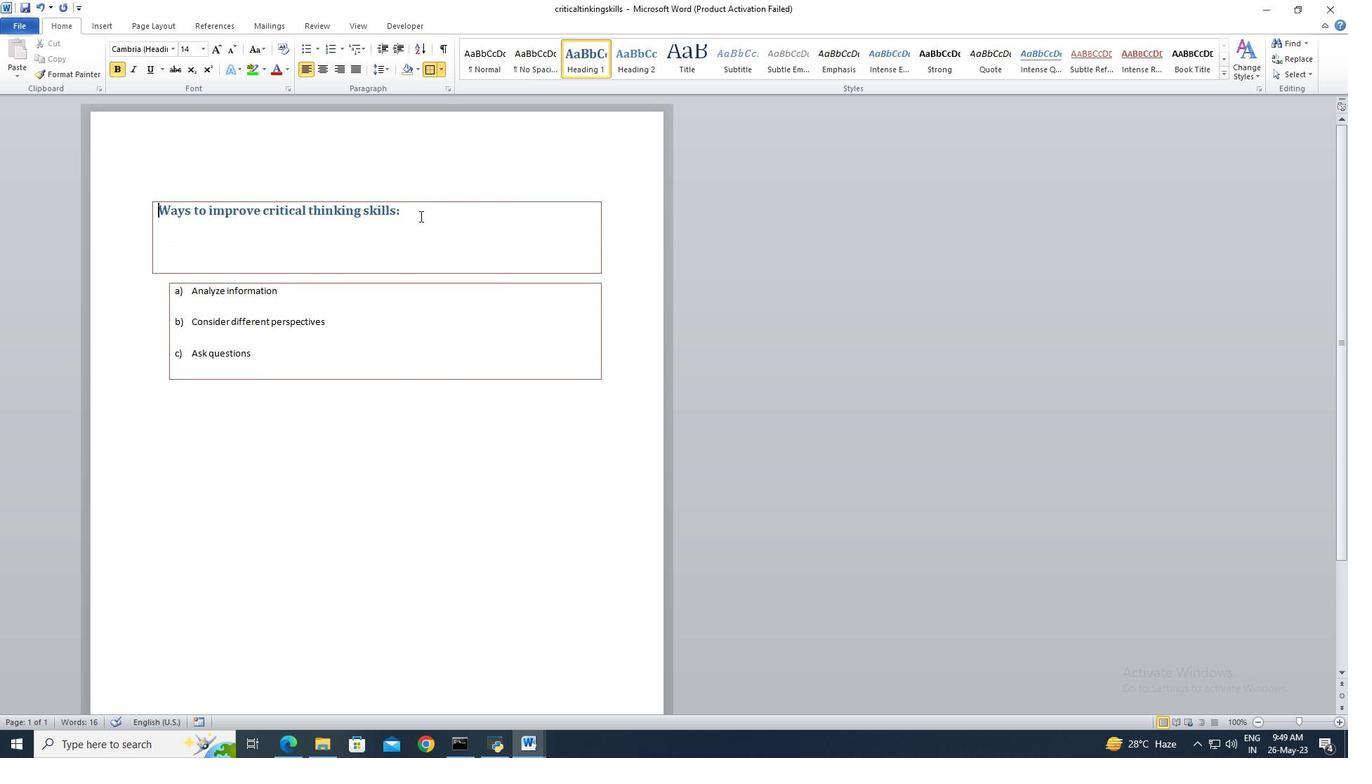
Action: Mouse pressed left at (419, 216)
Screenshot: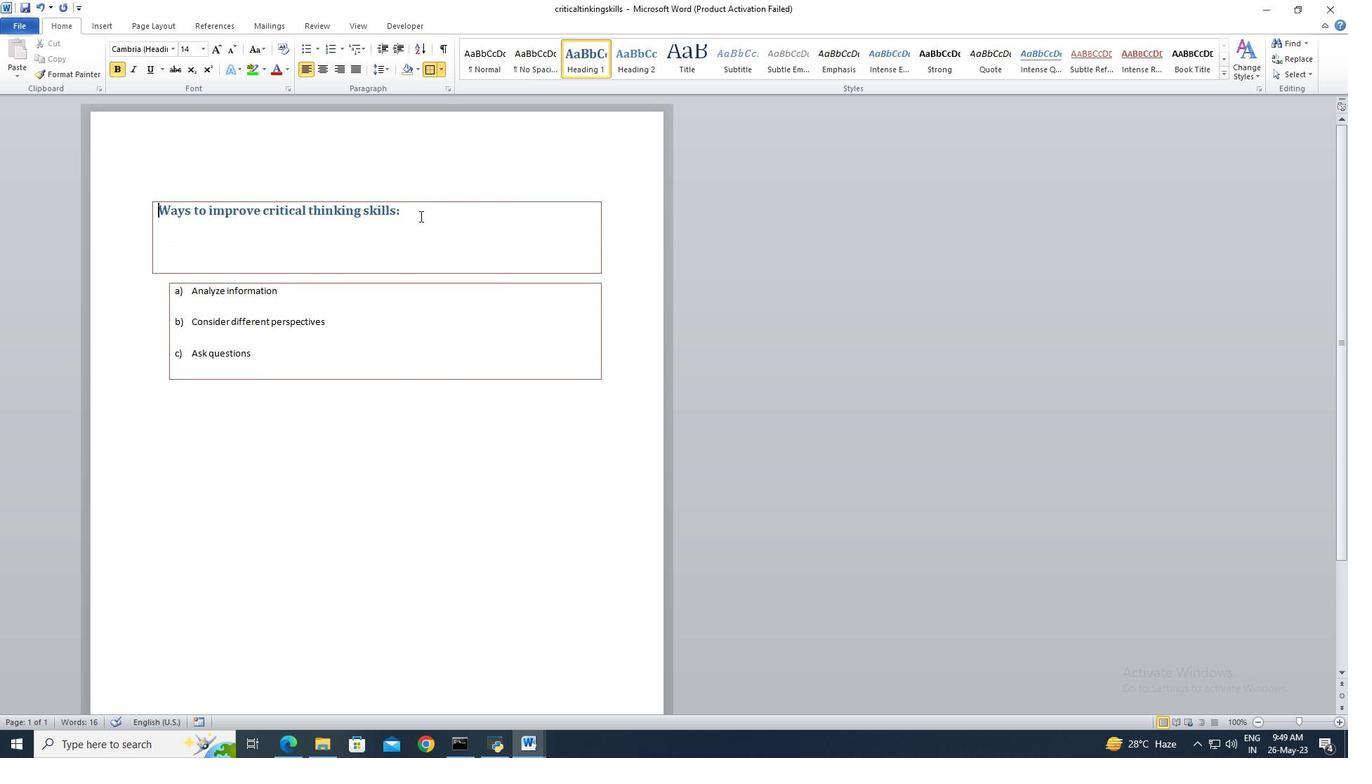 
Action: Key pressed <Key.shift><Key.shift><Key.shift><Key.shift><Key.shift><Key.shift>
Screenshot: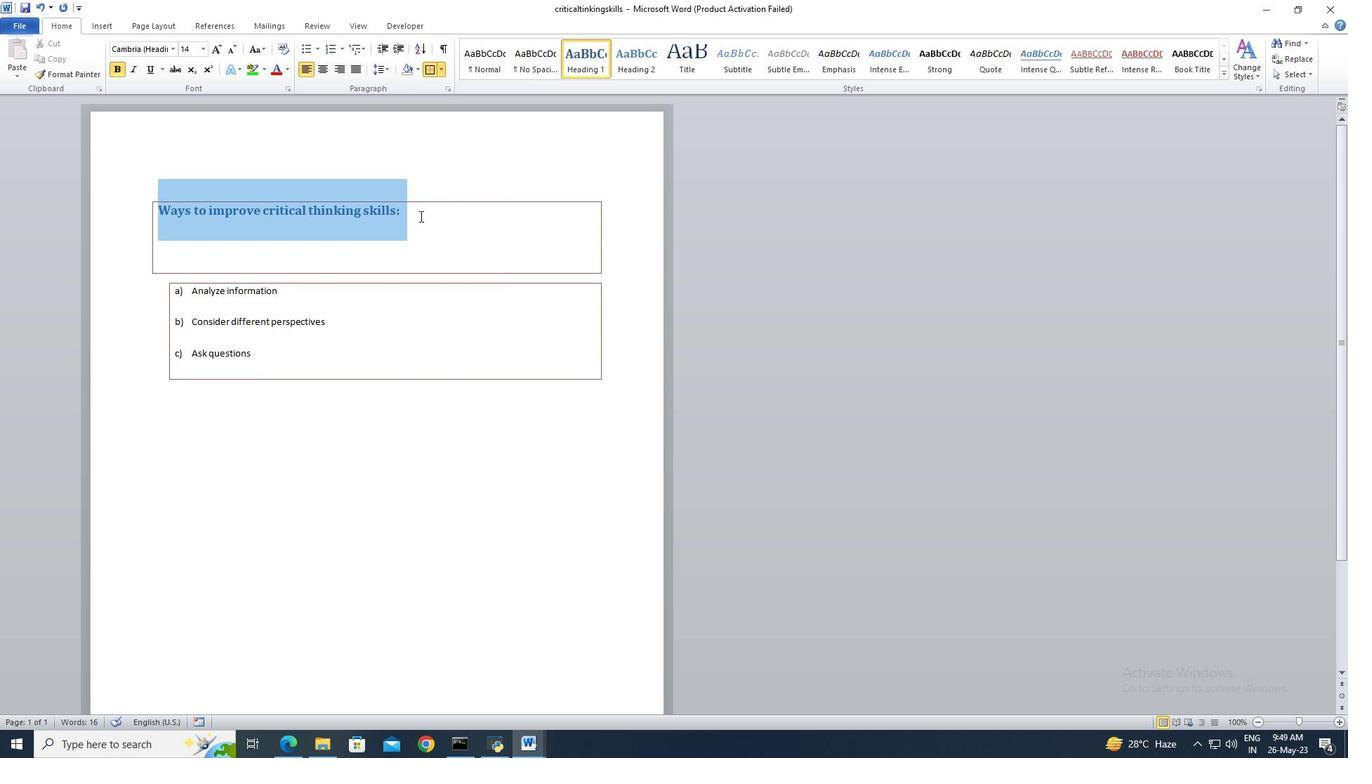 
Action: Mouse moved to (192, 53)
Screenshot: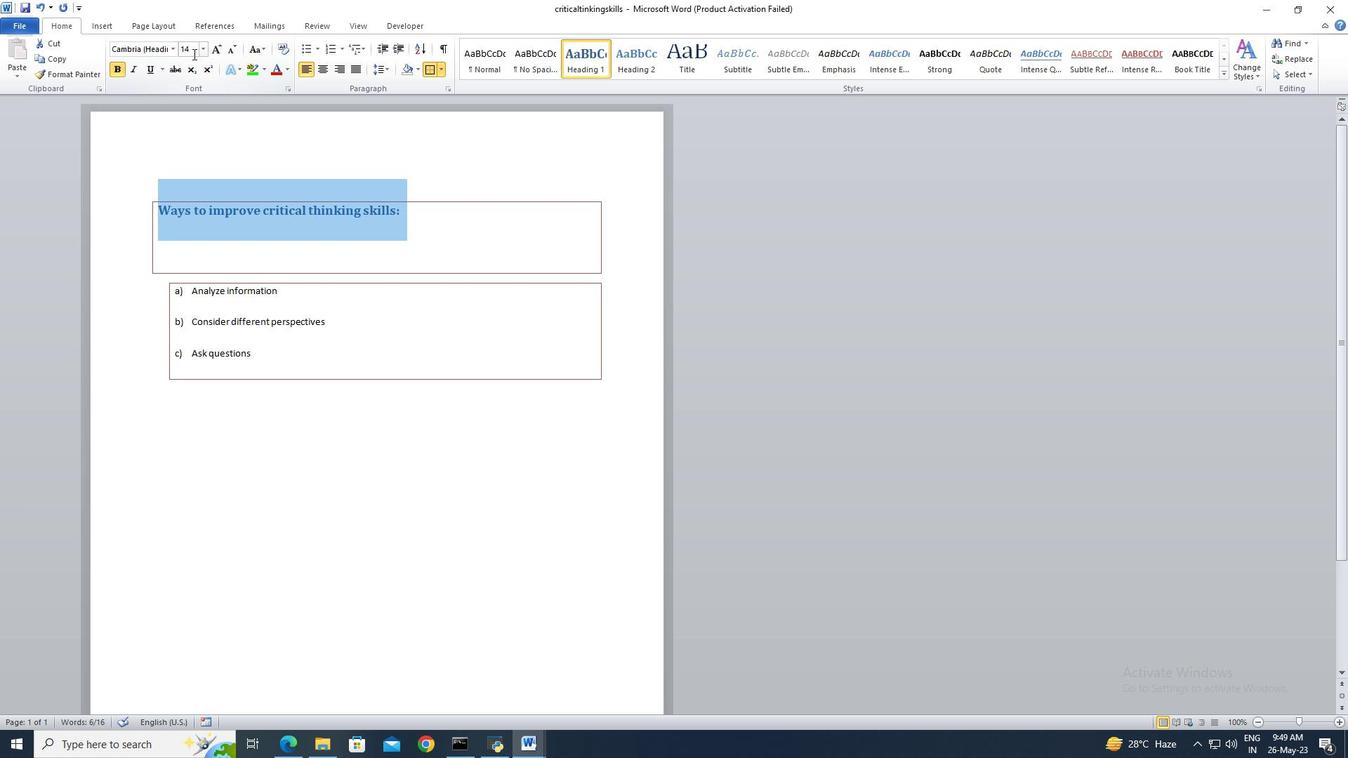 
Action: Mouse pressed left at (192, 53)
Screenshot: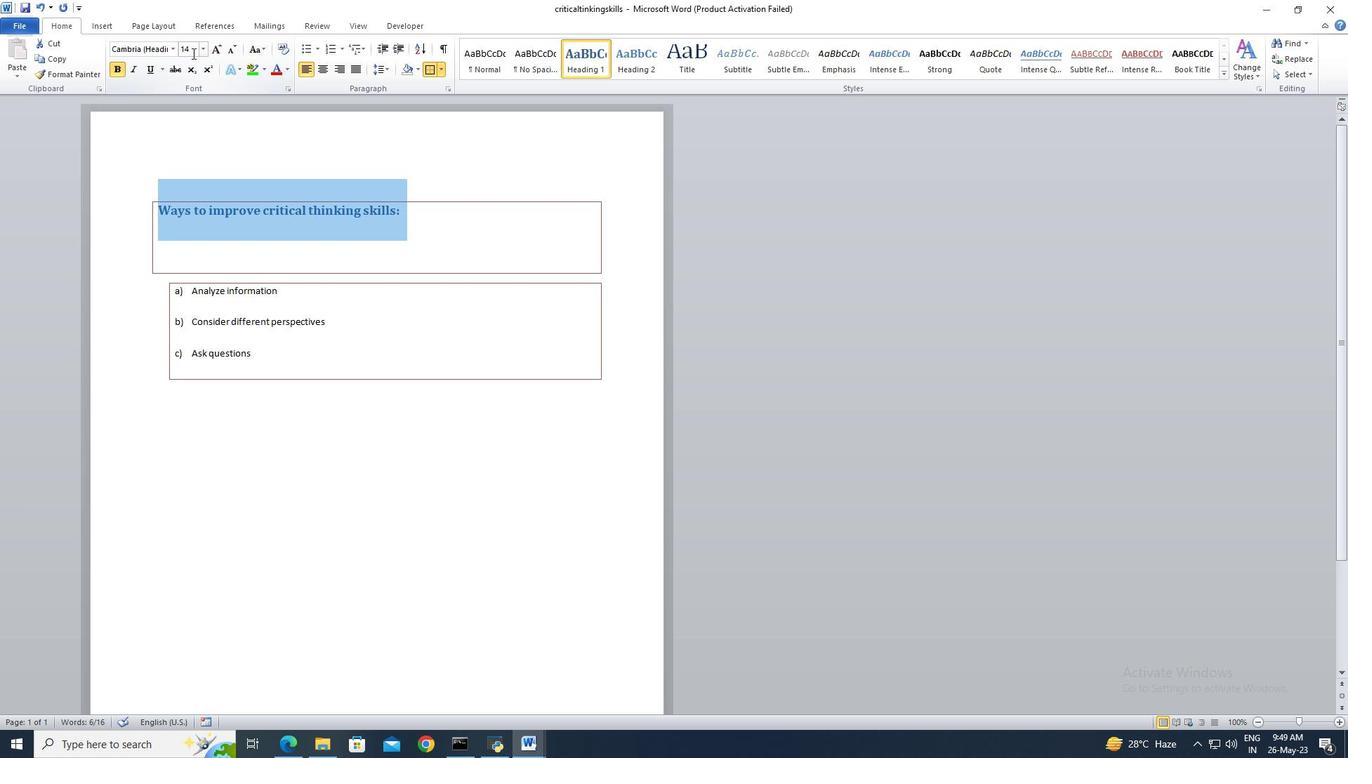 
Action: Key pressed 18<Key.enter>
Screenshot: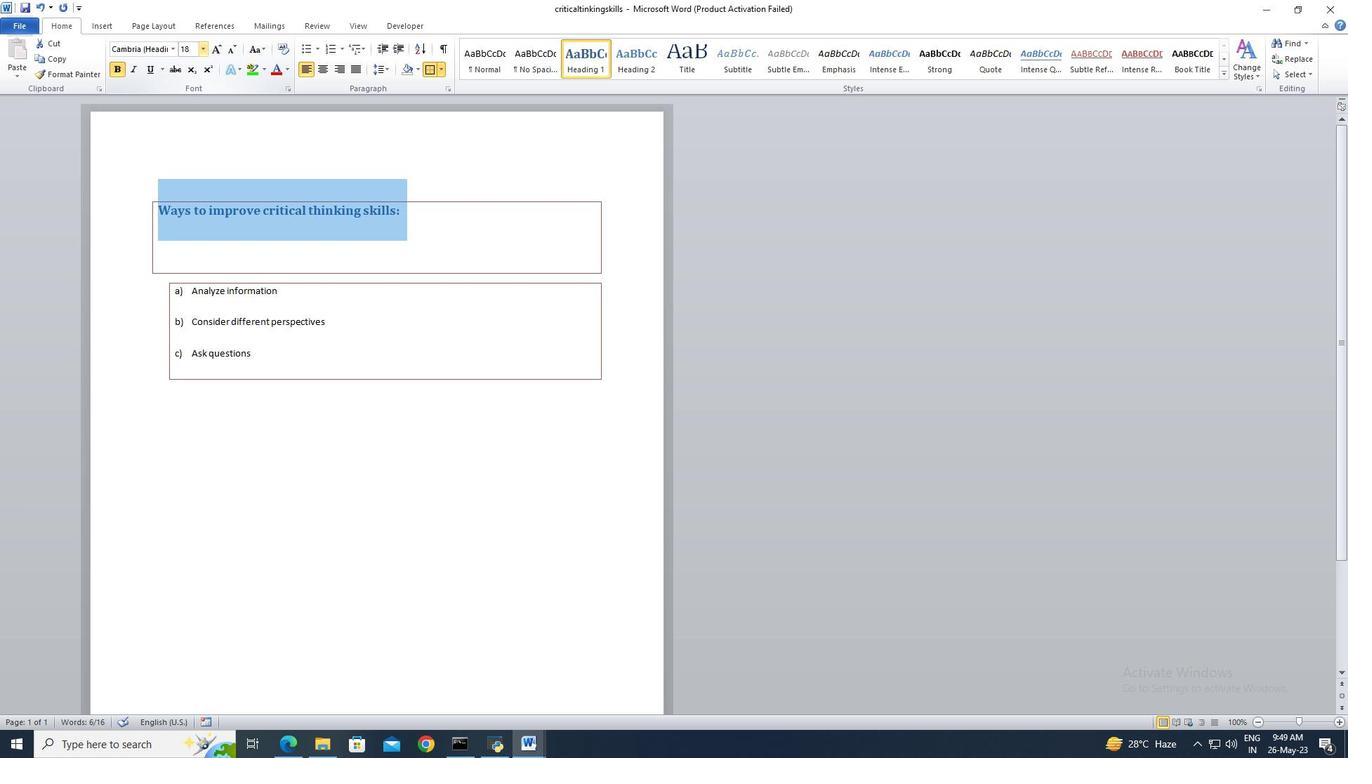 
Action: Mouse moved to (172, 299)
Screenshot: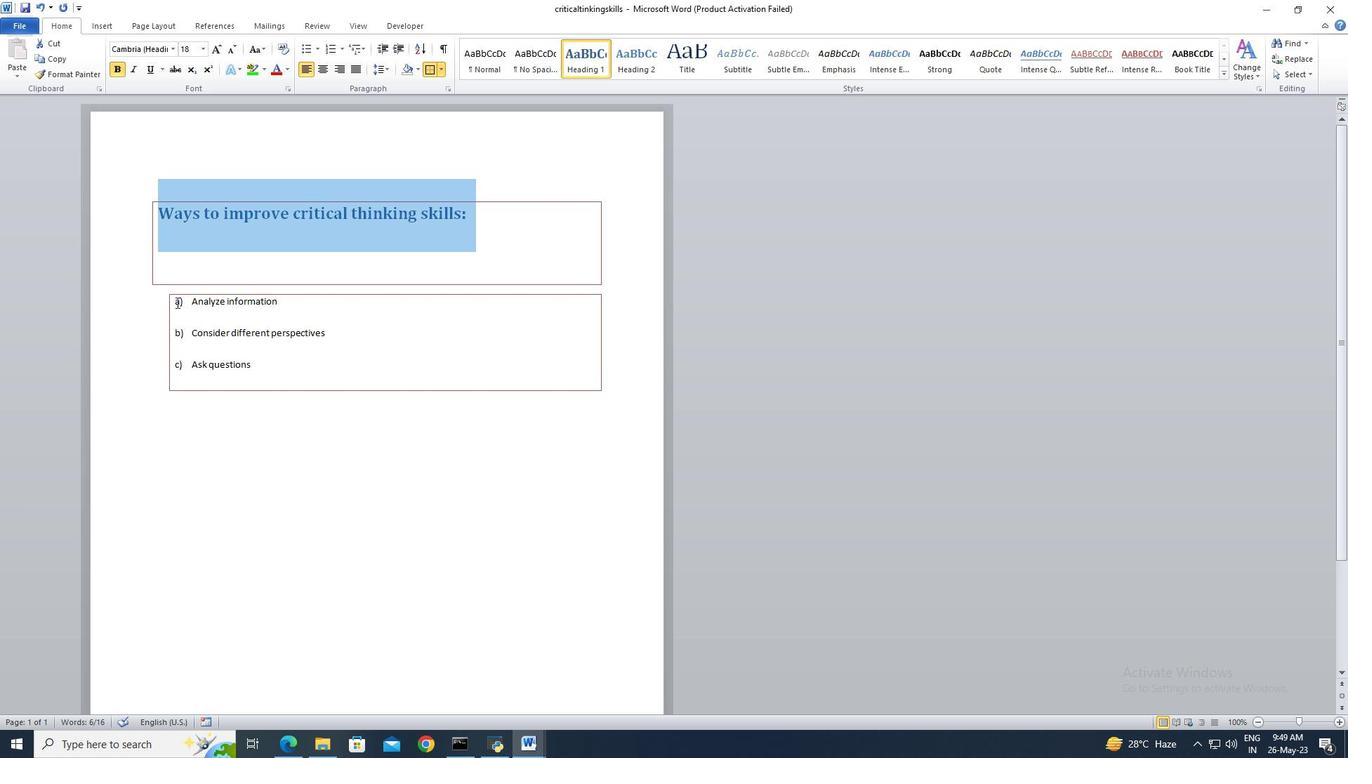 
Action: Mouse pressed left at (172, 299)
Screenshot: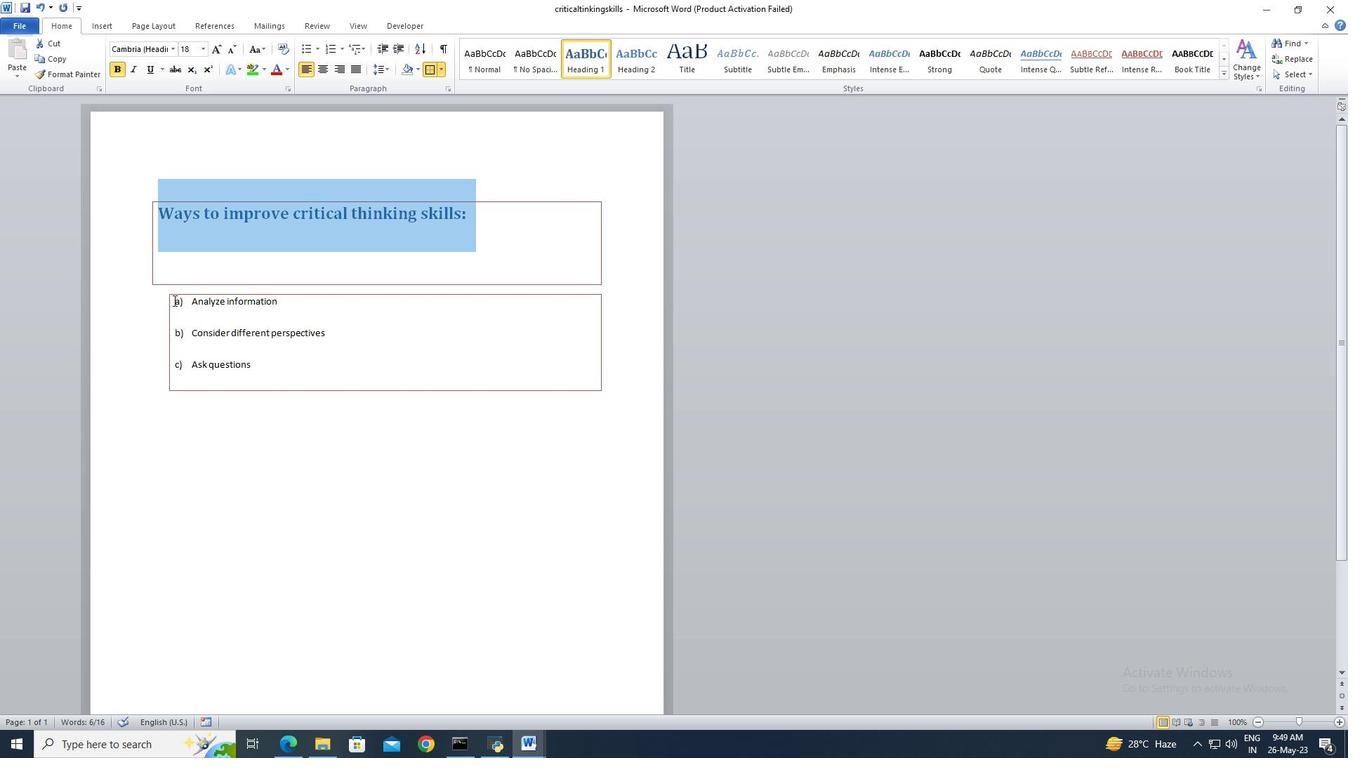 
Action: Mouse moved to (262, 369)
Screenshot: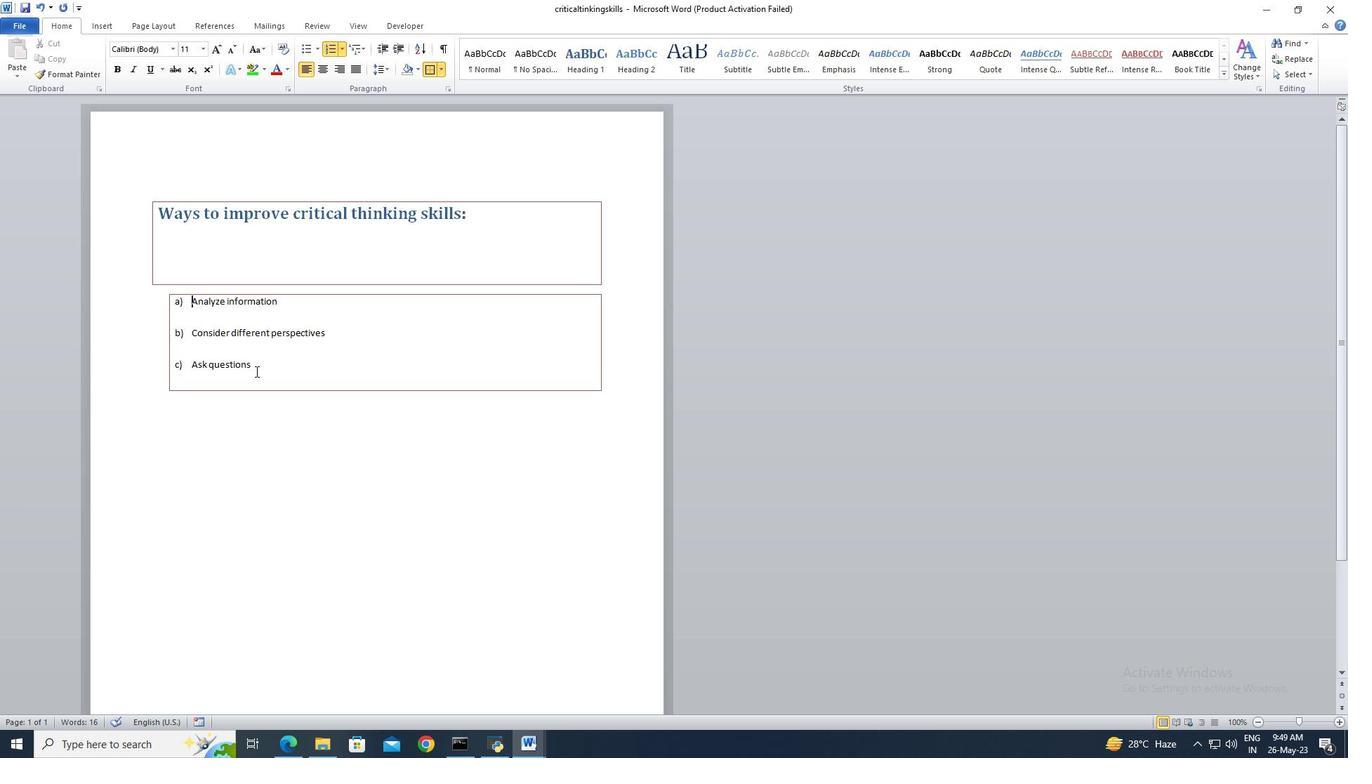 
Action: Key pressed <Key.shift>
Screenshot: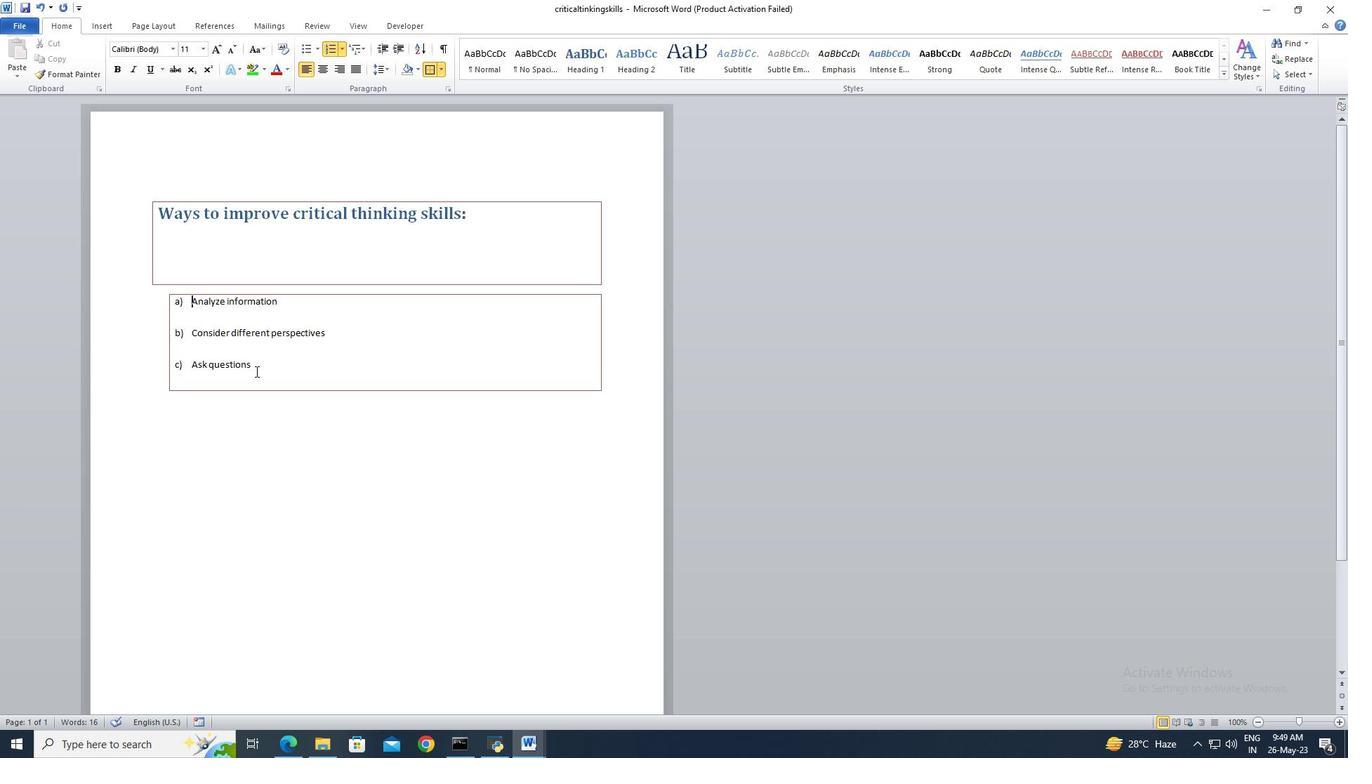 
Action: Mouse moved to (264, 369)
Screenshot: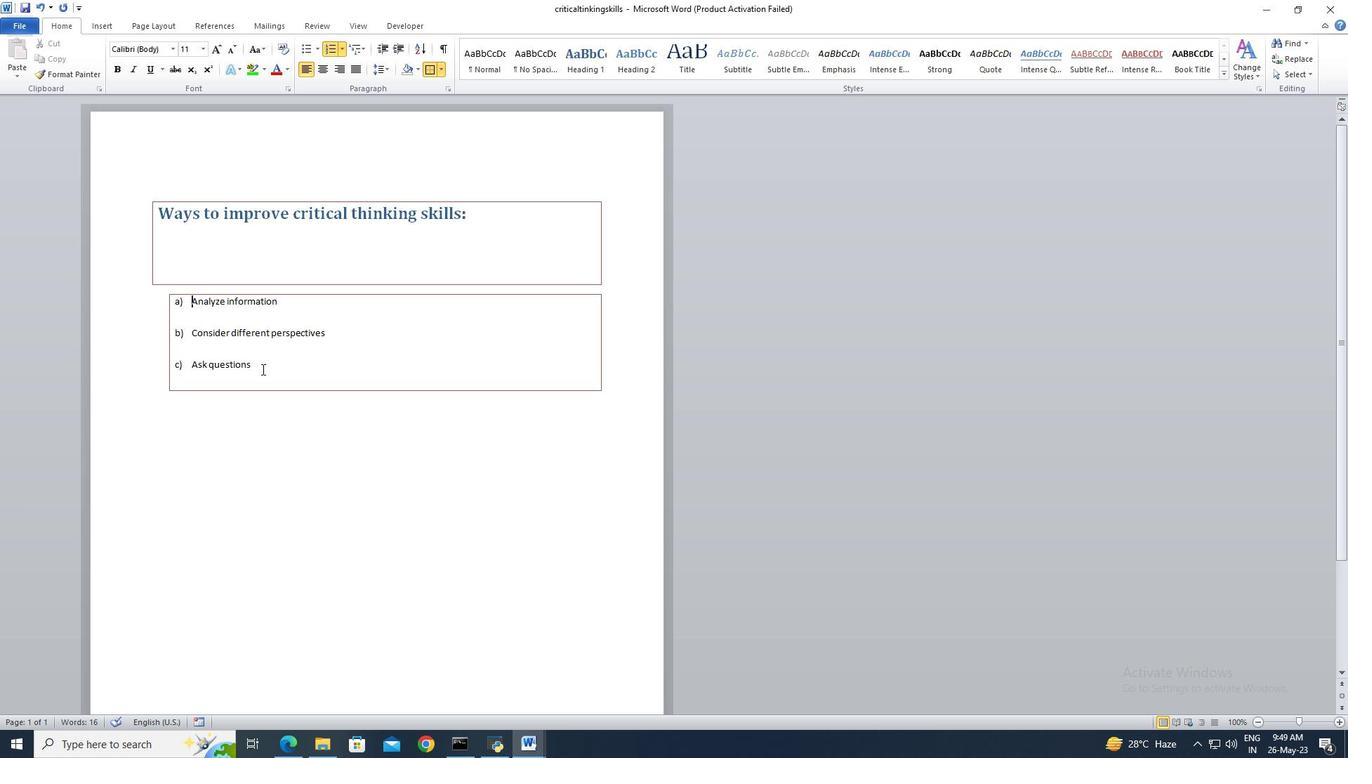 
Action: Mouse pressed left at (264, 369)
Screenshot: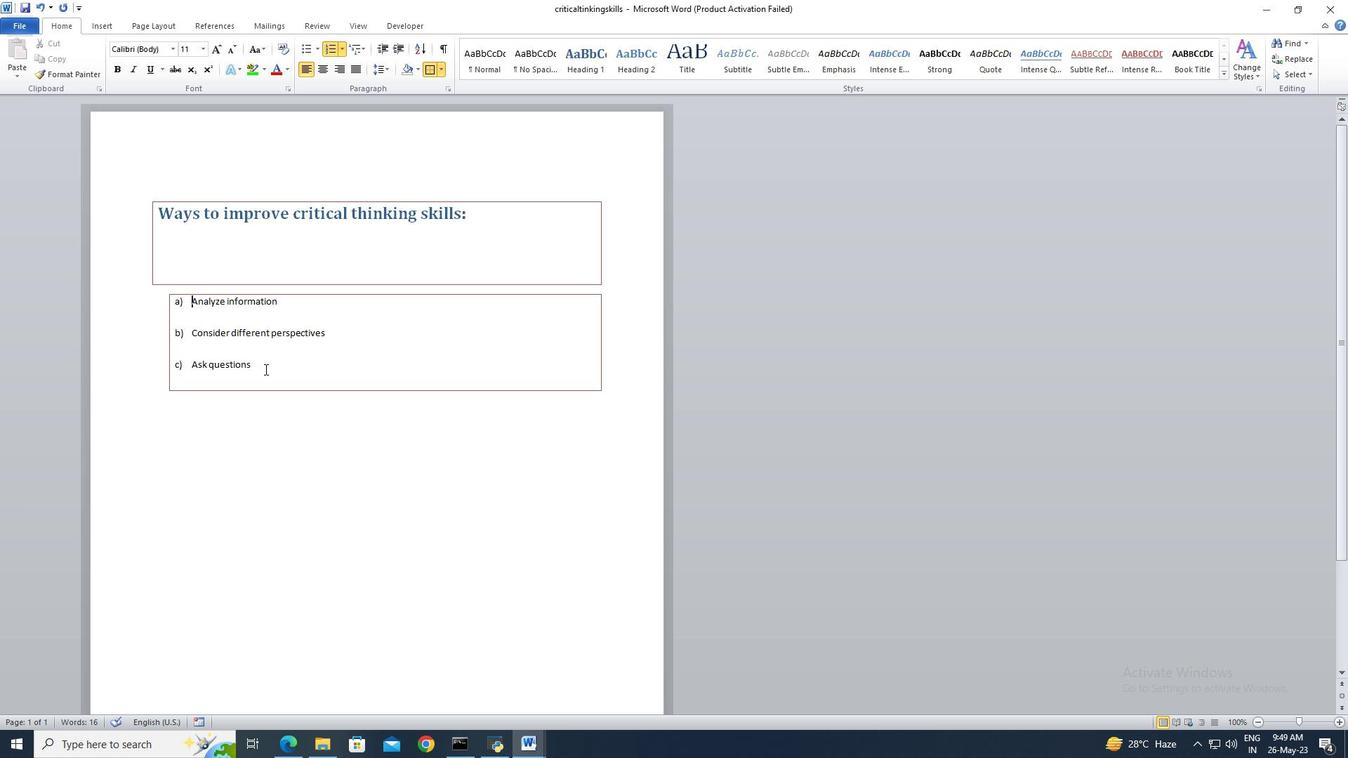 
Action: Mouse moved to (188, 53)
Screenshot: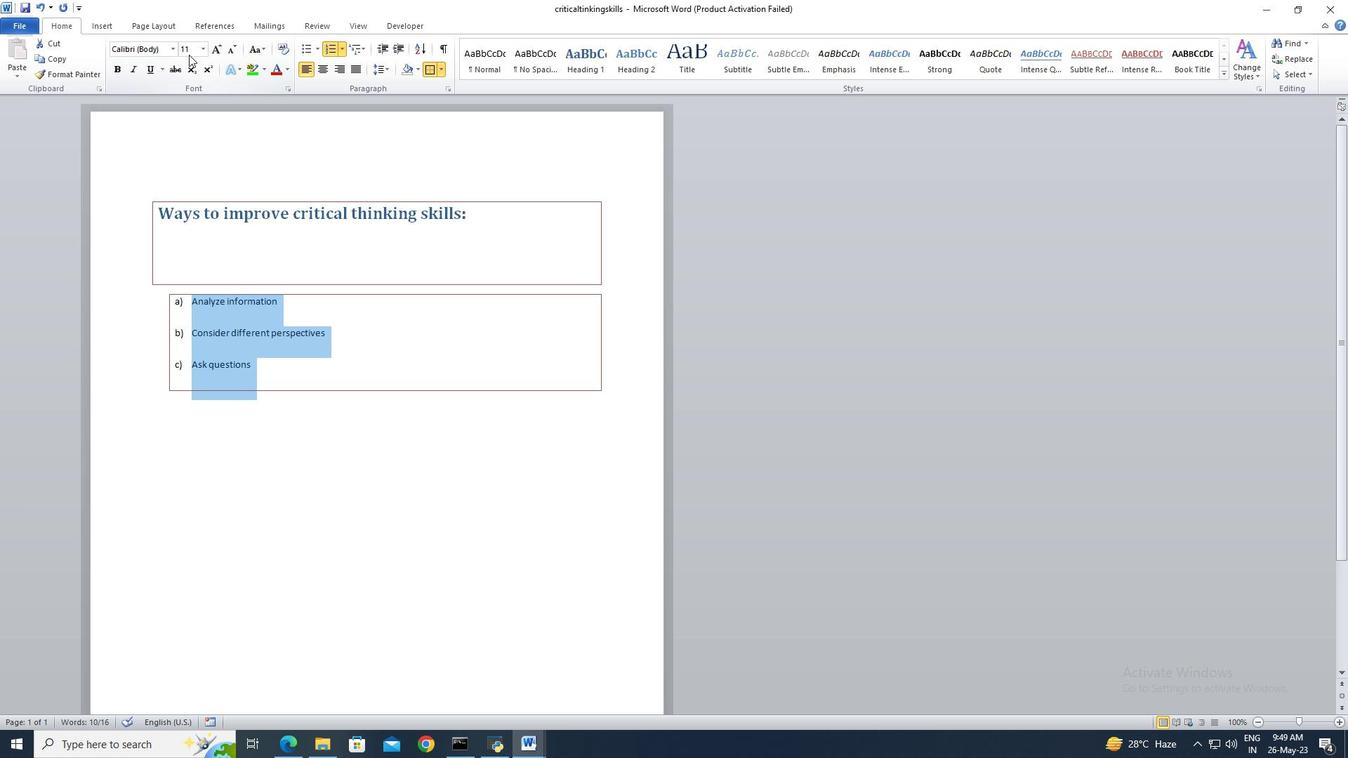 
Action: Mouse pressed left at (188, 53)
Screenshot: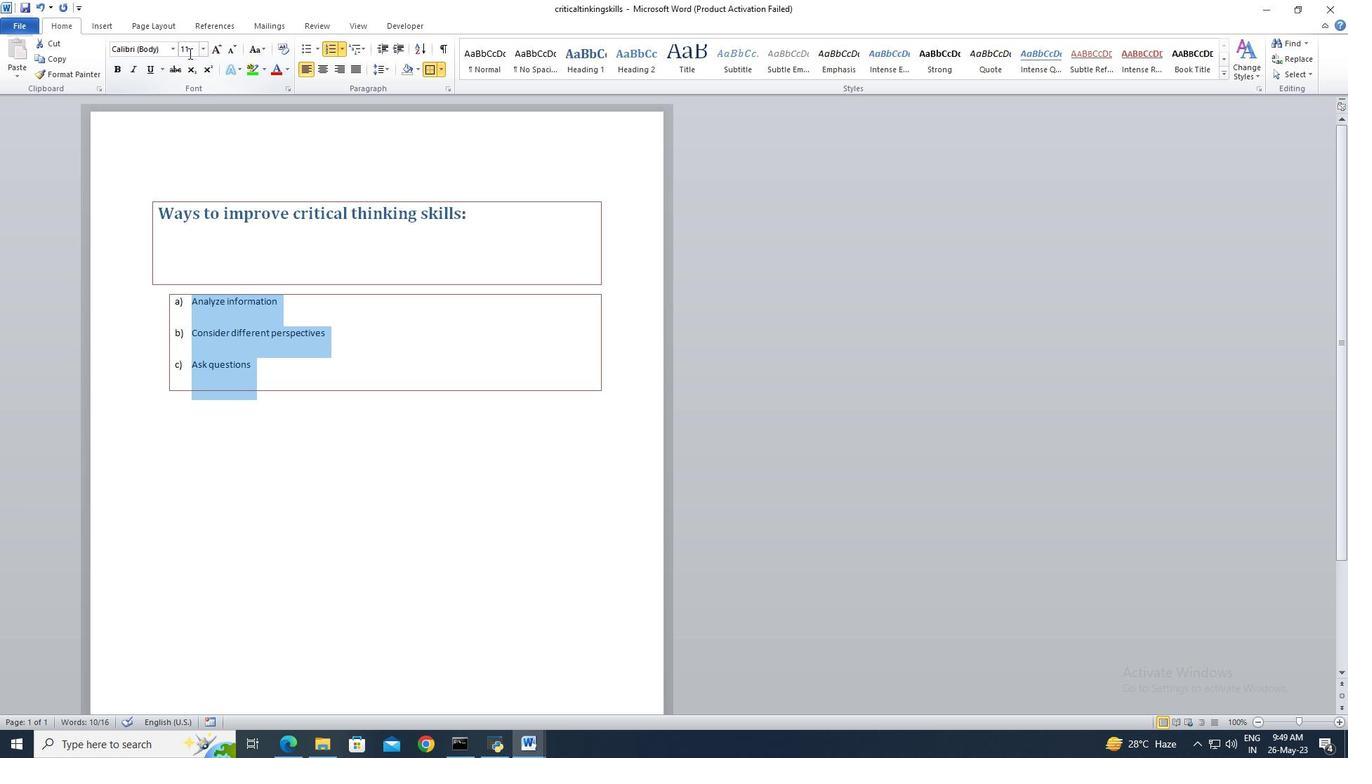 
Action: Key pressed 18<Key.enter>
Screenshot: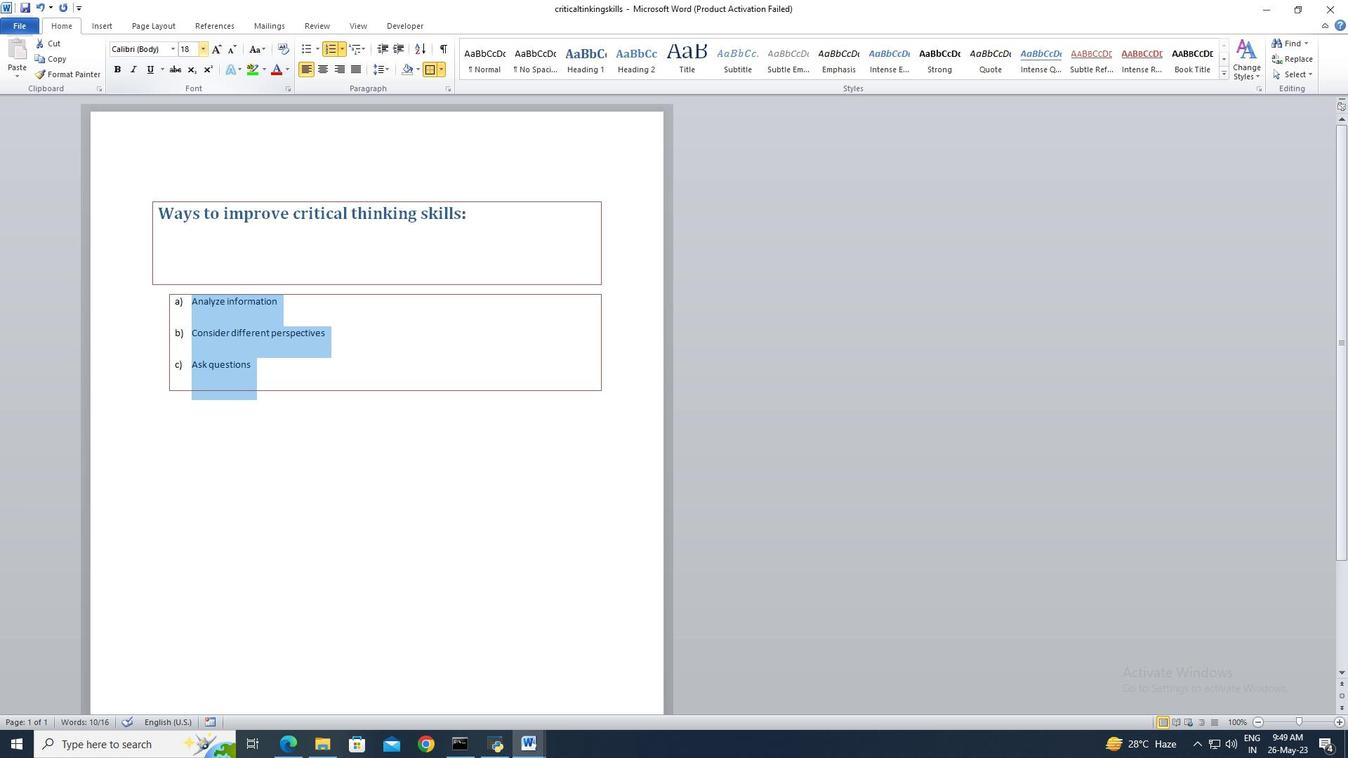 
Action: Mouse moved to (294, 275)
Screenshot: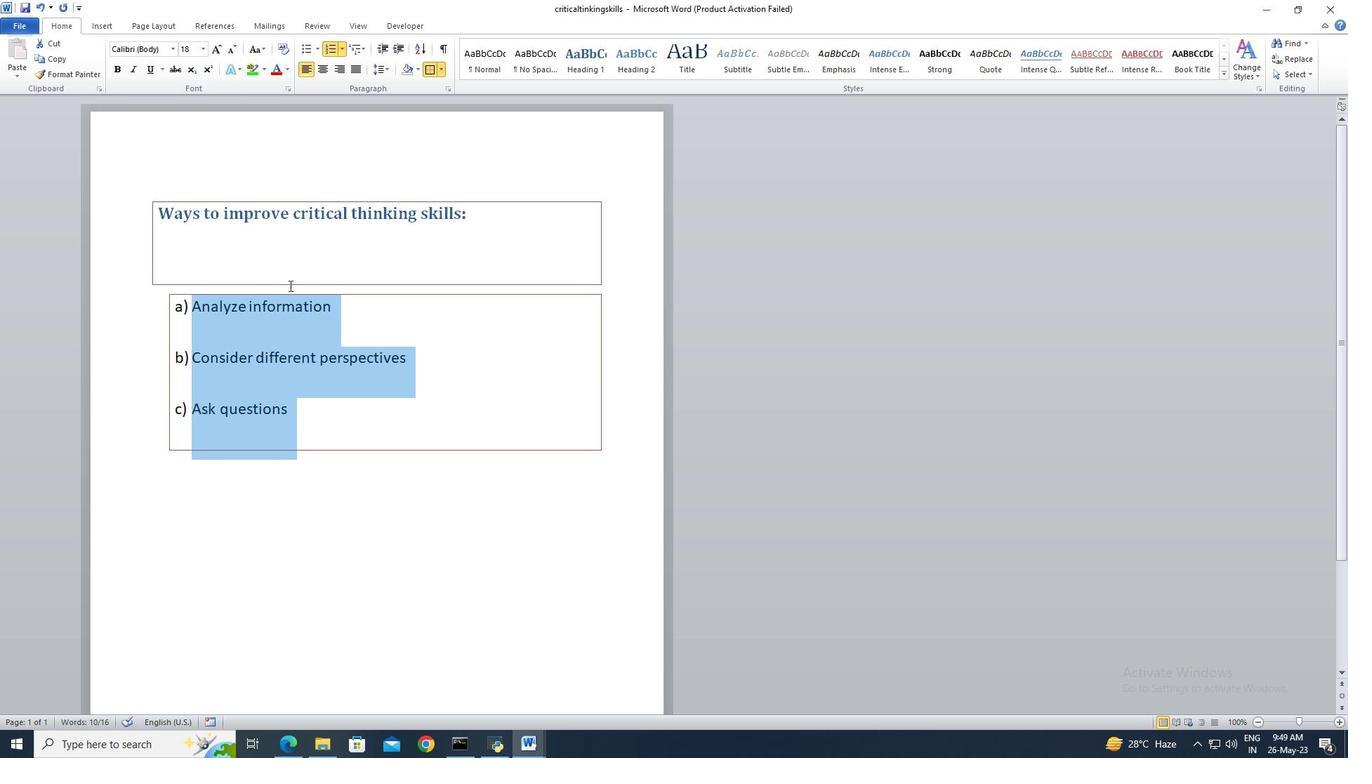 
Action: Mouse pressed left at (294, 275)
Screenshot: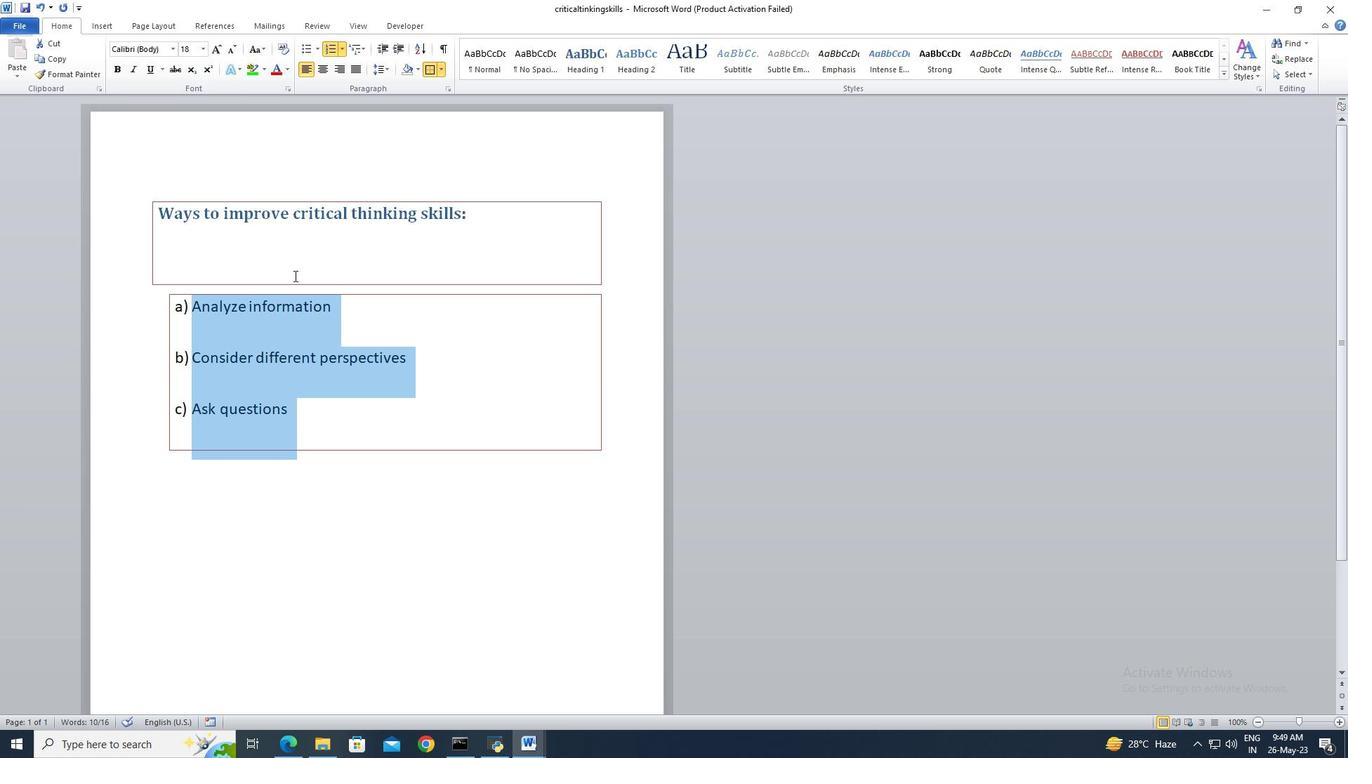 
Action: Mouse moved to (292, 273)
Screenshot: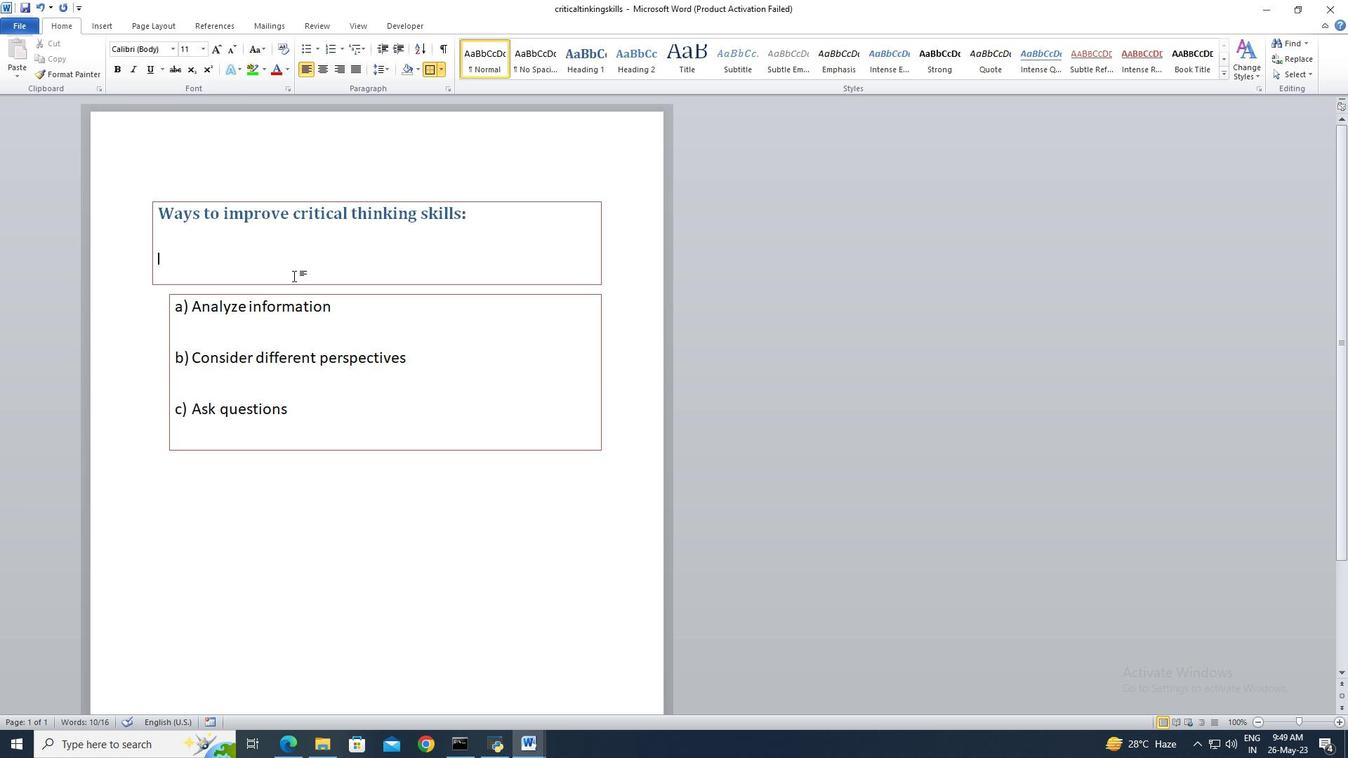 
